 Task: Look for space in Ambājogāi, India from 11th June, 2023 to 15th June, 2023 for 2 adults in price range Rs.7000 to Rs.16000. Place can be private room with 1  bedroom having 2 beds and 1 bathroom. Property type can be house, flat, guest house, hotel. Booking option can be shelf check-in. Required host language is English.
Action: Mouse moved to (568, 123)
Screenshot: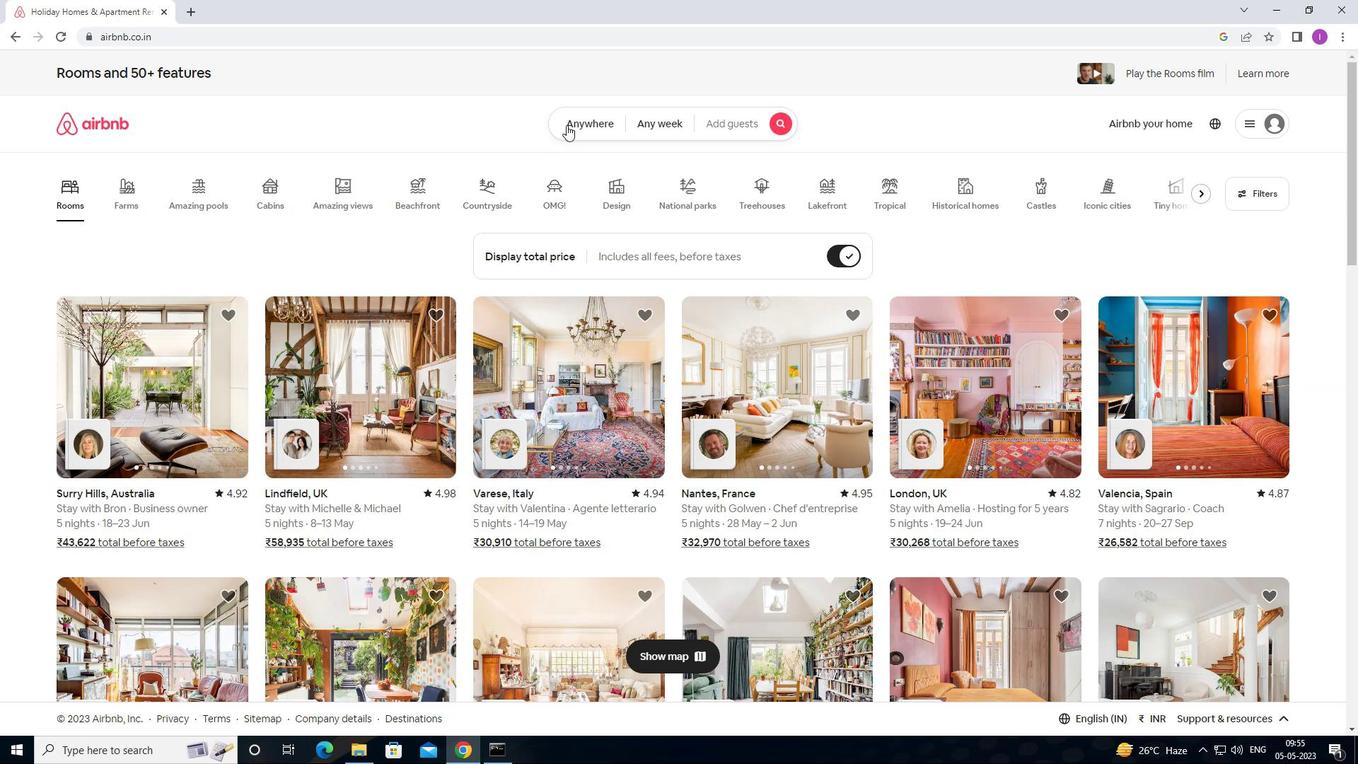 
Action: Mouse pressed left at (568, 123)
Screenshot: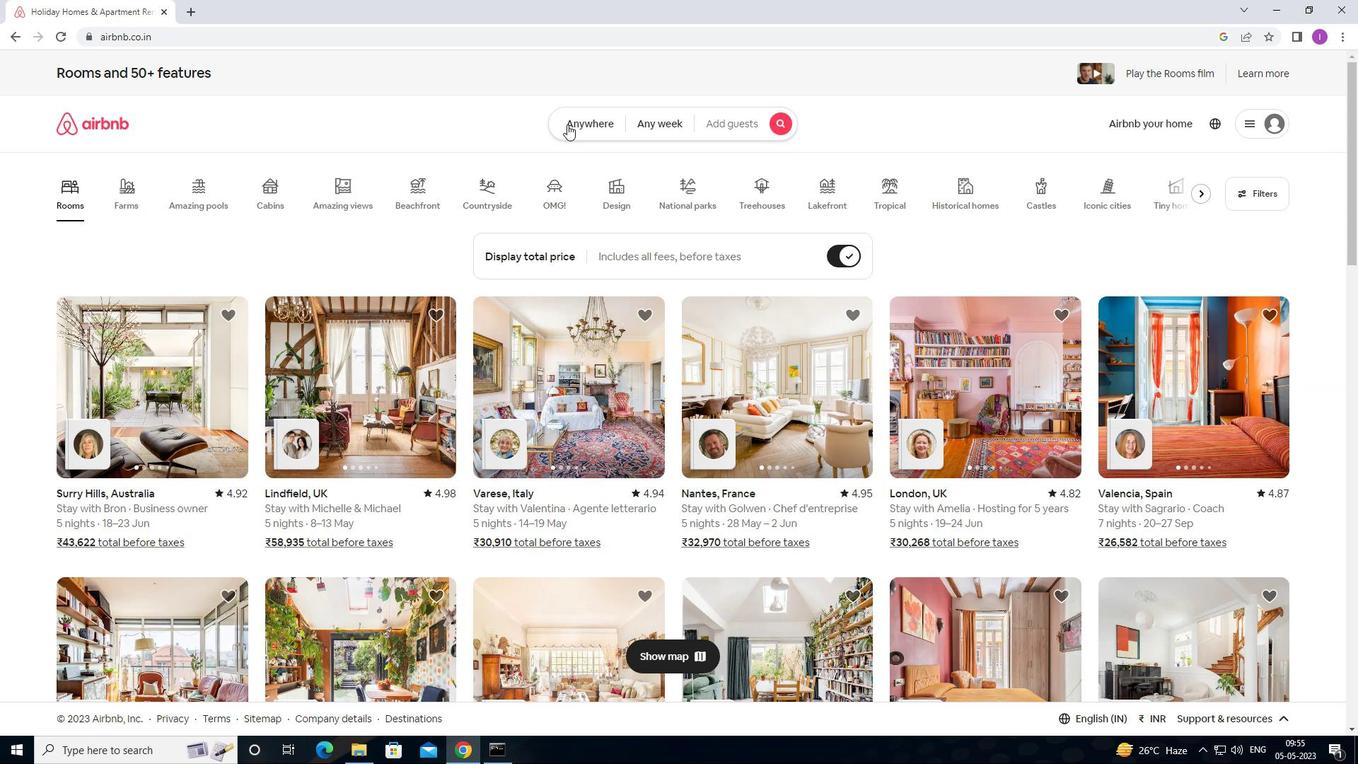 
Action: Mouse moved to (445, 186)
Screenshot: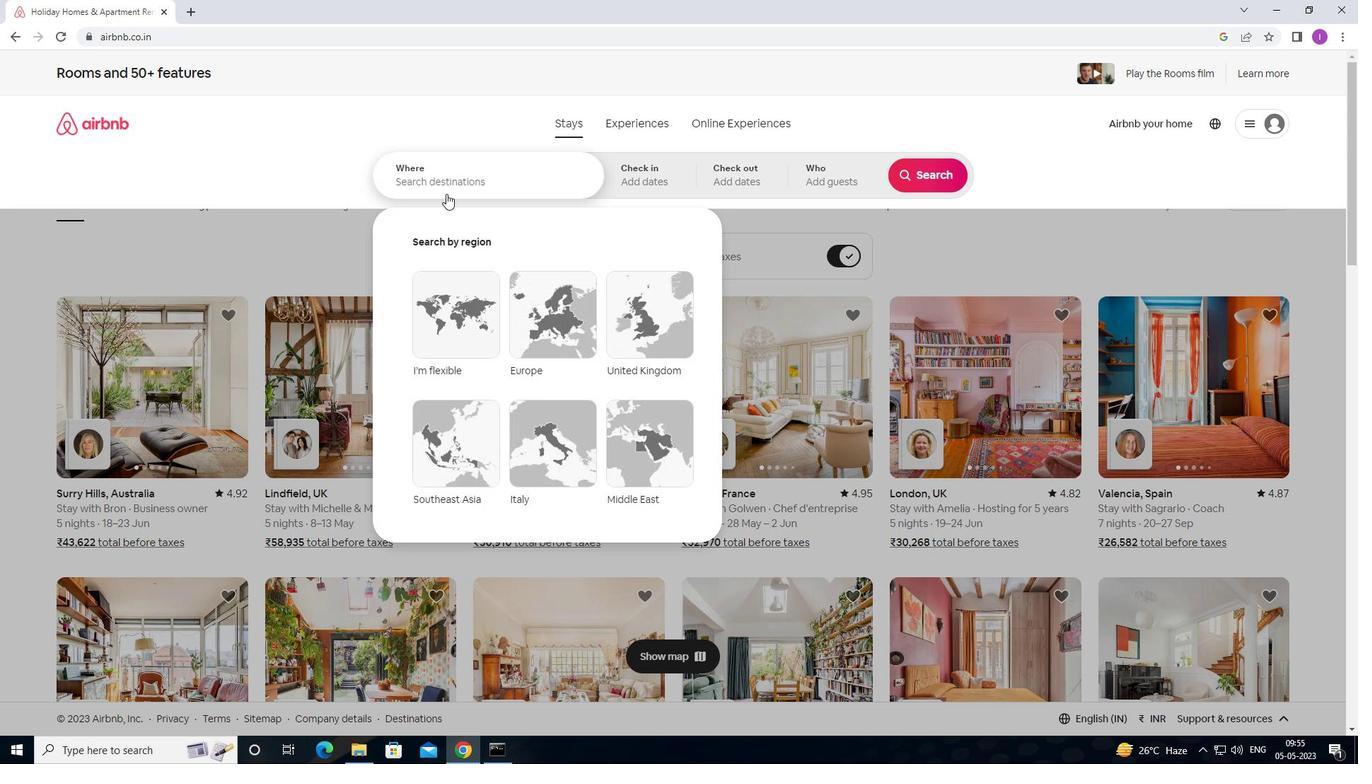 
Action: Mouse pressed left at (445, 186)
Screenshot: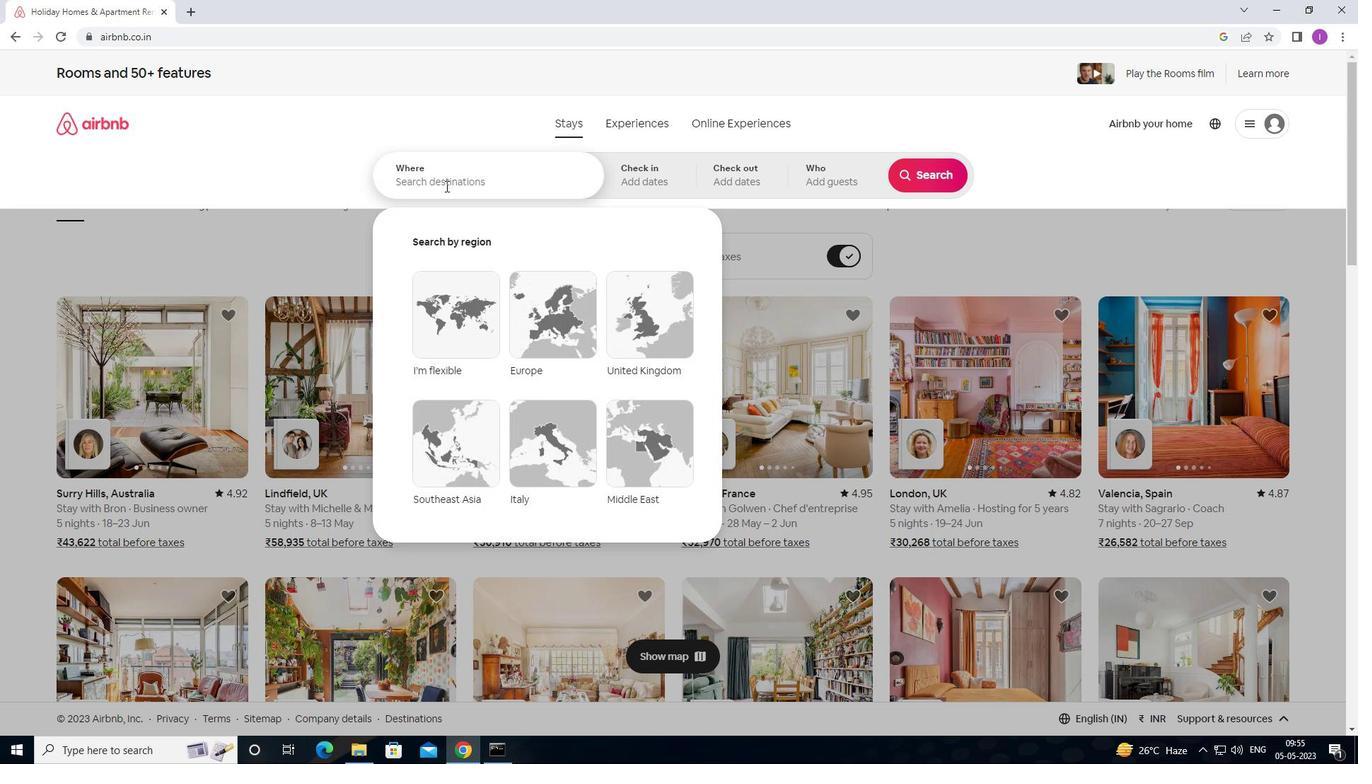 
Action: Mouse moved to (477, 171)
Screenshot: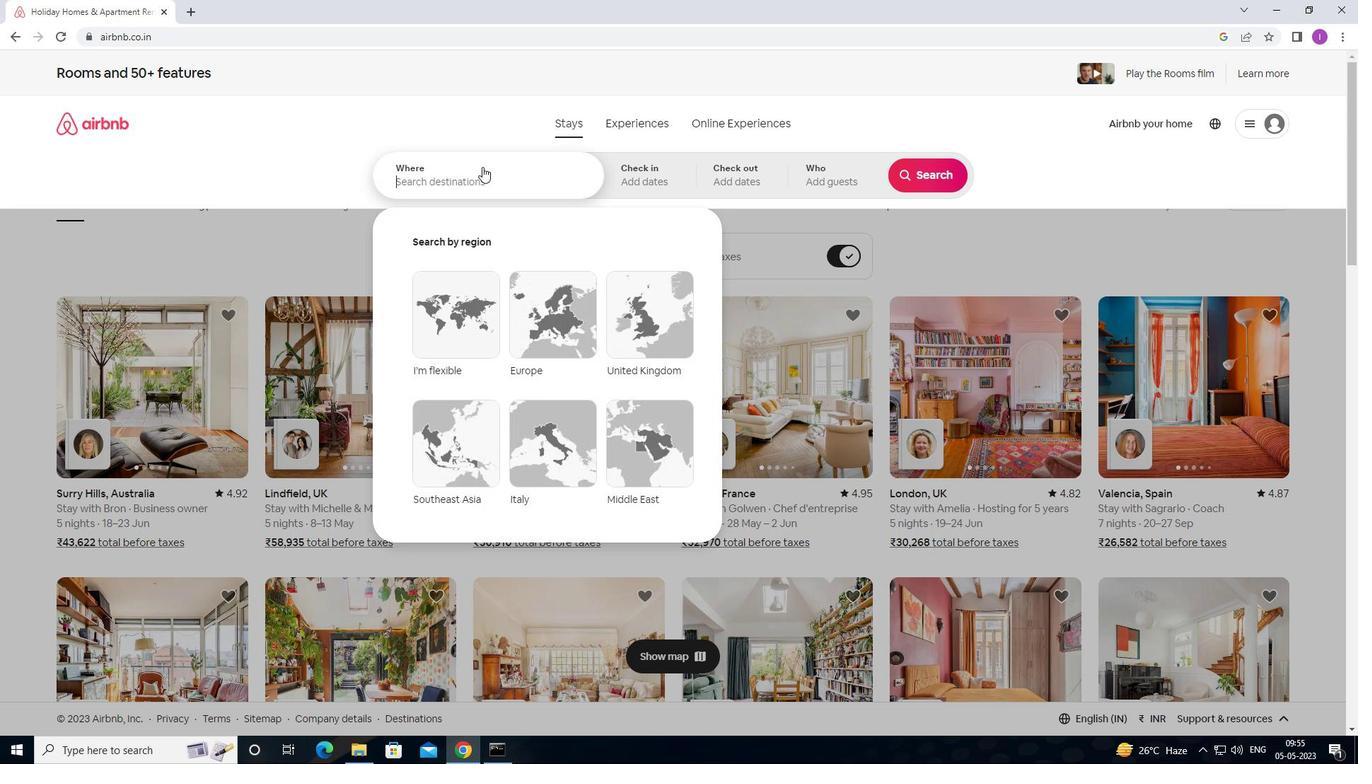 
Action: Key pressed <Key.shift>AMBAJP<Key.backspace>OGAI,<Key.shift>INDIA
Screenshot: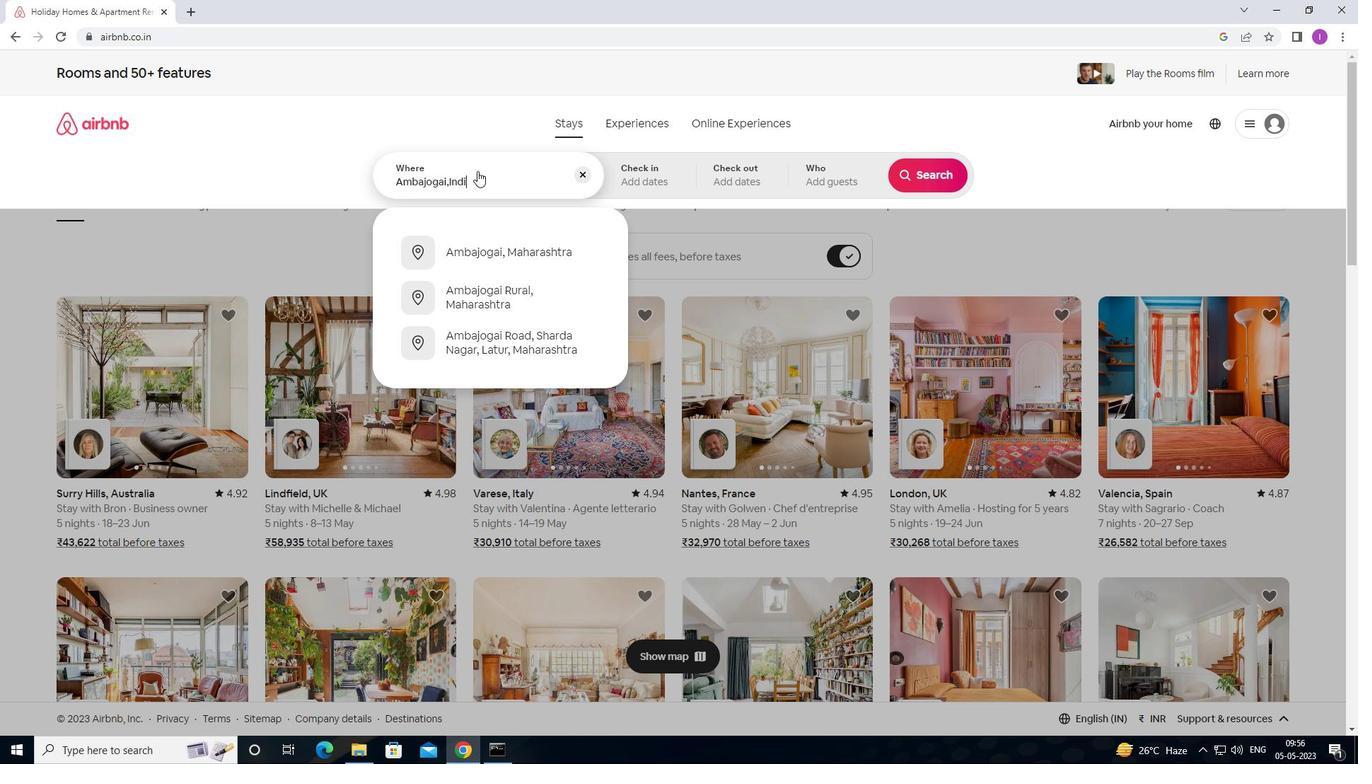 
Action: Mouse moved to (649, 171)
Screenshot: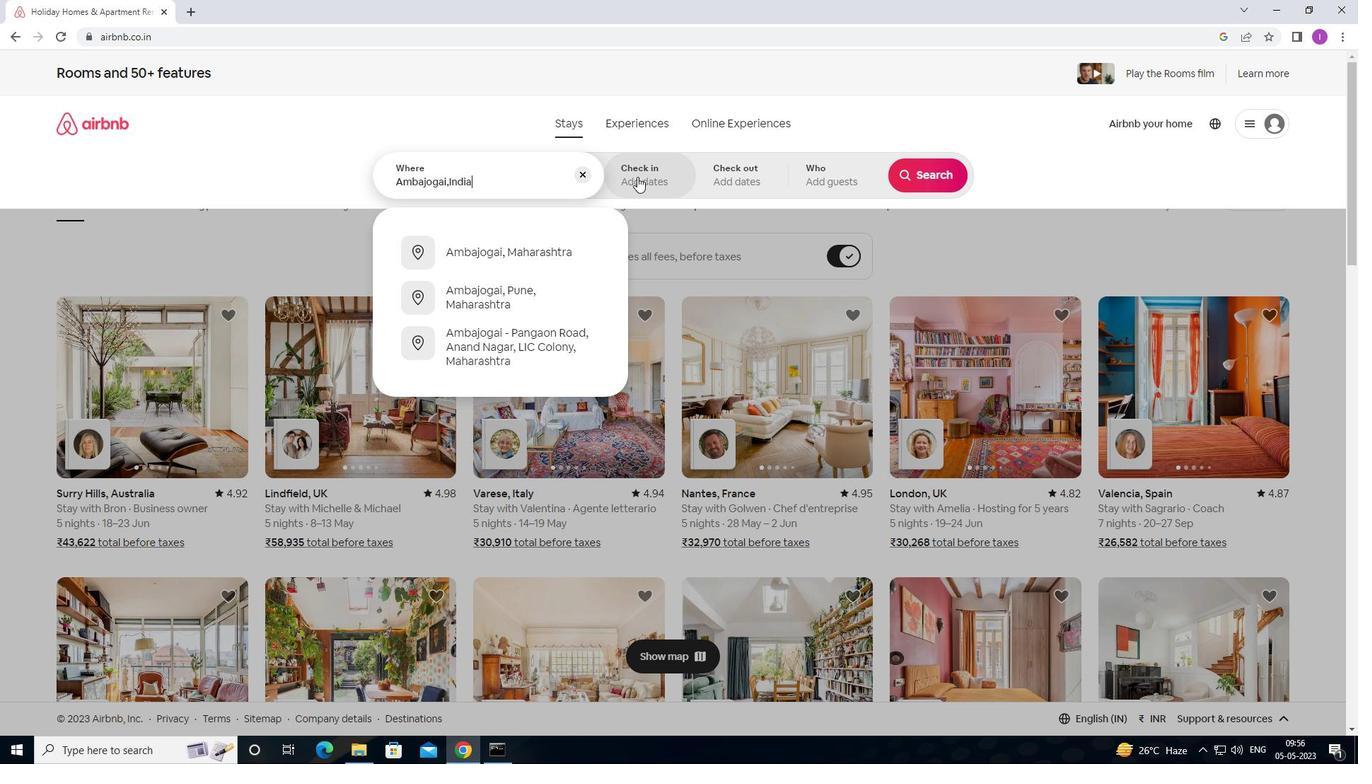 
Action: Mouse pressed left at (649, 171)
Screenshot: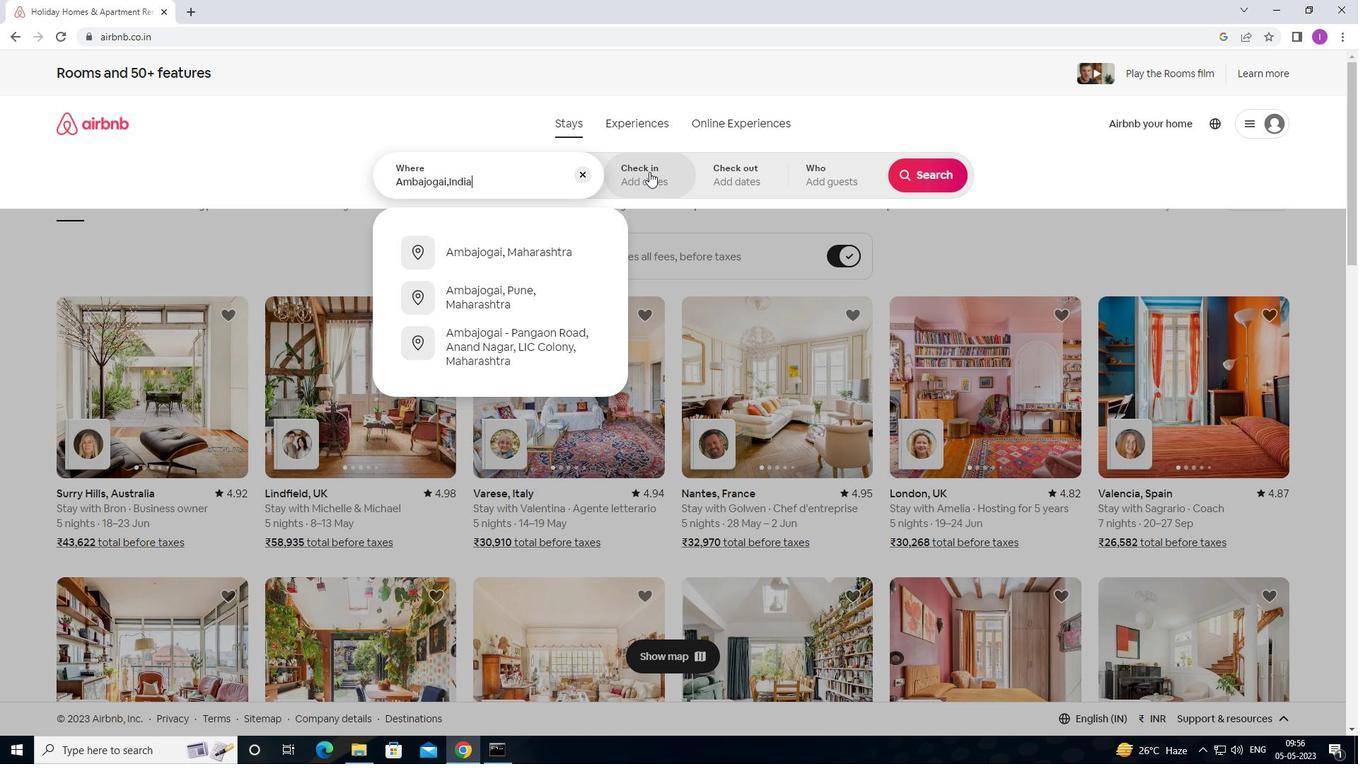 
Action: Mouse moved to (710, 417)
Screenshot: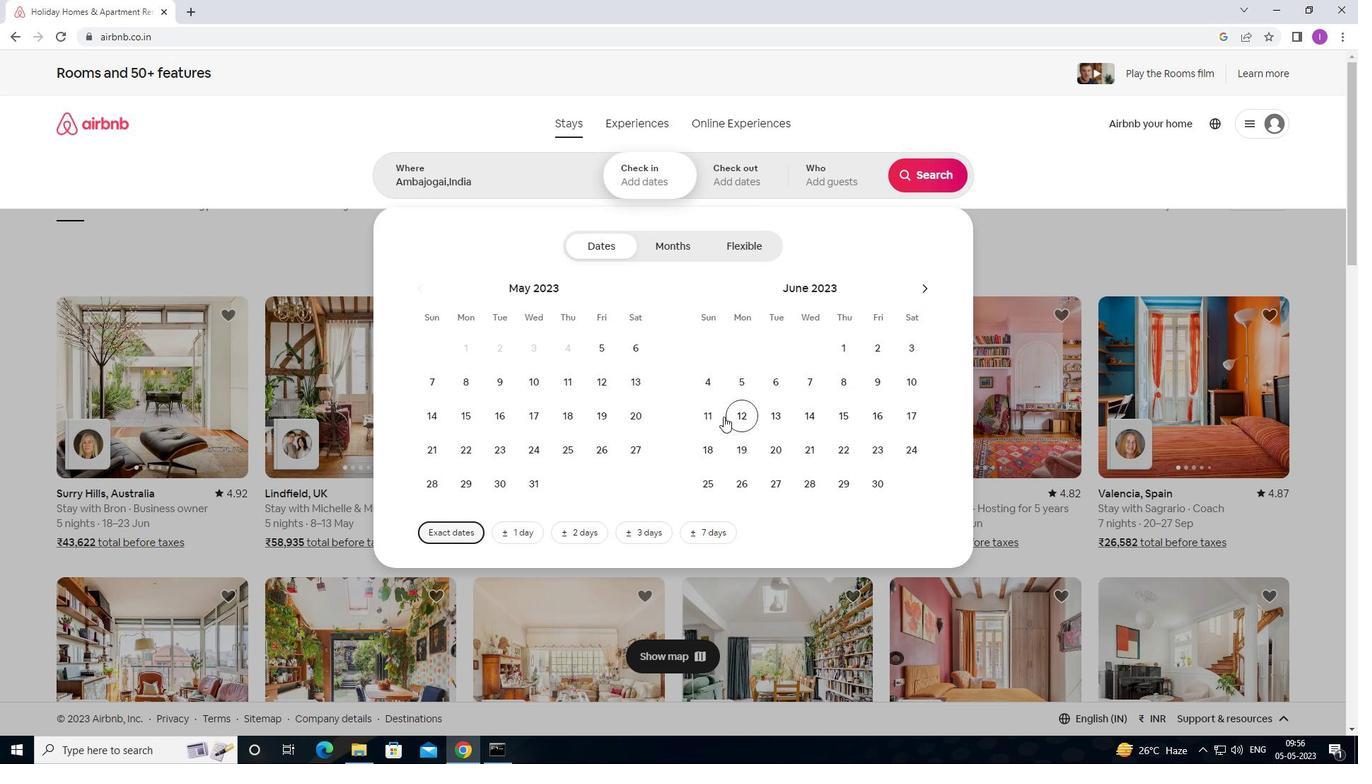 
Action: Mouse pressed left at (710, 417)
Screenshot: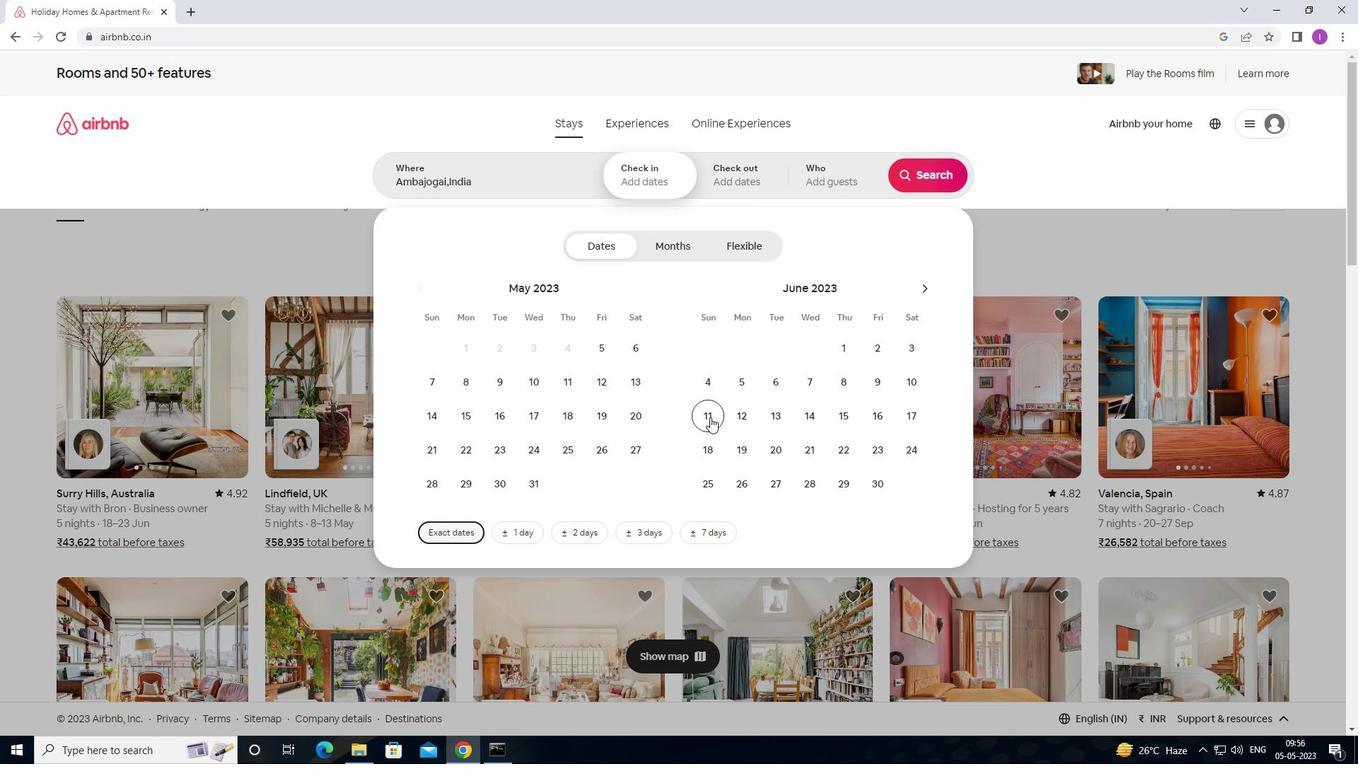 
Action: Mouse moved to (835, 416)
Screenshot: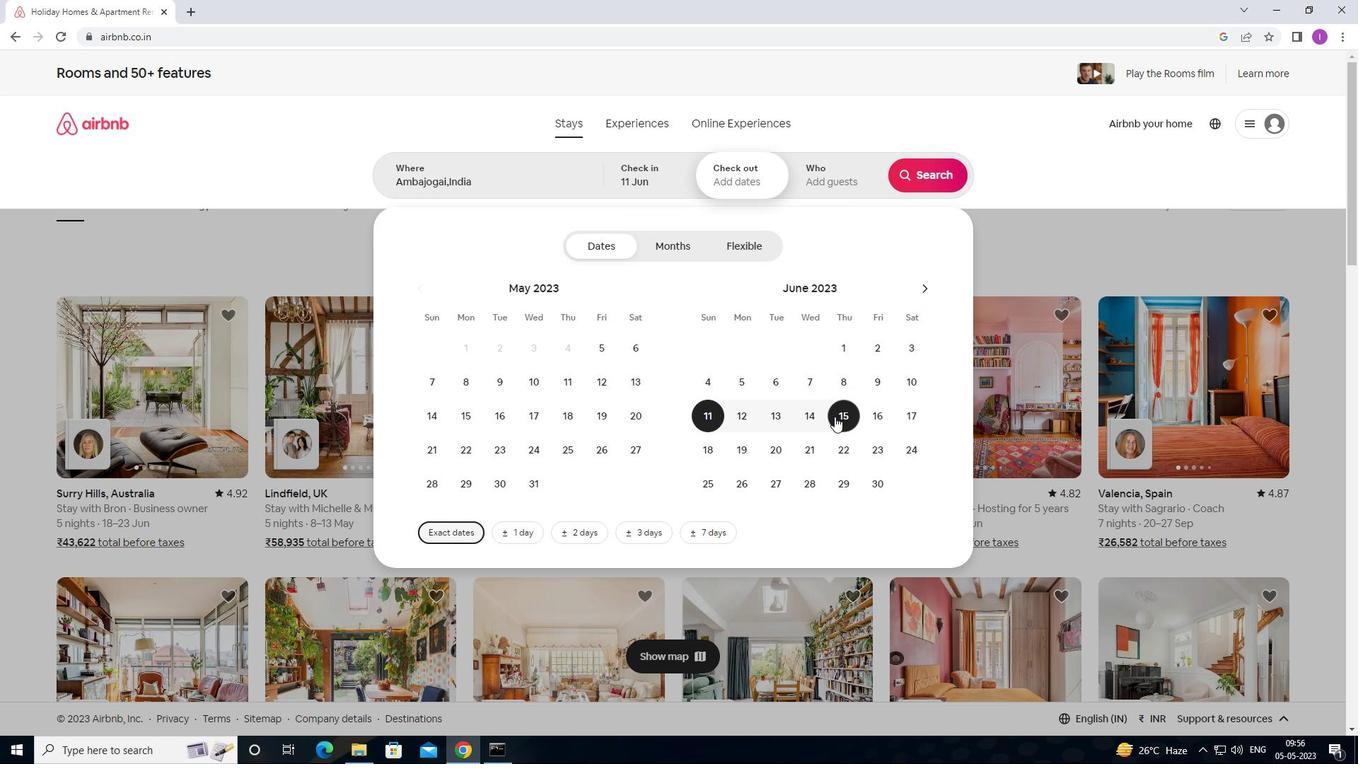 
Action: Mouse pressed left at (835, 416)
Screenshot: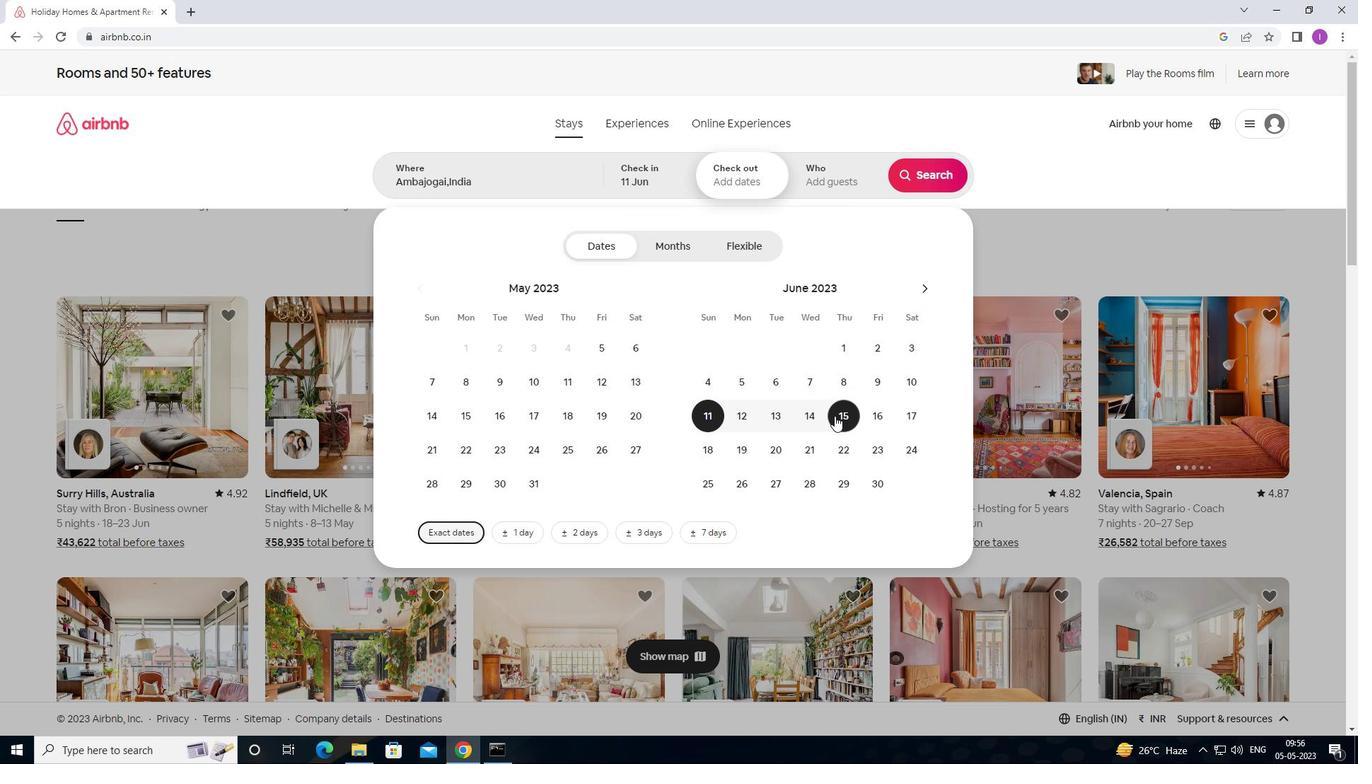 
Action: Mouse moved to (823, 191)
Screenshot: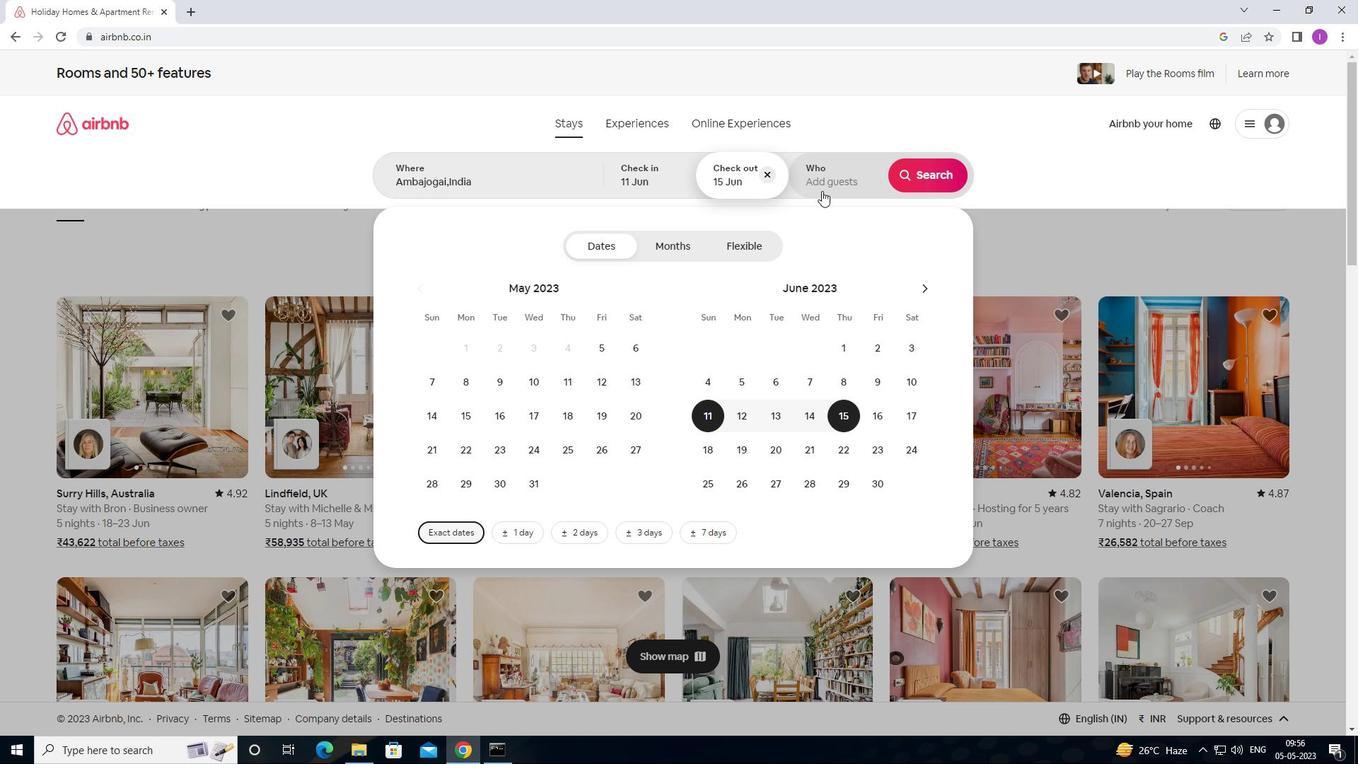 
Action: Mouse pressed left at (823, 191)
Screenshot: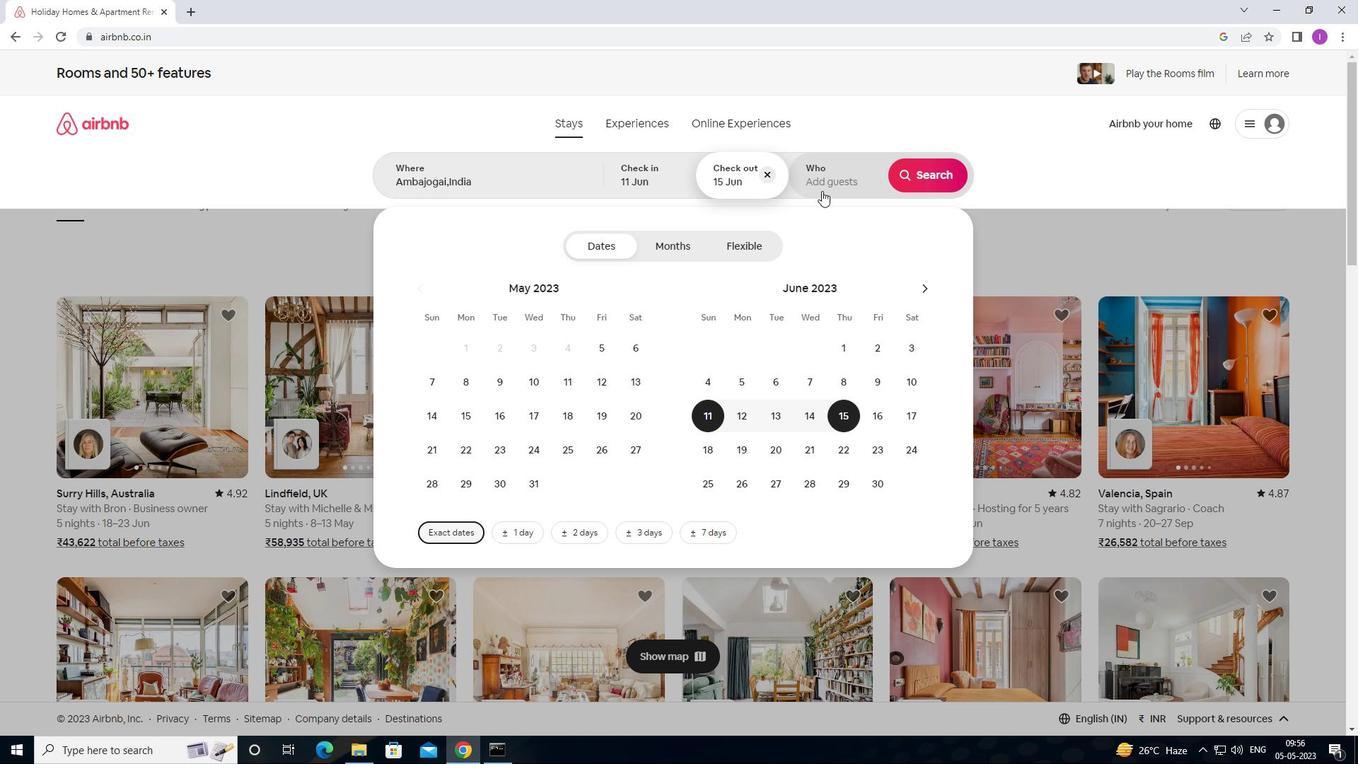 
Action: Mouse moved to (927, 242)
Screenshot: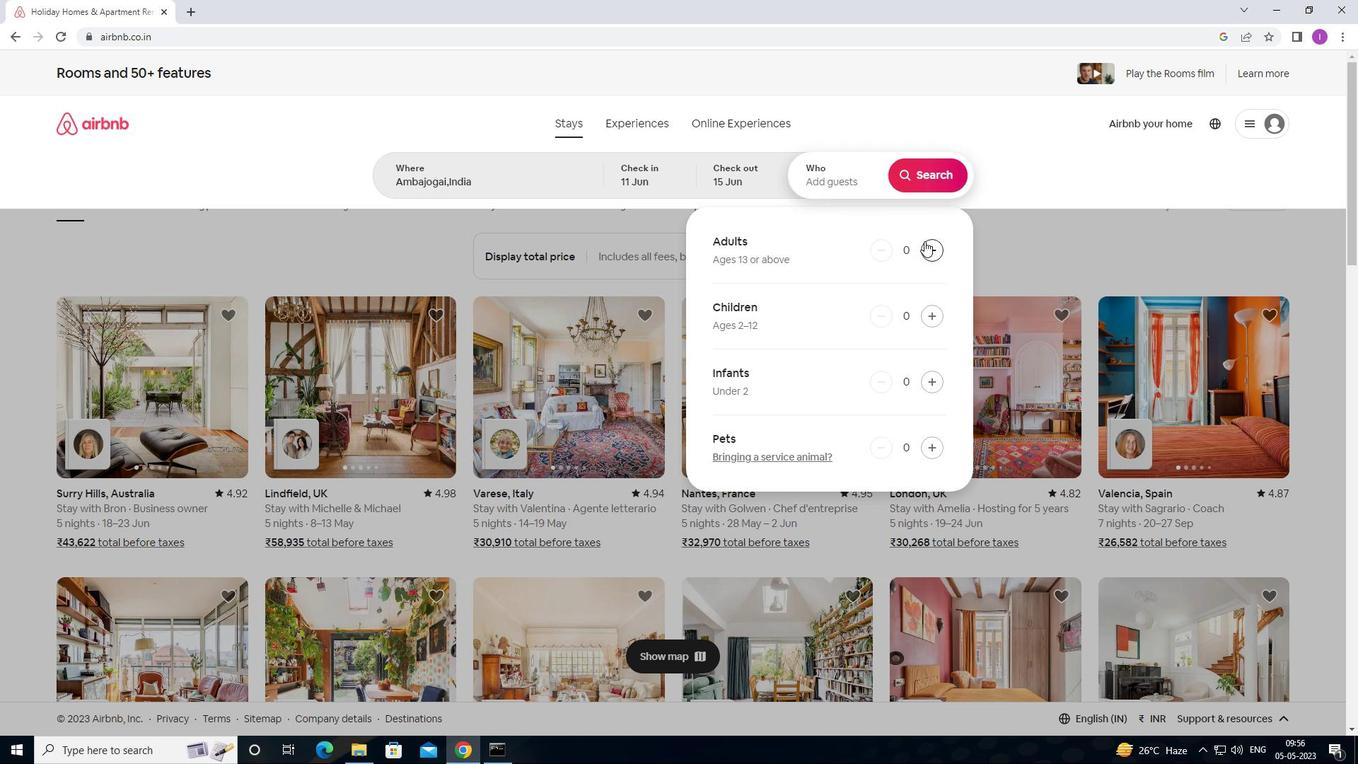 
Action: Mouse pressed left at (927, 242)
Screenshot: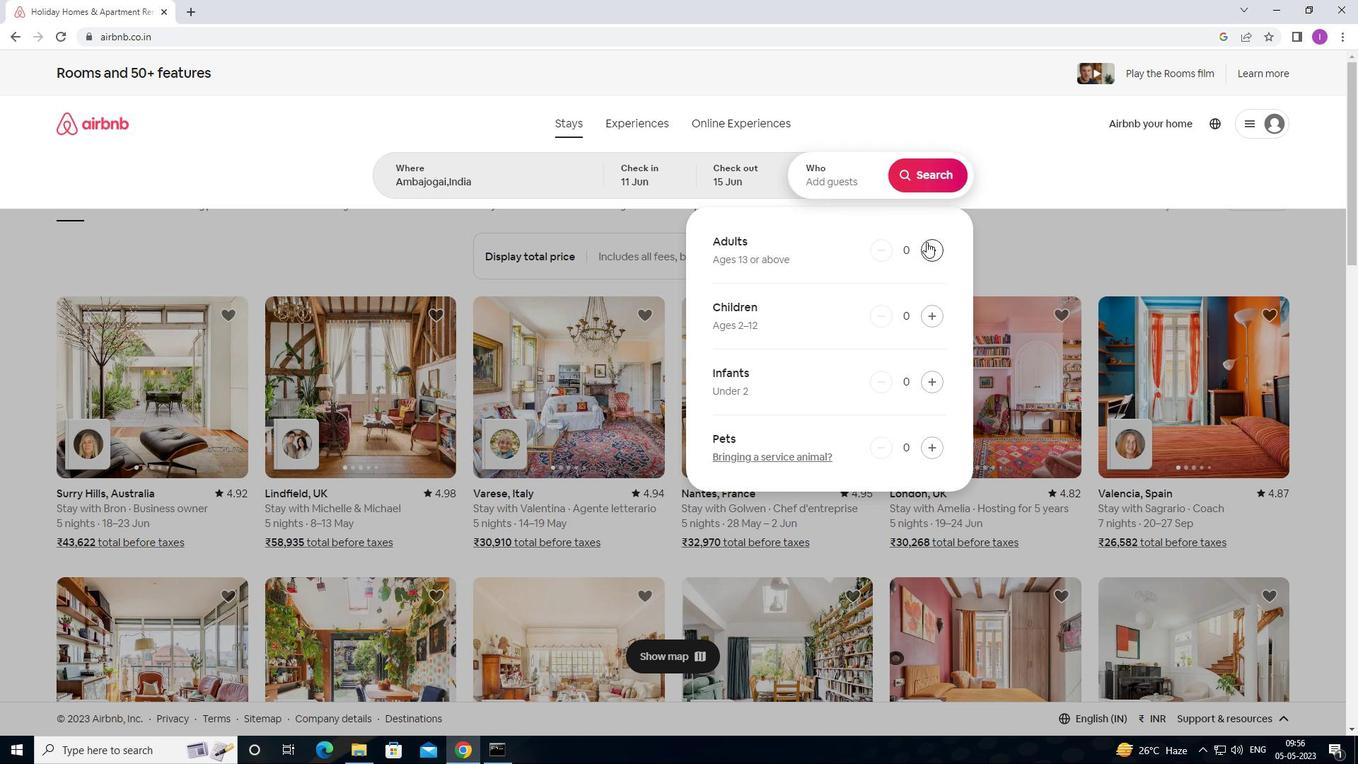 
Action: Mouse pressed left at (927, 242)
Screenshot: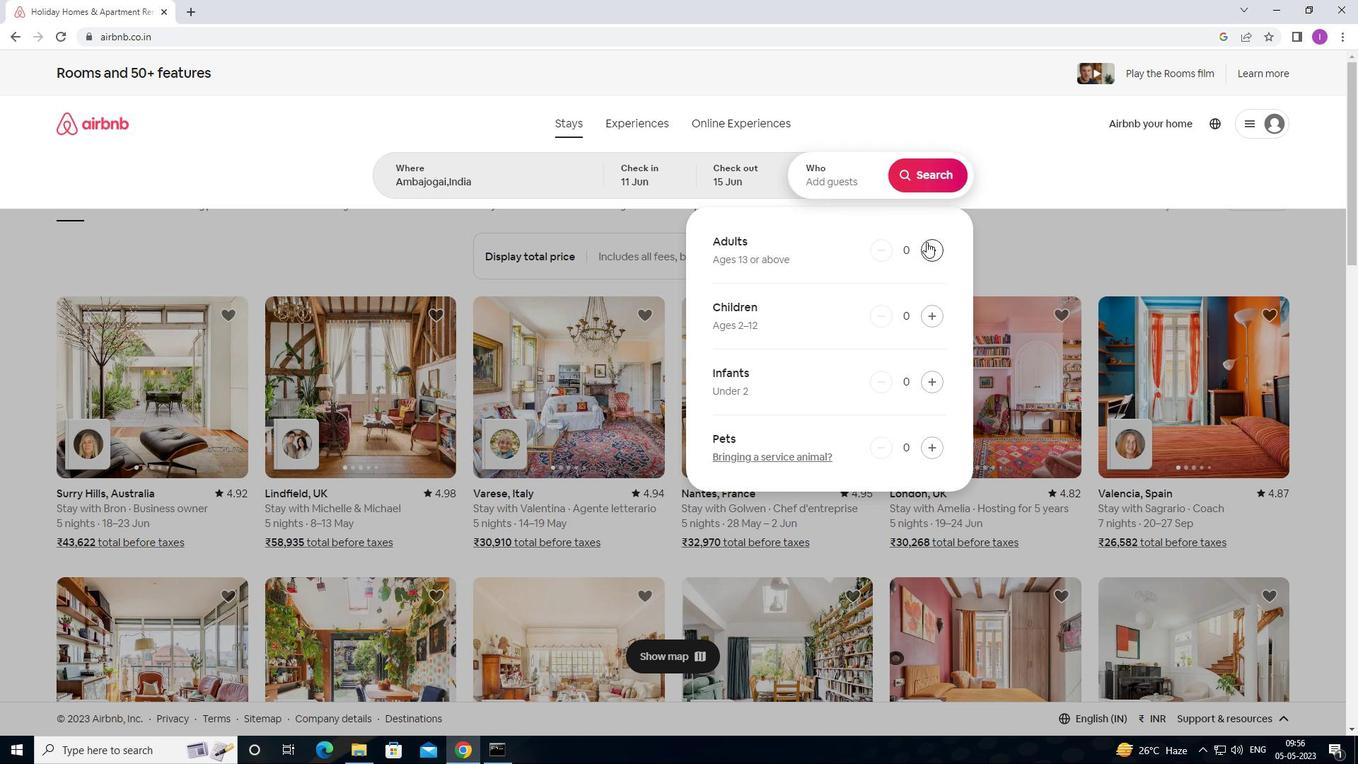 
Action: Mouse moved to (935, 179)
Screenshot: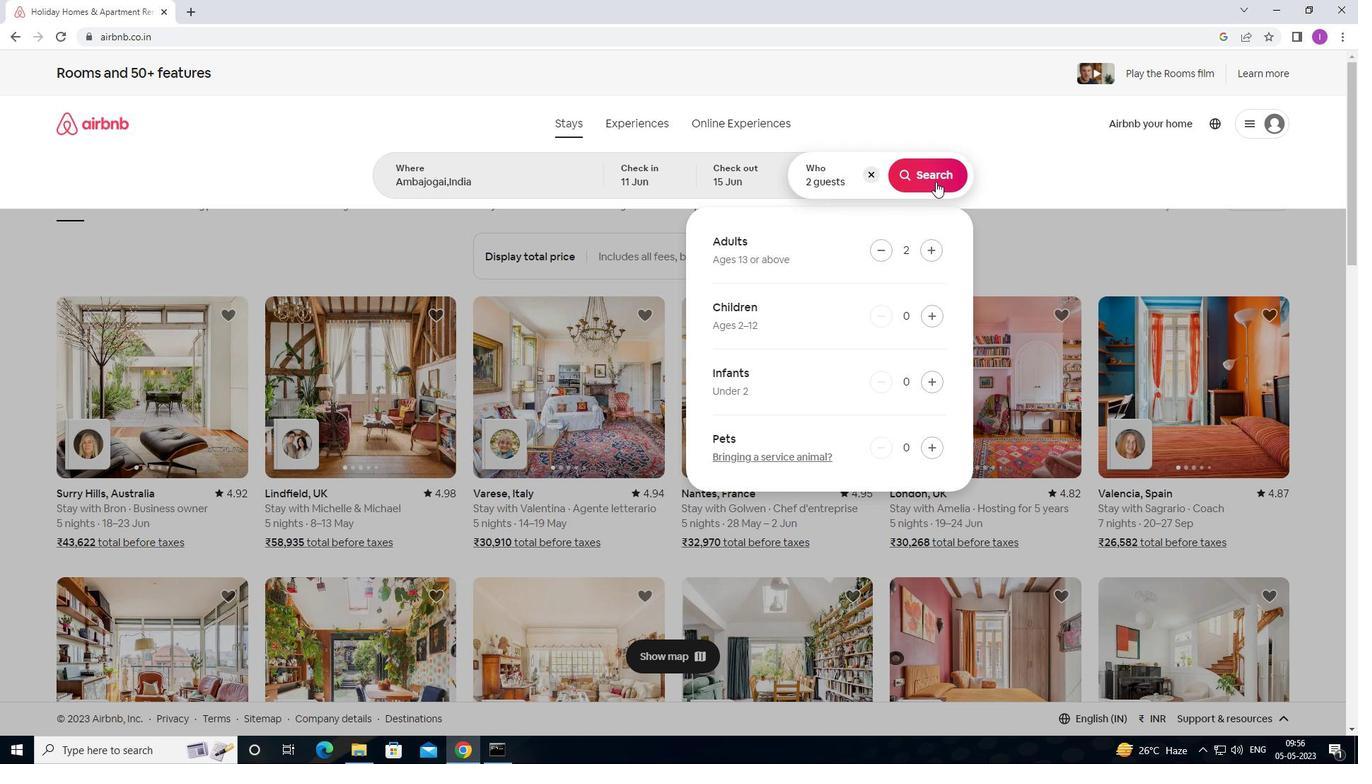 
Action: Mouse pressed left at (935, 179)
Screenshot: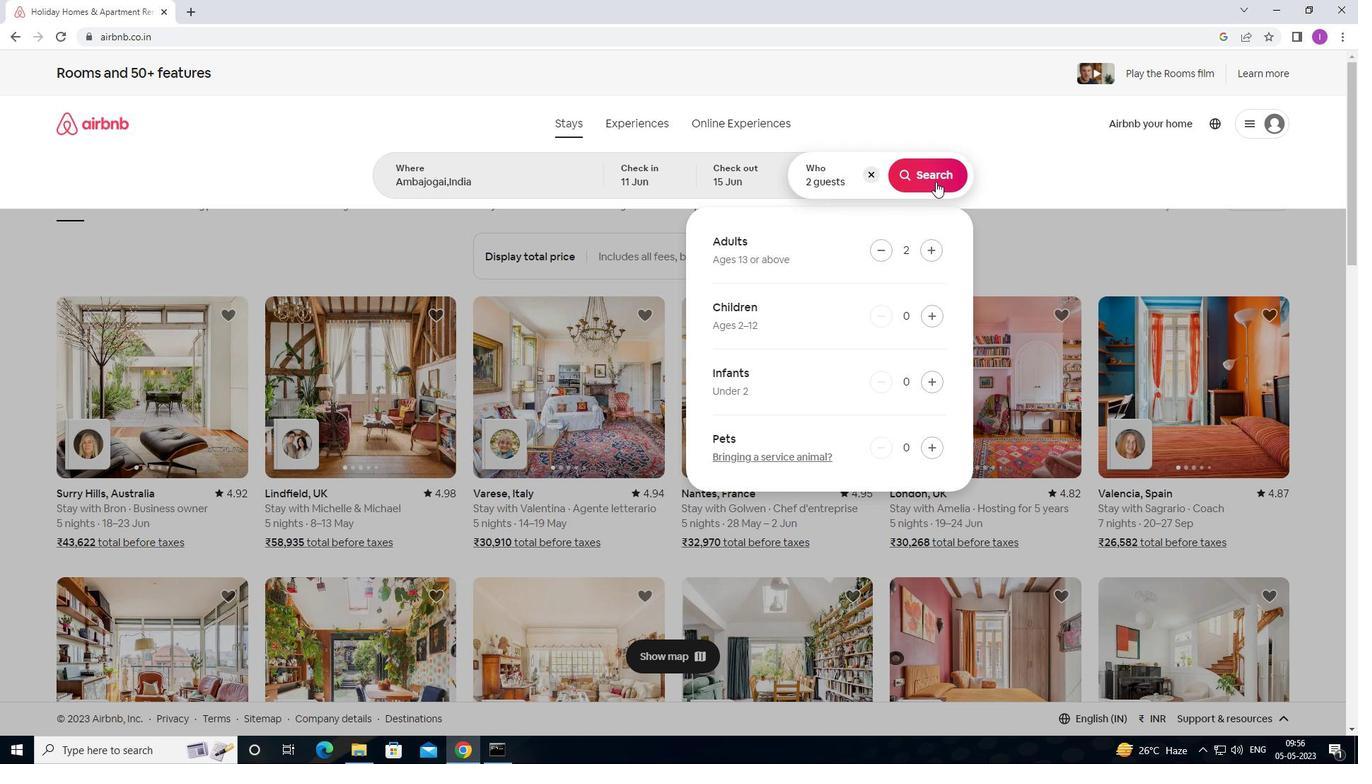 
Action: Mouse moved to (1311, 125)
Screenshot: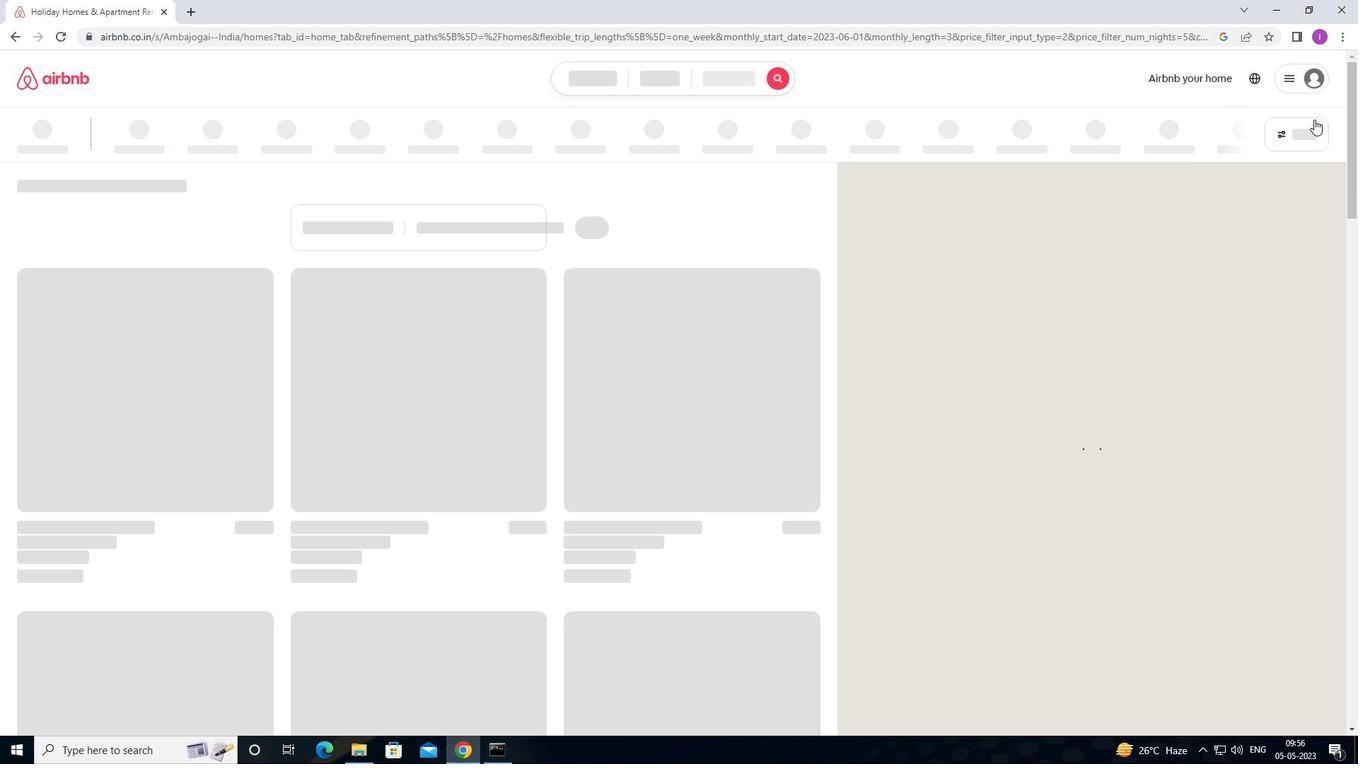 
Action: Mouse pressed left at (1311, 125)
Screenshot: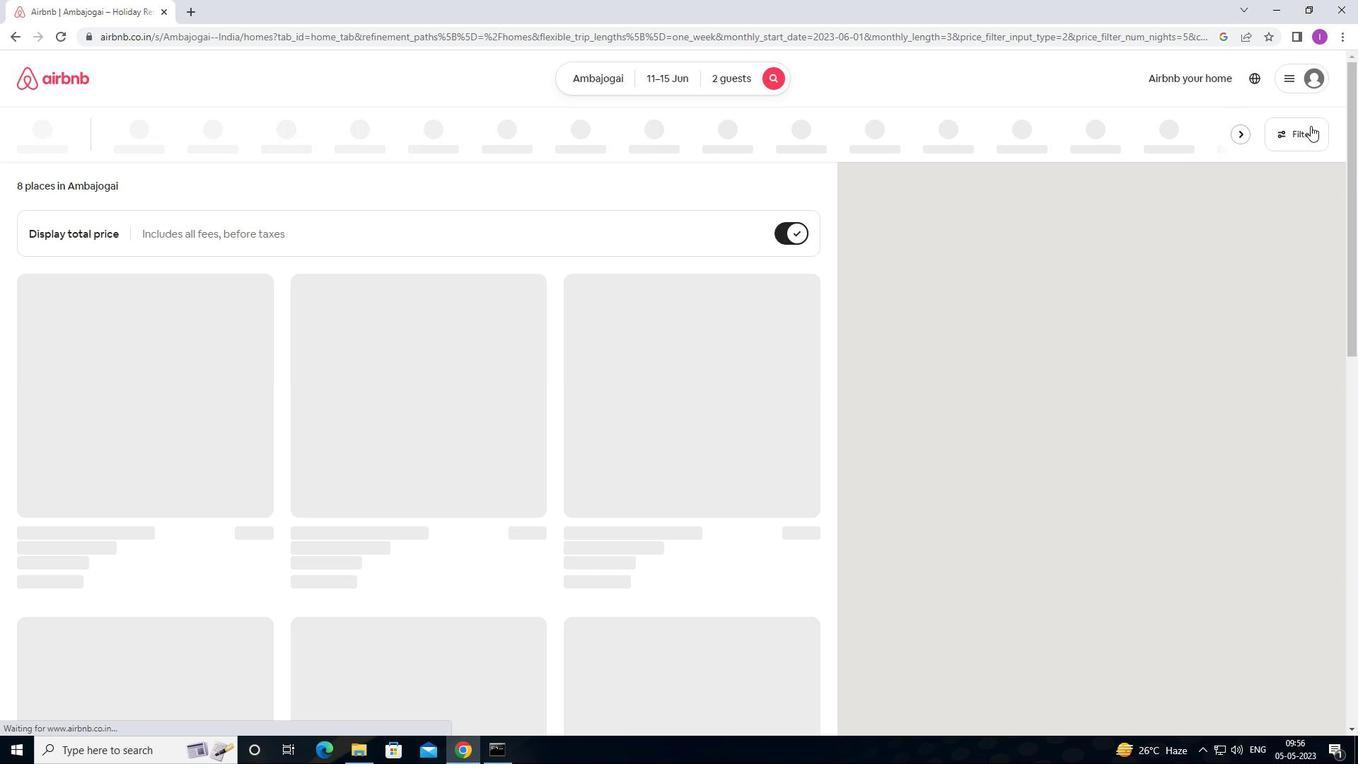 
Action: Mouse moved to (521, 483)
Screenshot: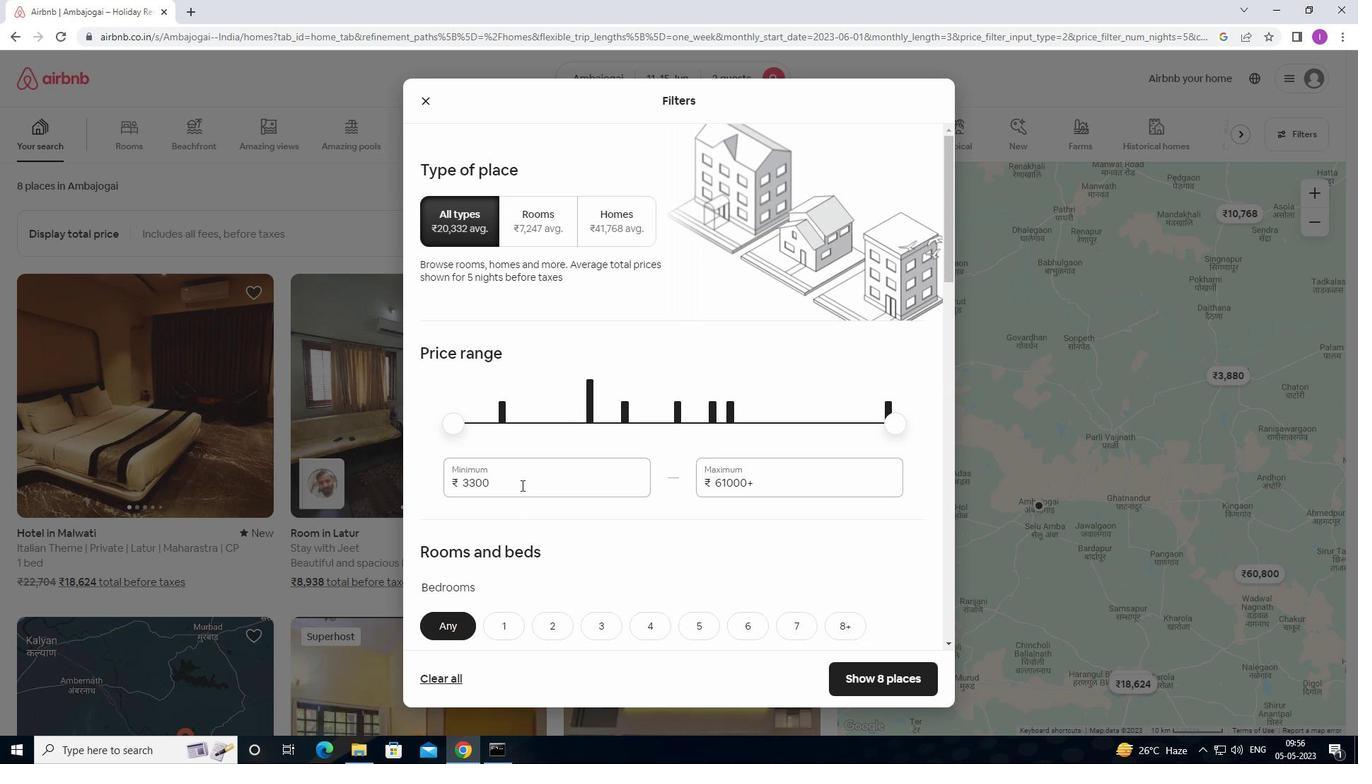 
Action: Mouse pressed left at (521, 483)
Screenshot: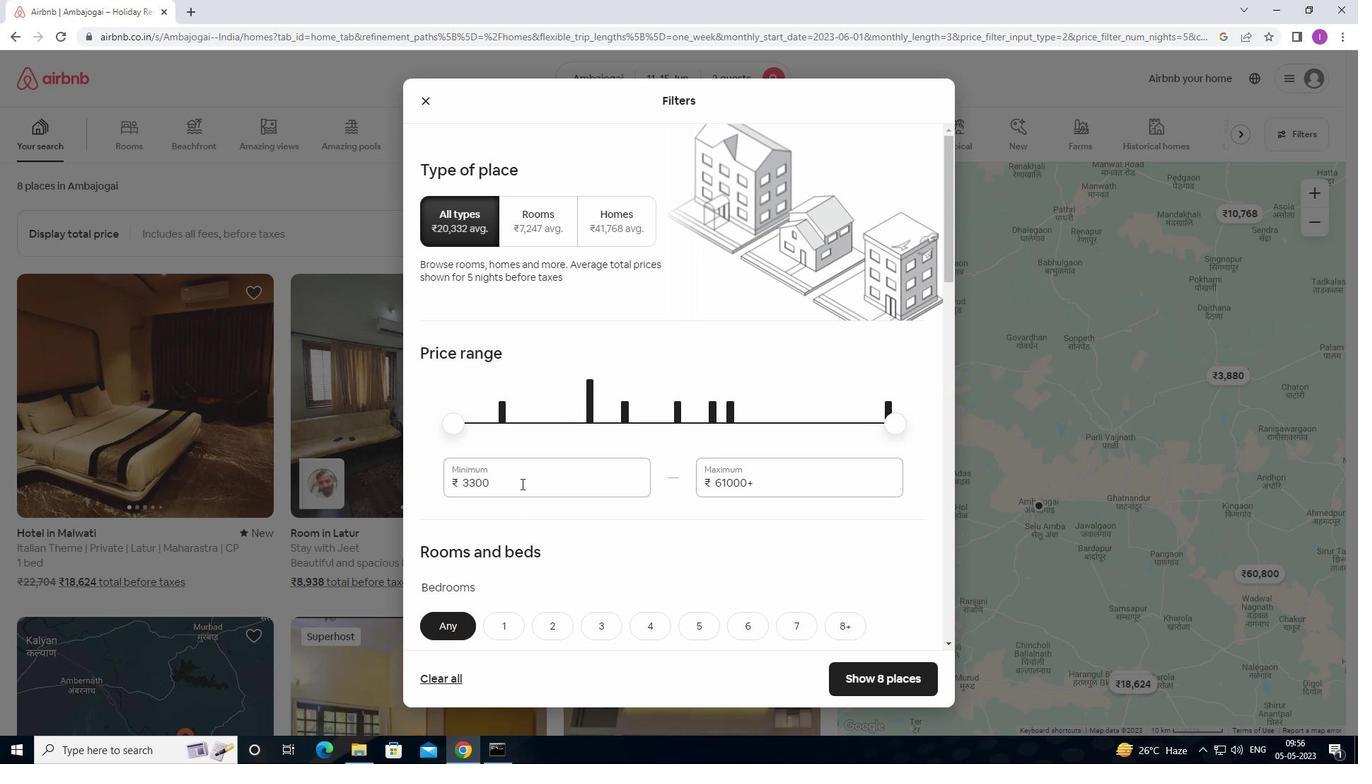 
Action: Mouse moved to (438, 476)
Screenshot: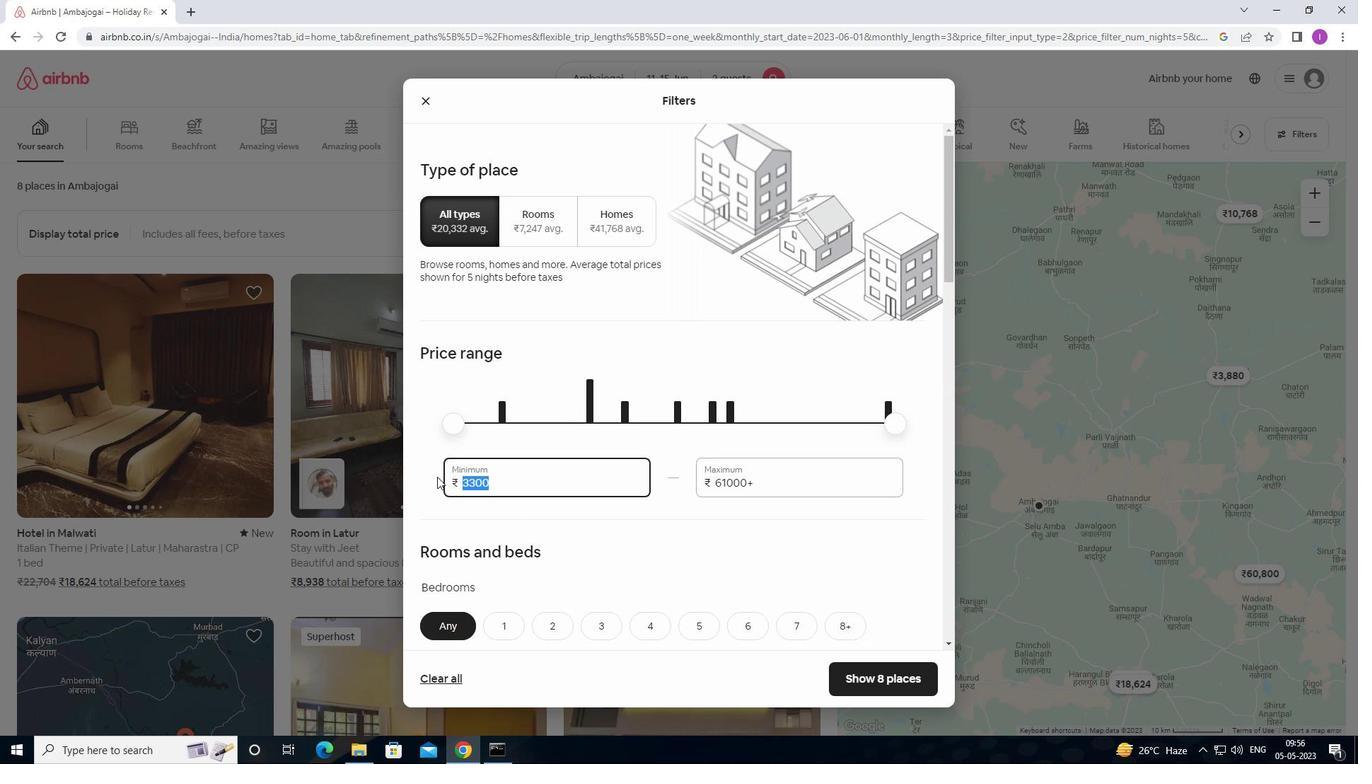 
Action: Key pressed 7
Screenshot: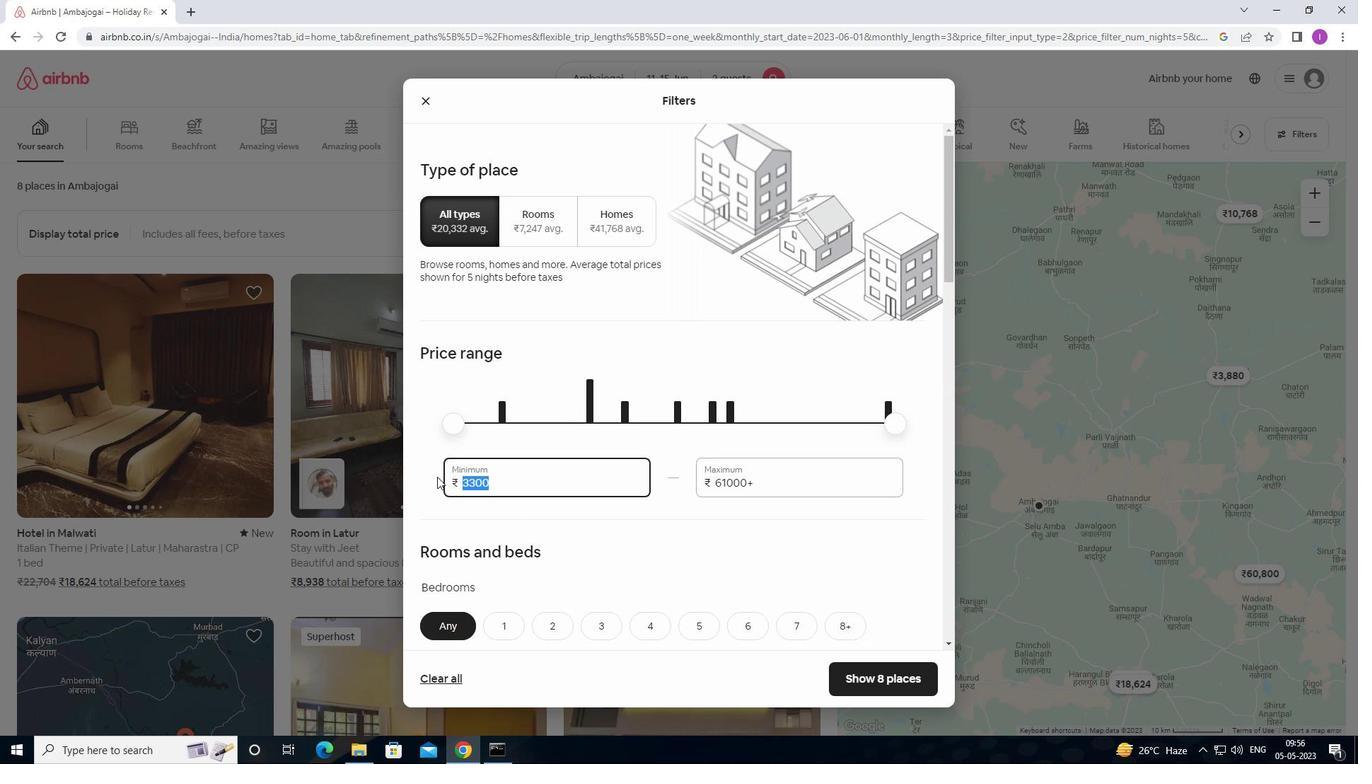 
Action: Mouse moved to (439, 476)
Screenshot: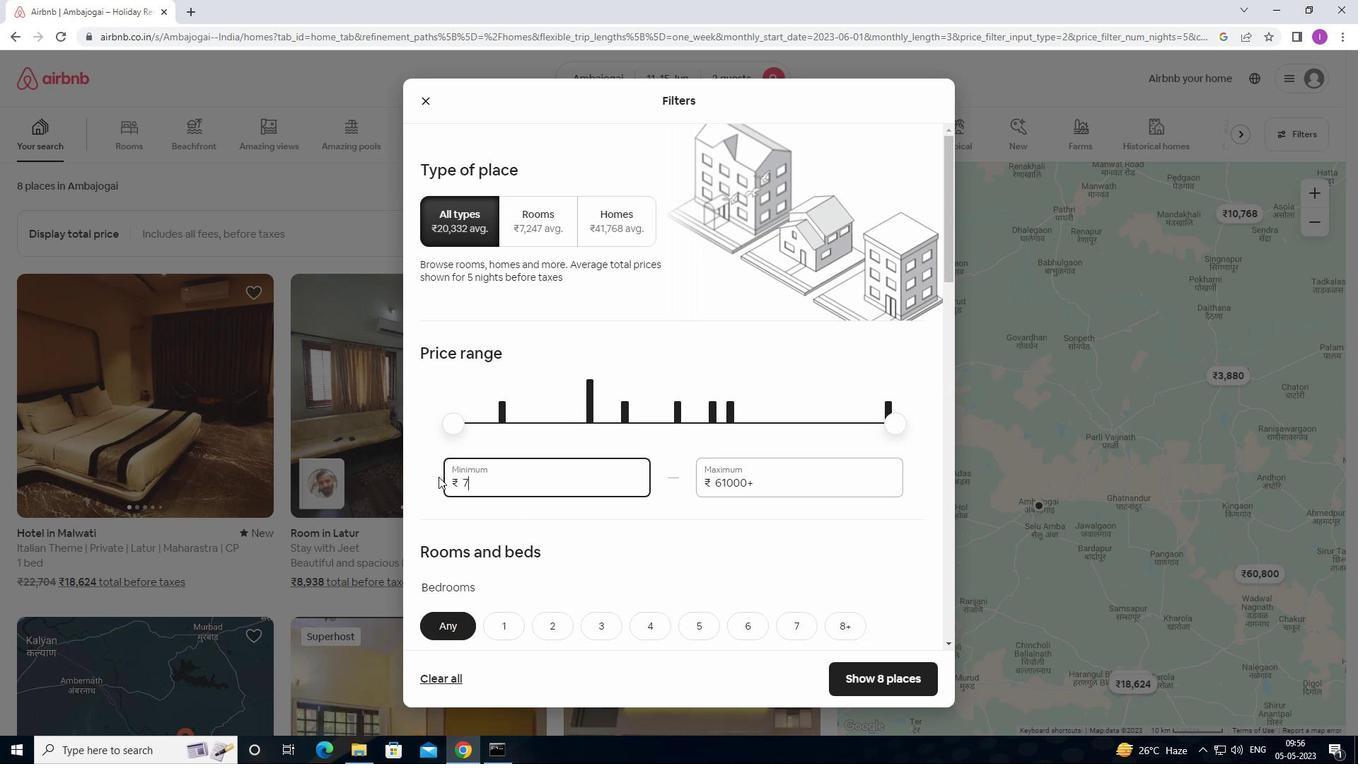
Action: Key pressed 0
Screenshot: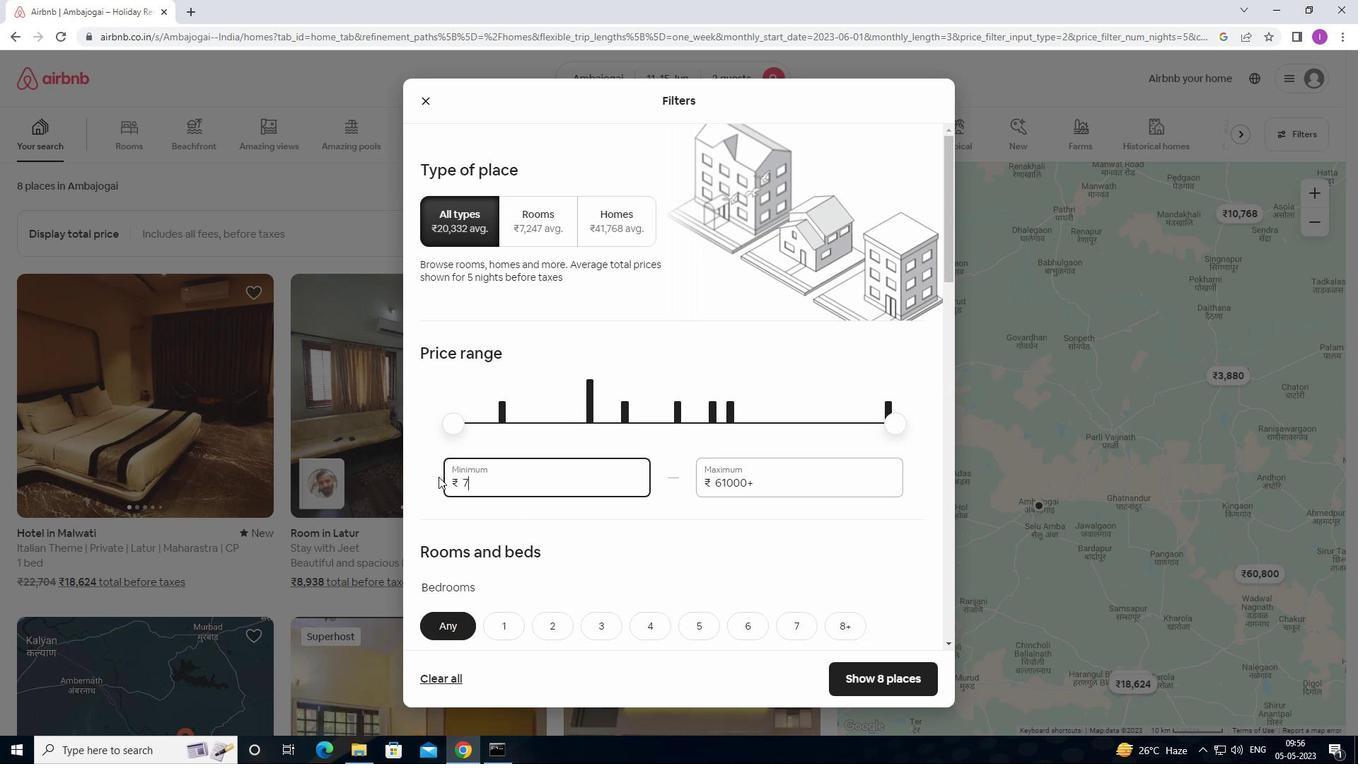 
Action: Mouse moved to (443, 472)
Screenshot: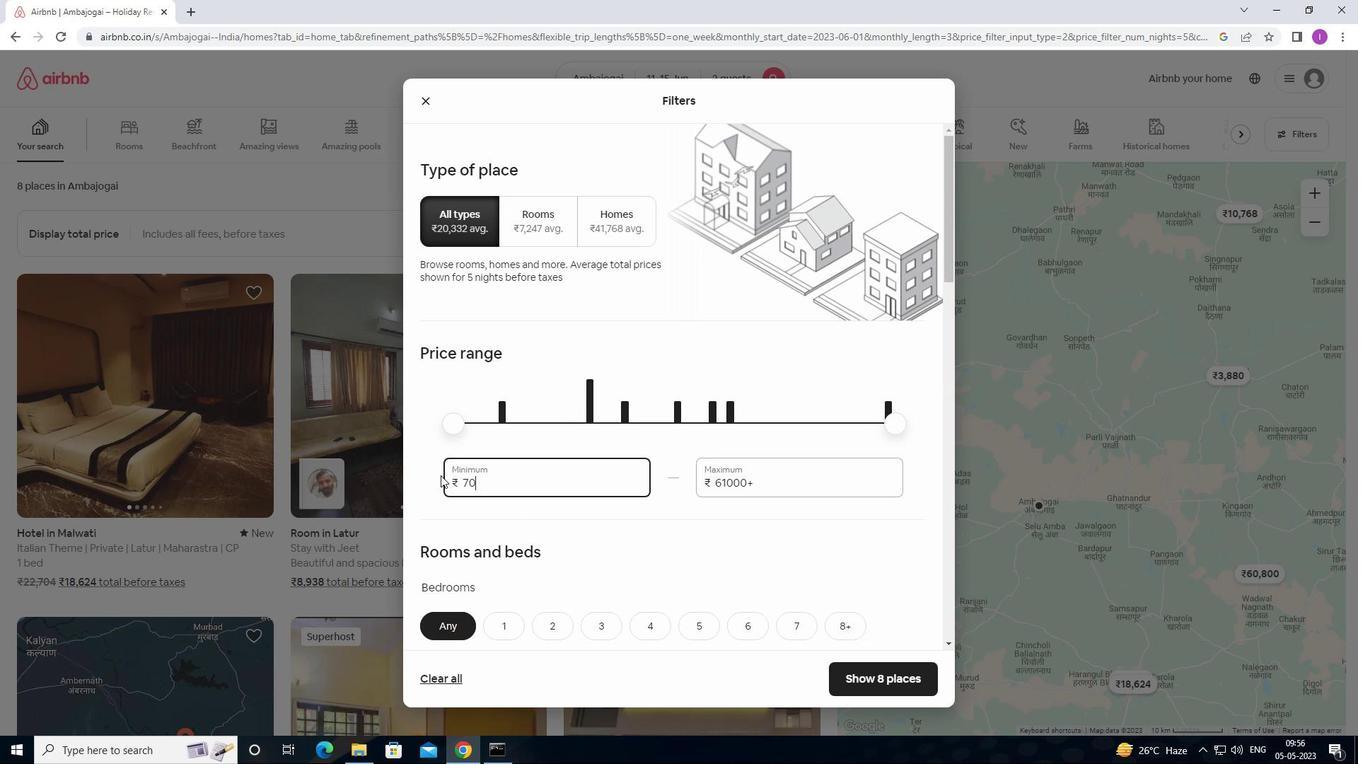 
Action: Key pressed 0
Screenshot: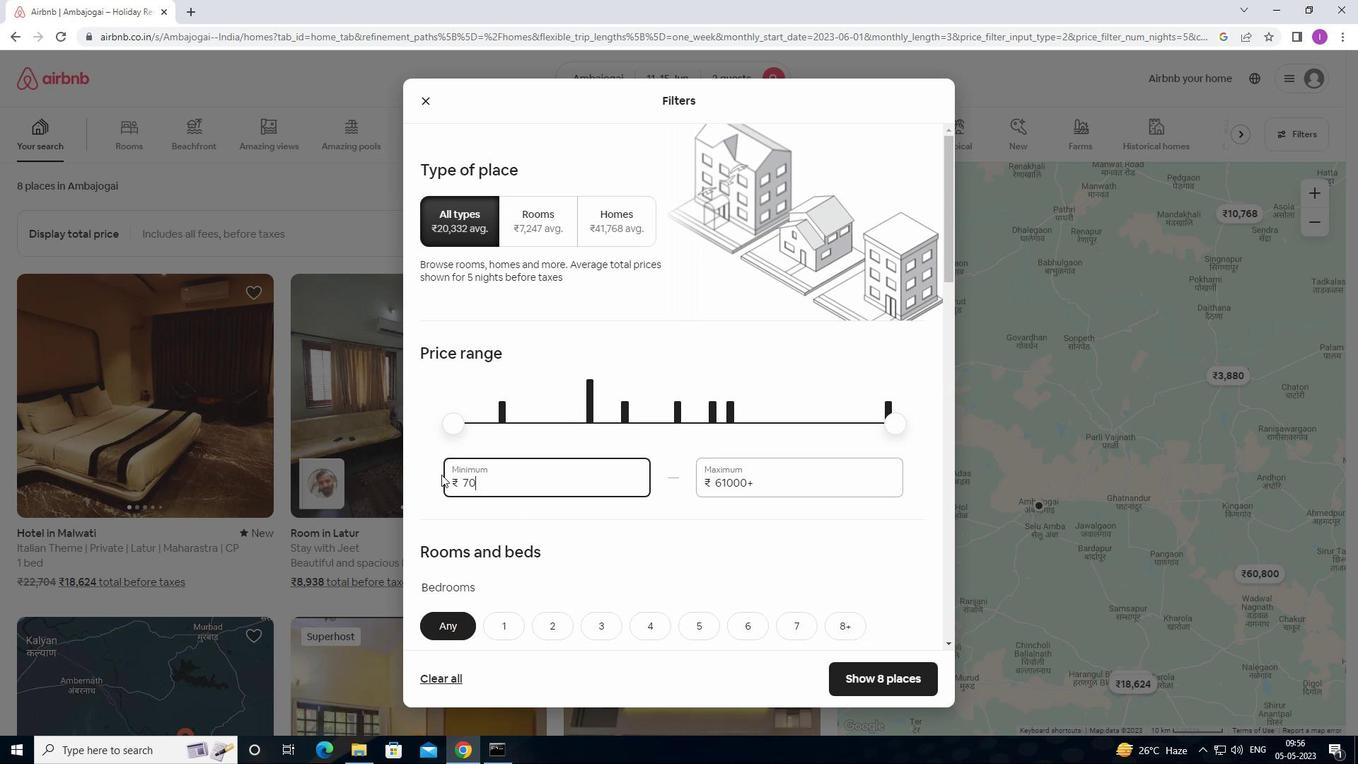 
Action: Mouse moved to (444, 472)
Screenshot: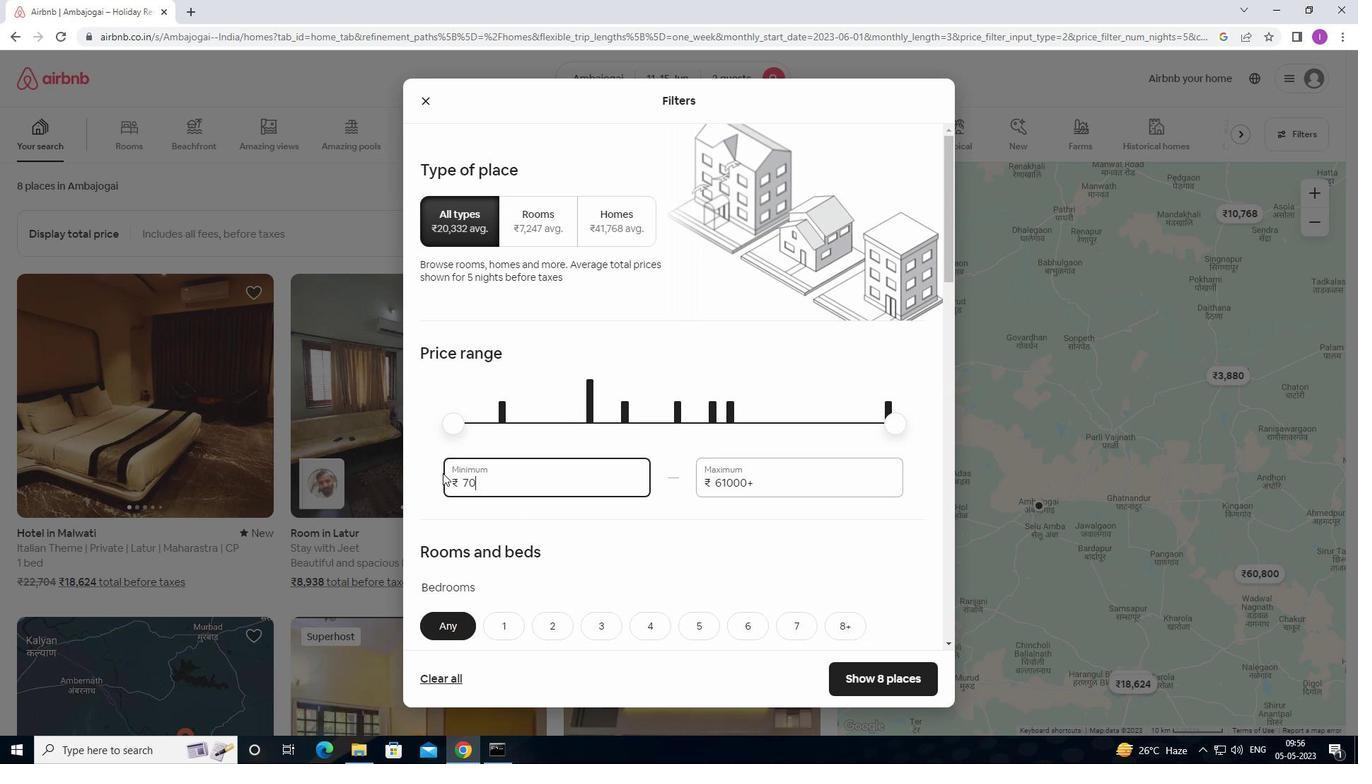 
Action: Key pressed 0
Screenshot: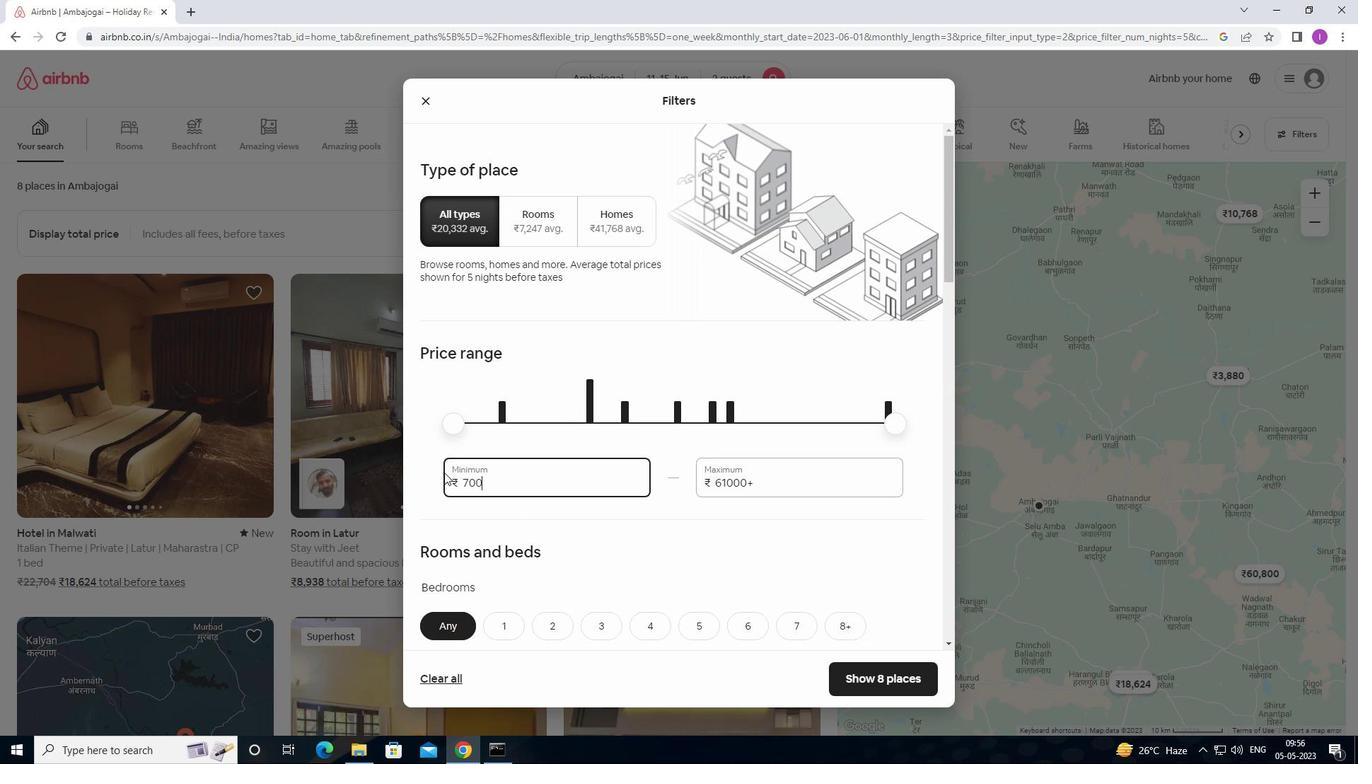 
Action: Mouse moved to (767, 483)
Screenshot: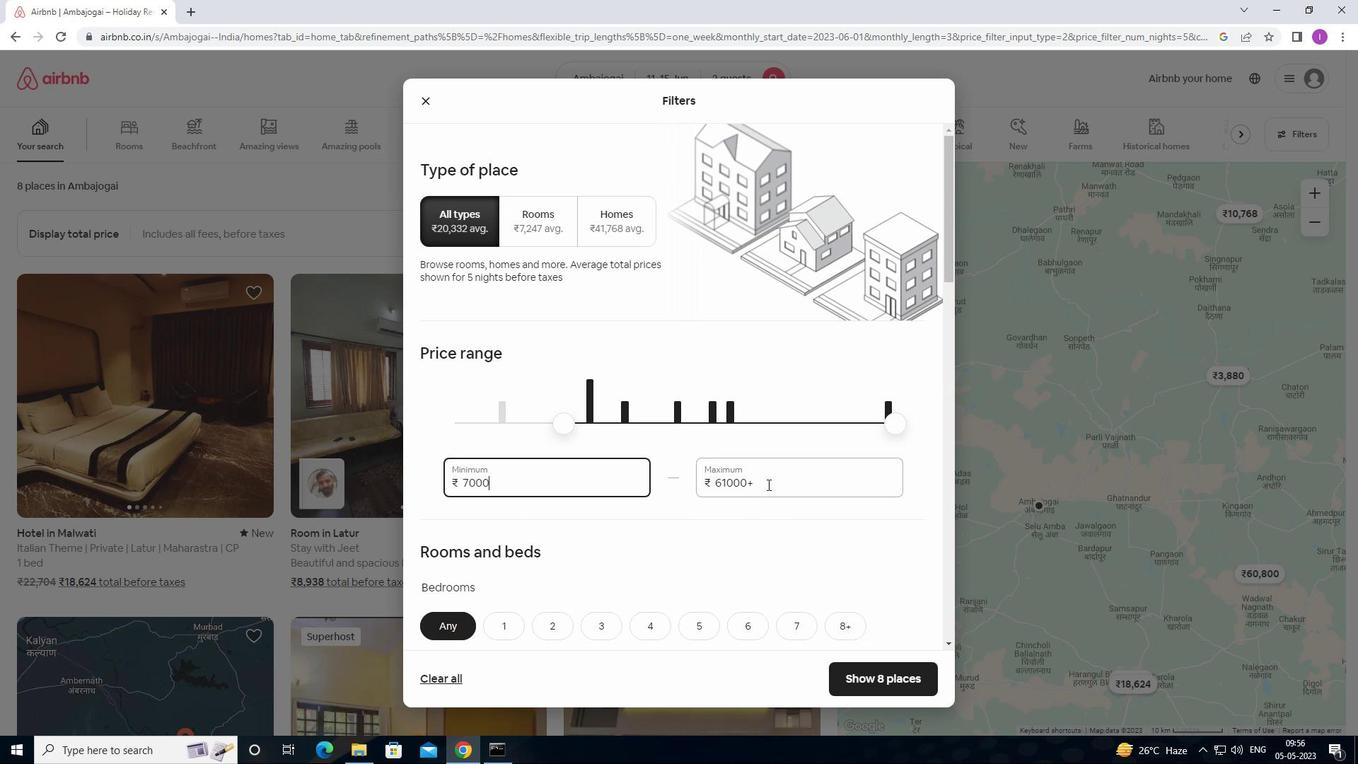 
Action: Mouse pressed left at (767, 483)
Screenshot: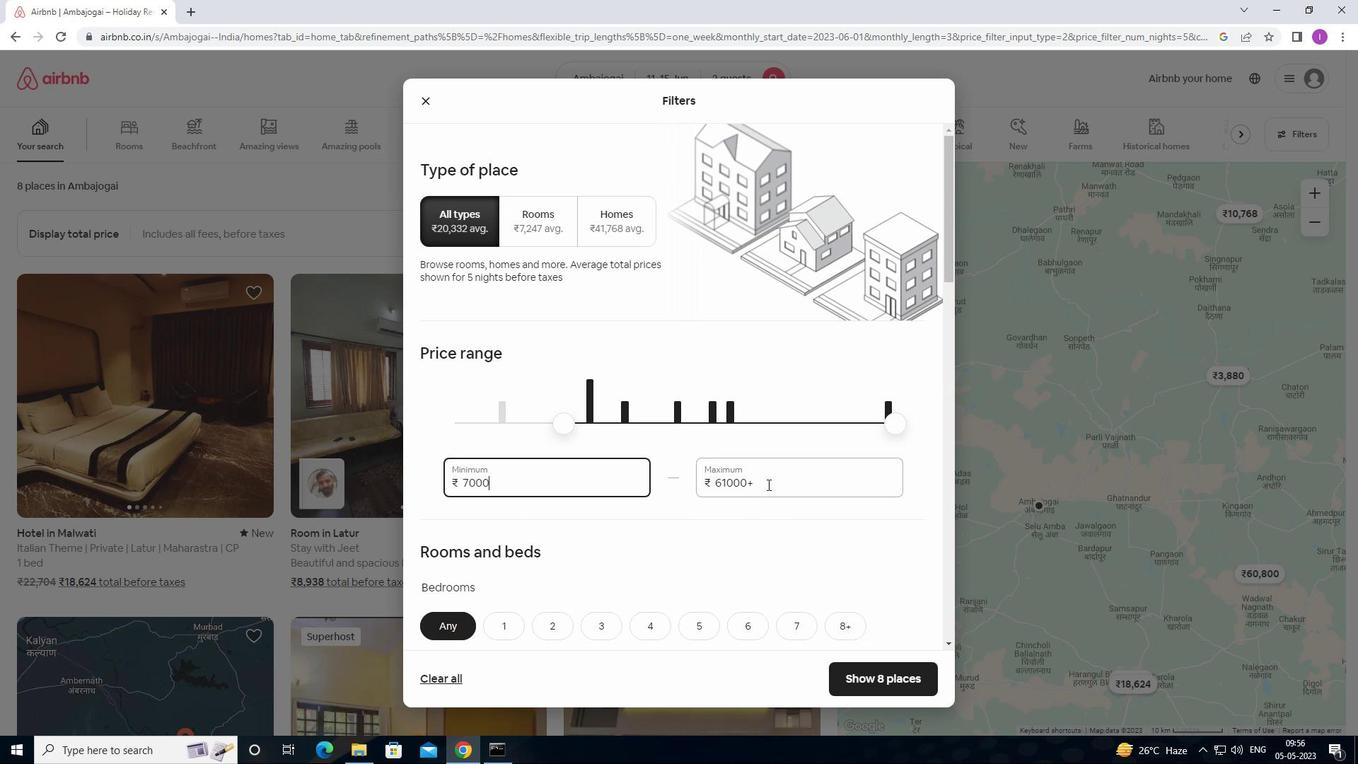 
Action: Mouse moved to (702, 481)
Screenshot: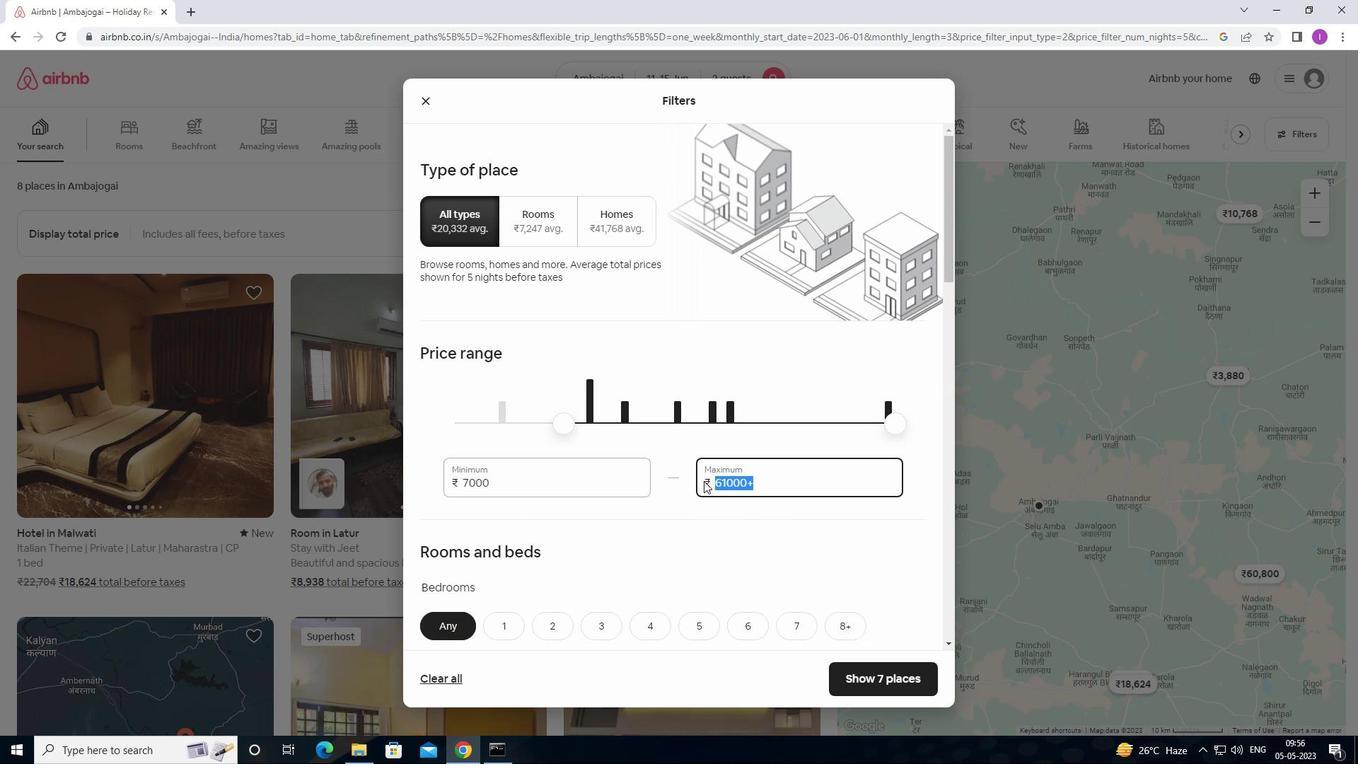 
Action: Key pressed 16
Screenshot: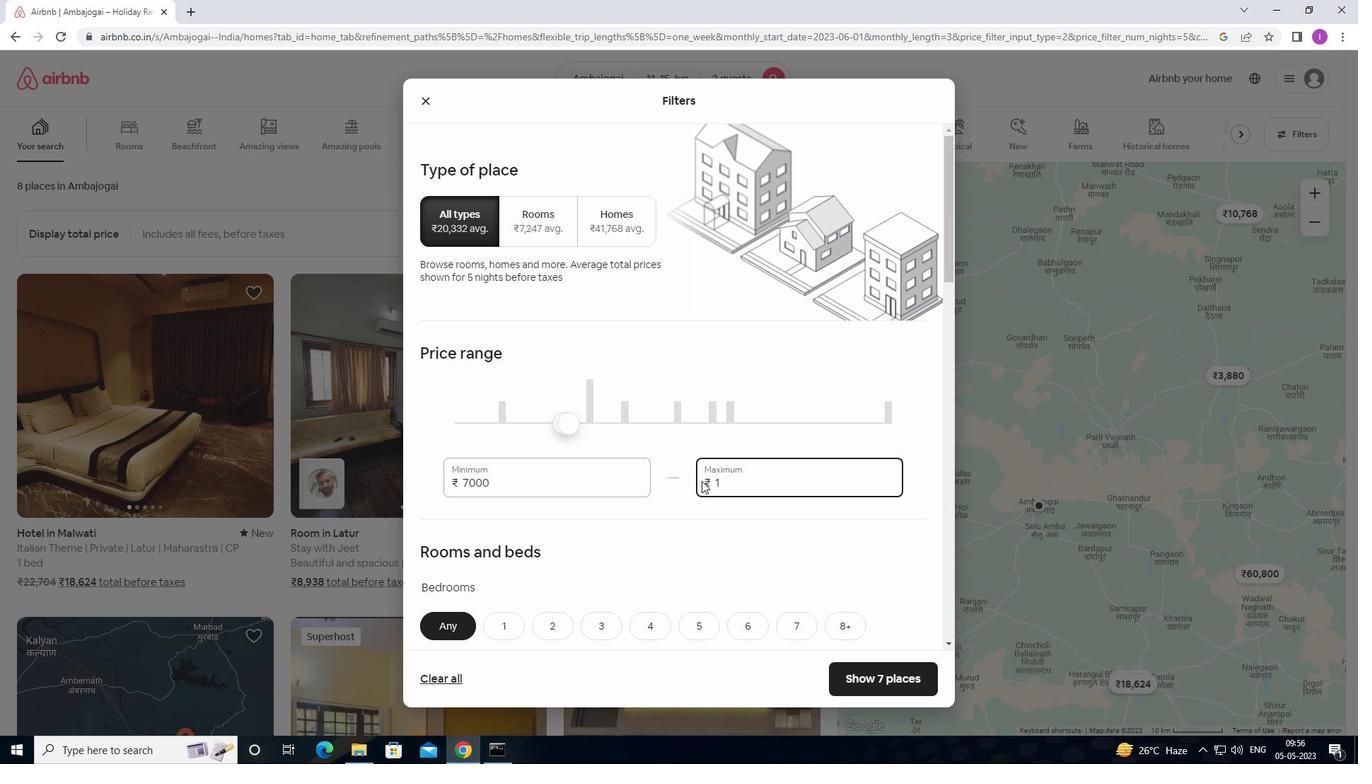 
Action: Mouse moved to (702, 481)
Screenshot: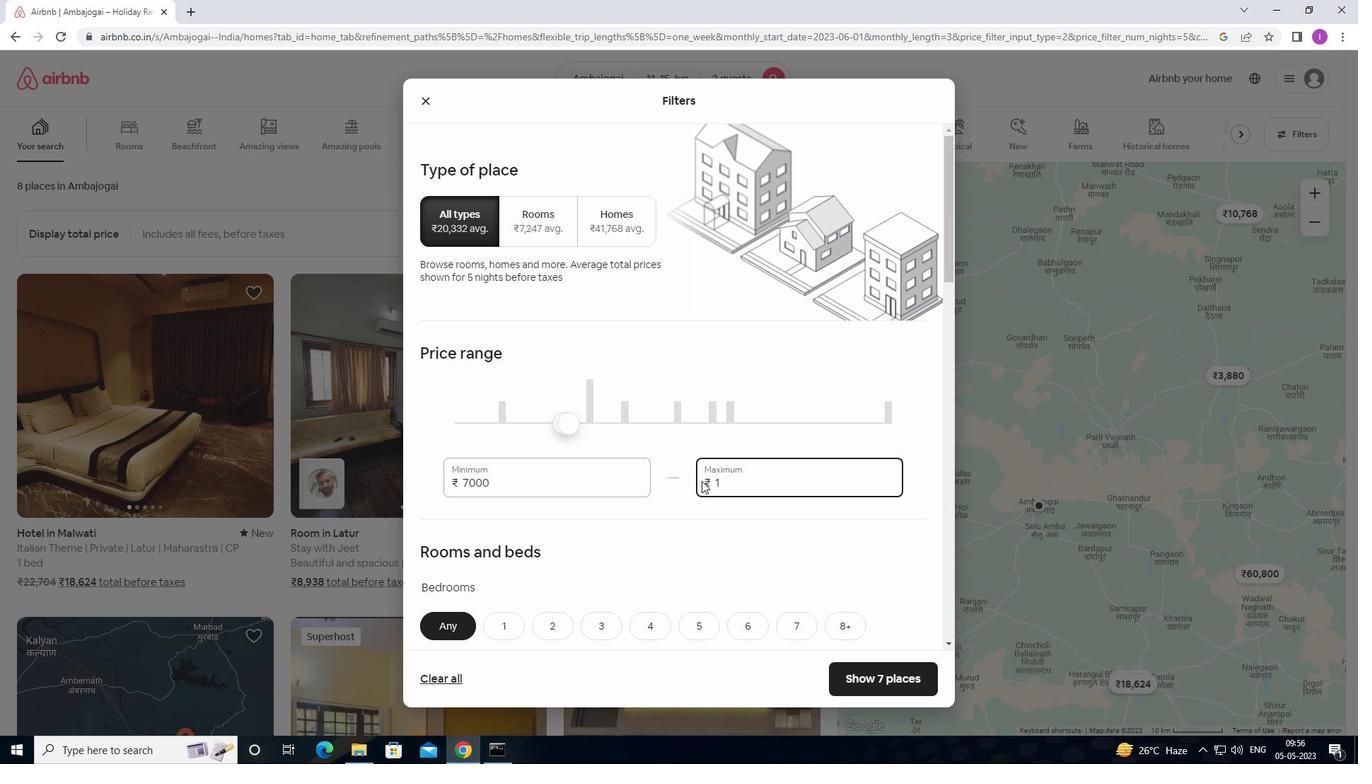 
Action: Key pressed 0
Screenshot: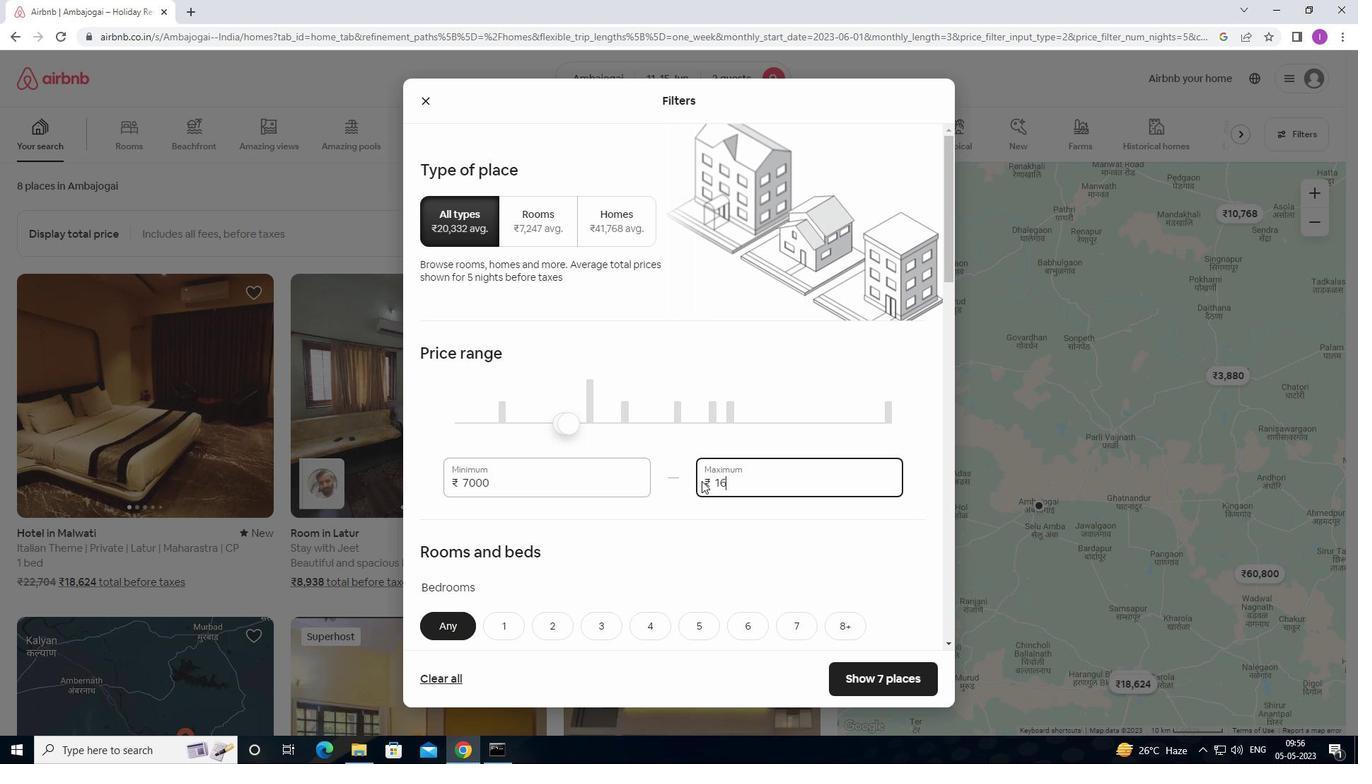 
Action: Mouse moved to (702, 480)
Screenshot: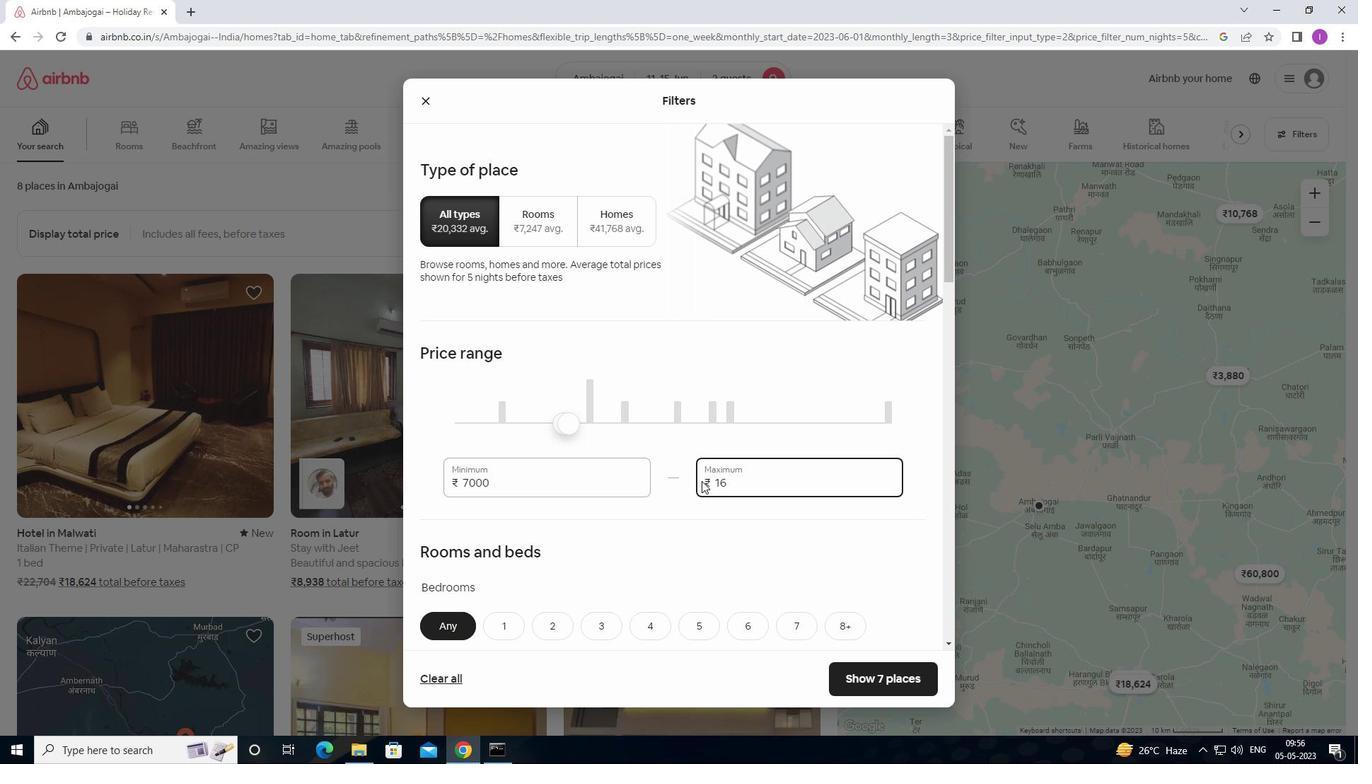 
Action: Key pressed 00
Screenshot: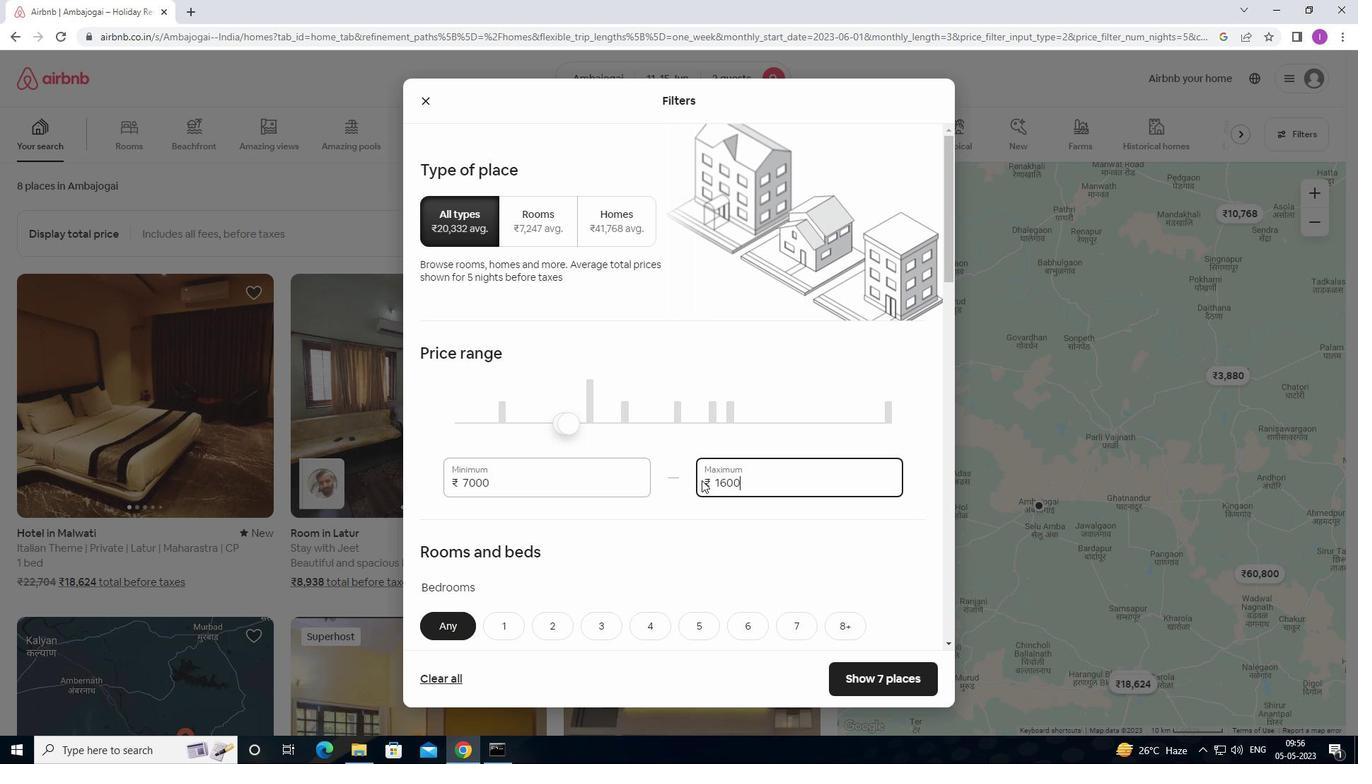 
Action: Mouse moved to (707, 489)
Screenshot: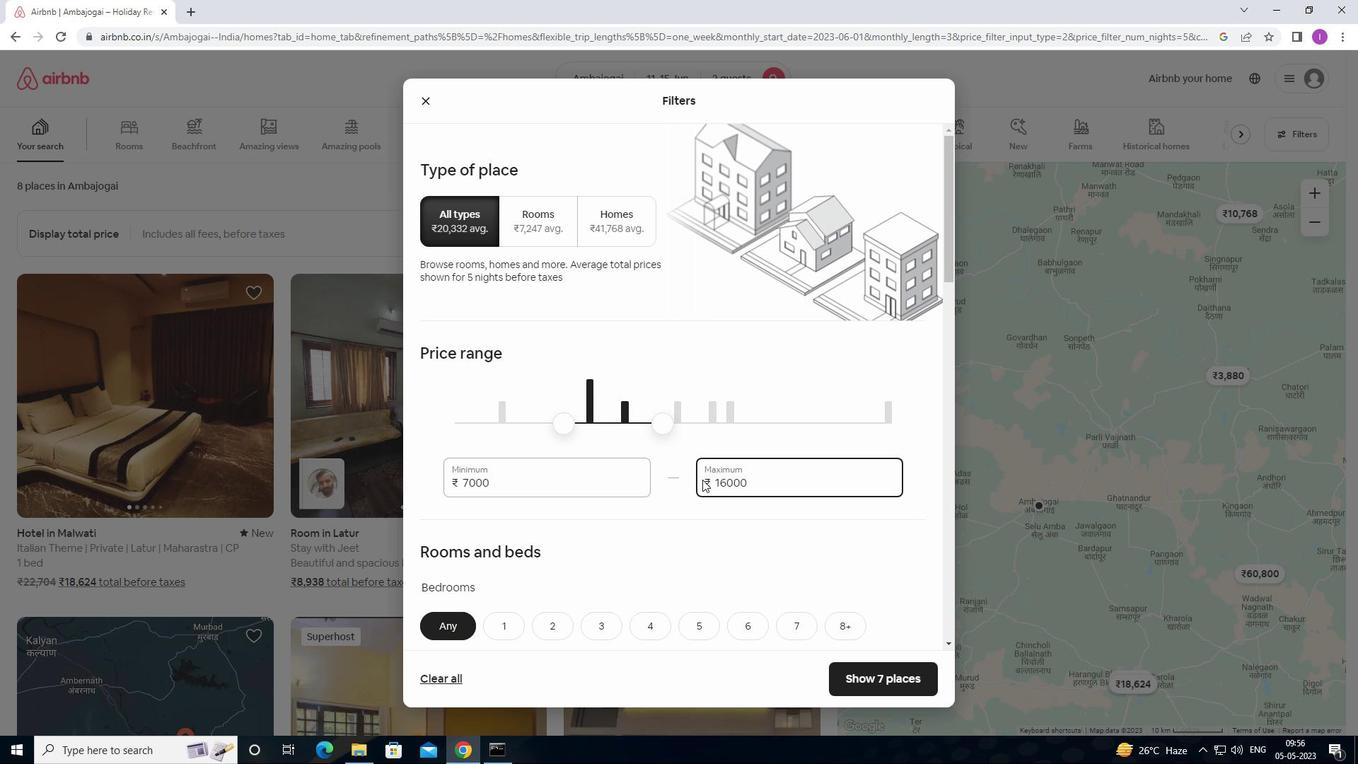 
Action: Mouse scrolled (707, 488) with delta (0, 0)
Screenshot: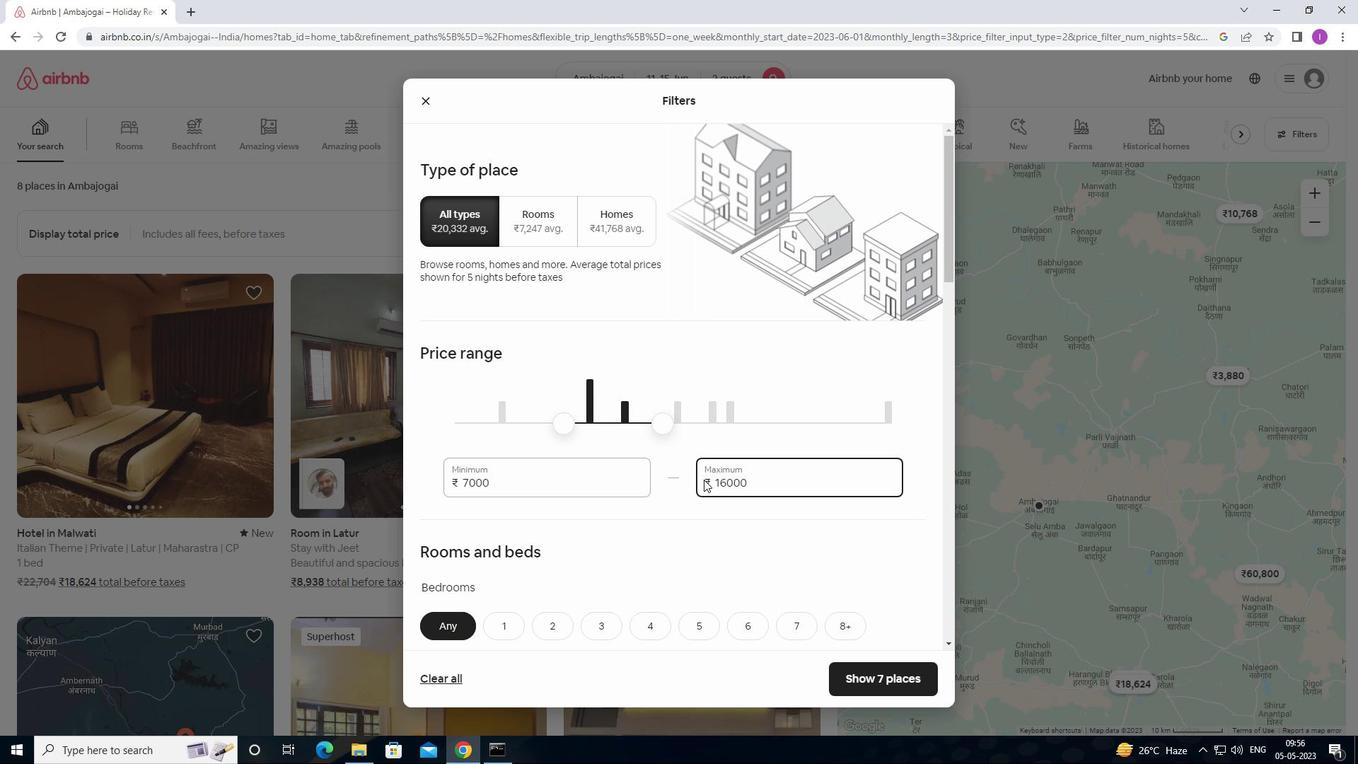 
Action: Mouse scrolled (707, 488) with delta (0, 0)
Screenshot: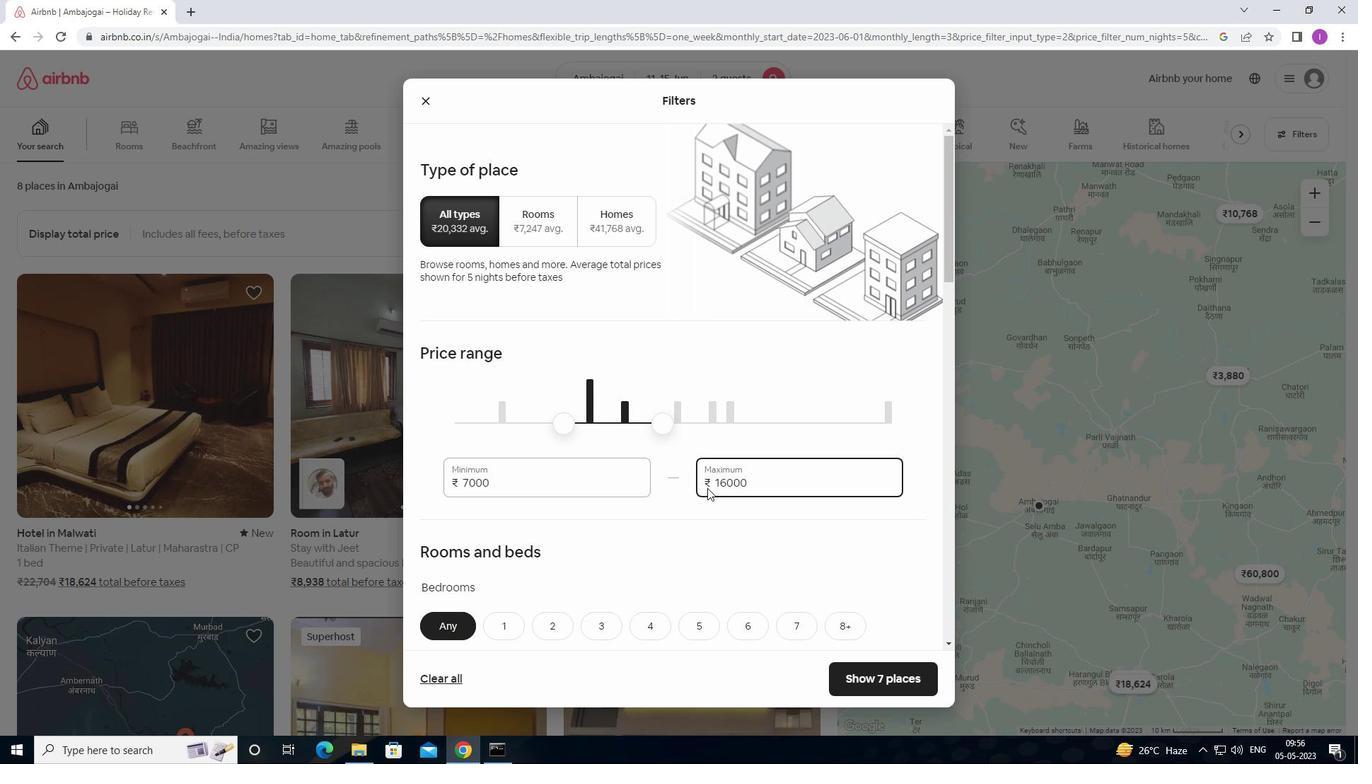 
Action: Mouse scrolled (707, 488) with delta (0, 0)
Screenshot: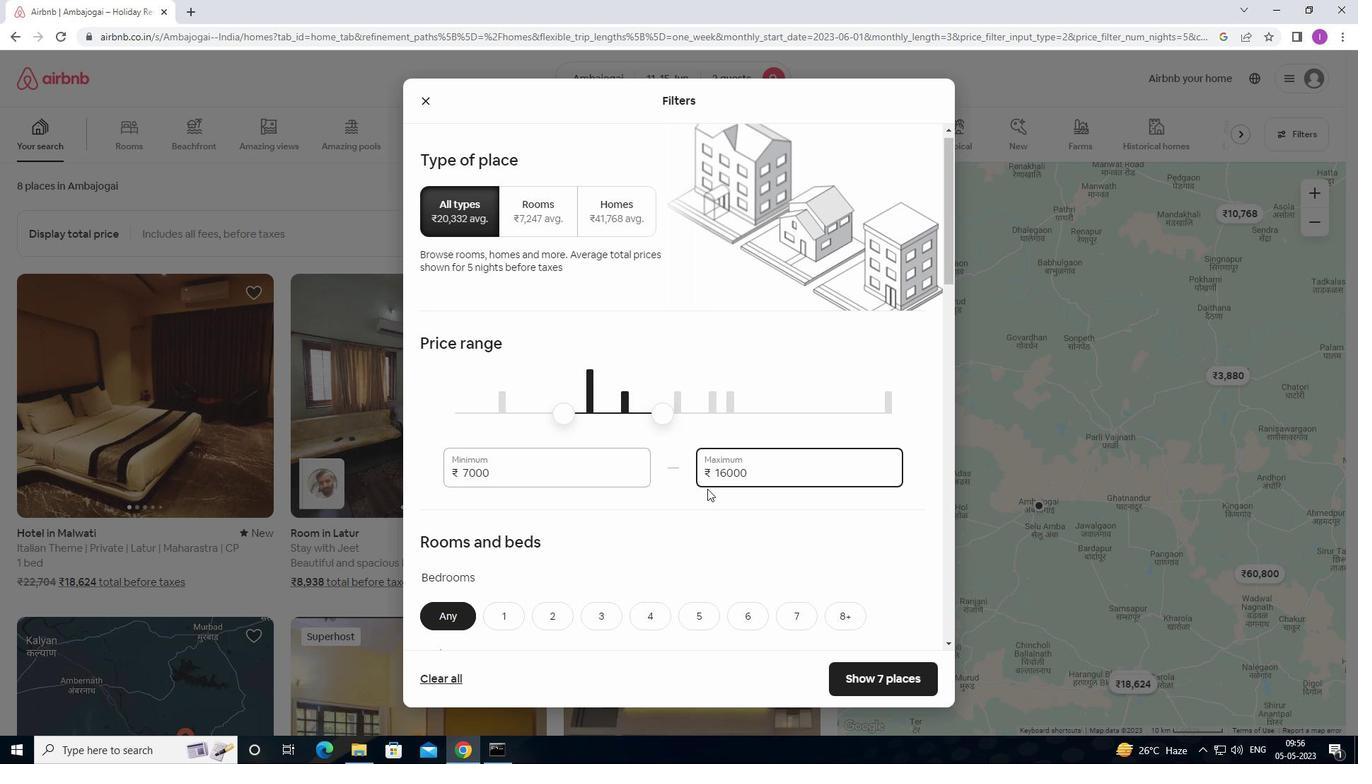 
Action: Mouse moved to (493, 417)
Screenshot: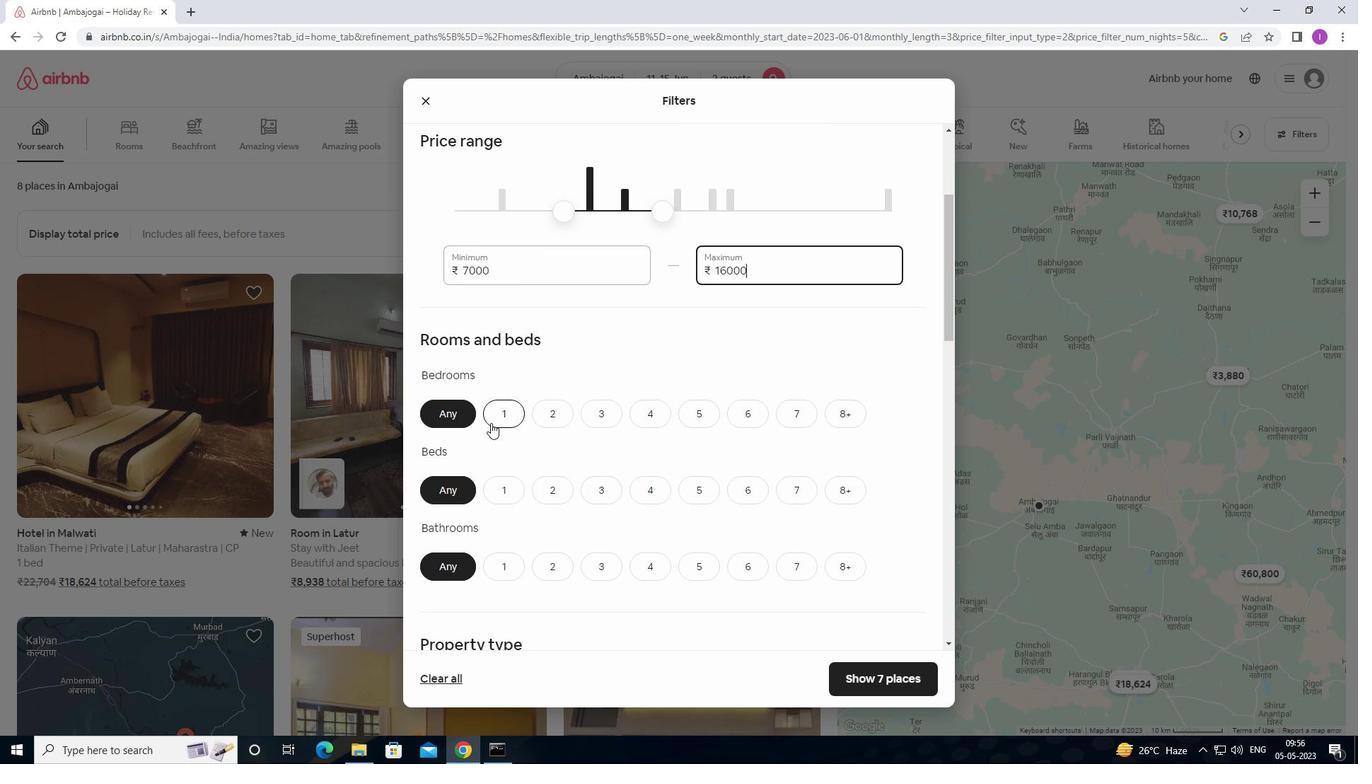 
Action: Mouse pressed left at (493, 417)
Screenshot: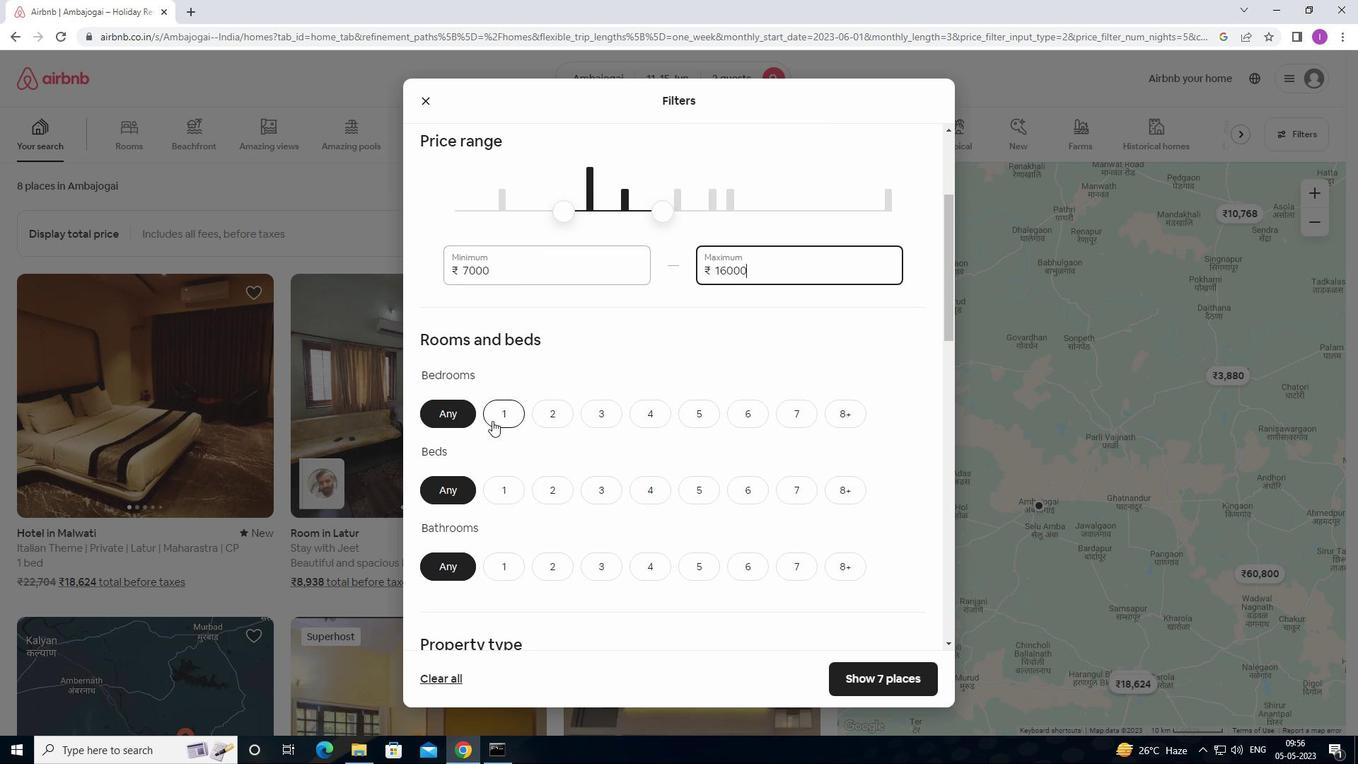 
Action: Mouse moved to (547, 489)
Screenshot: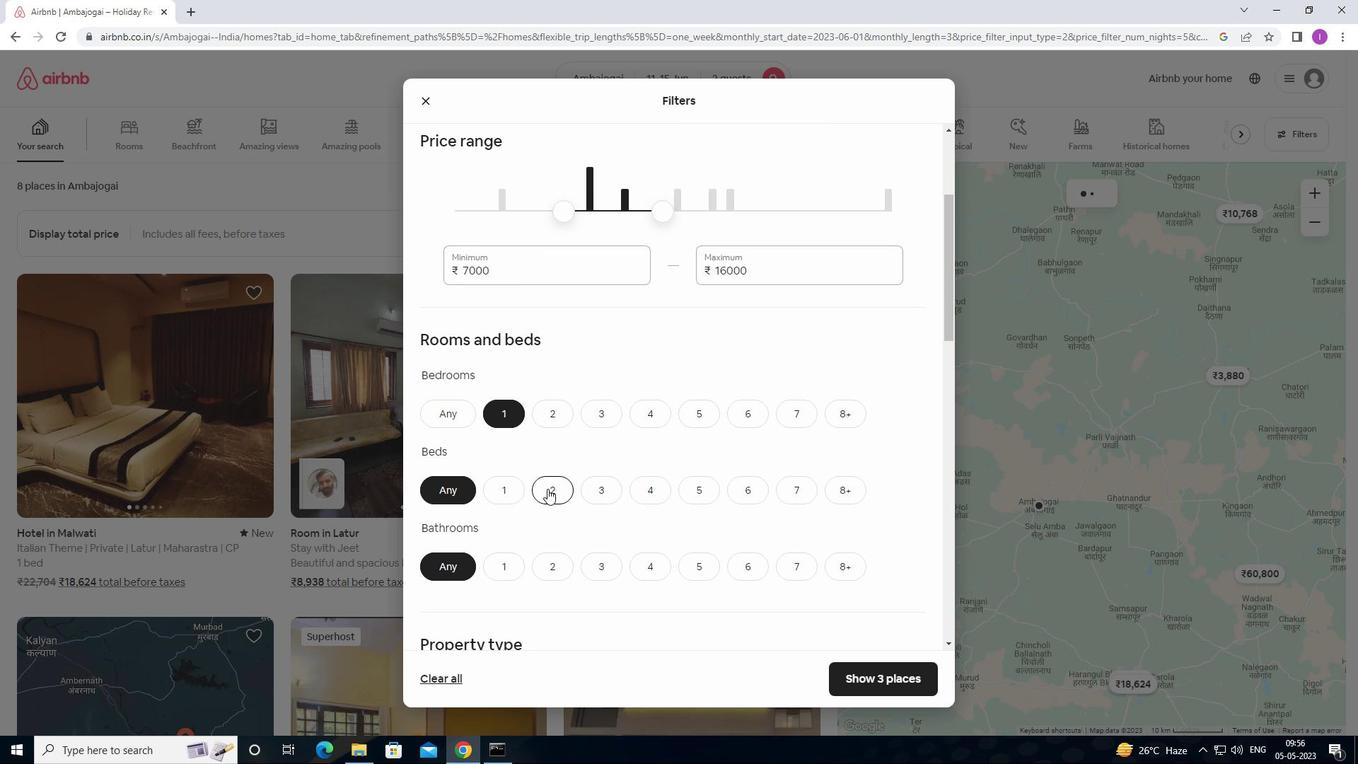 
Action: Mouse pressed left at (547, 489)
Screenshot: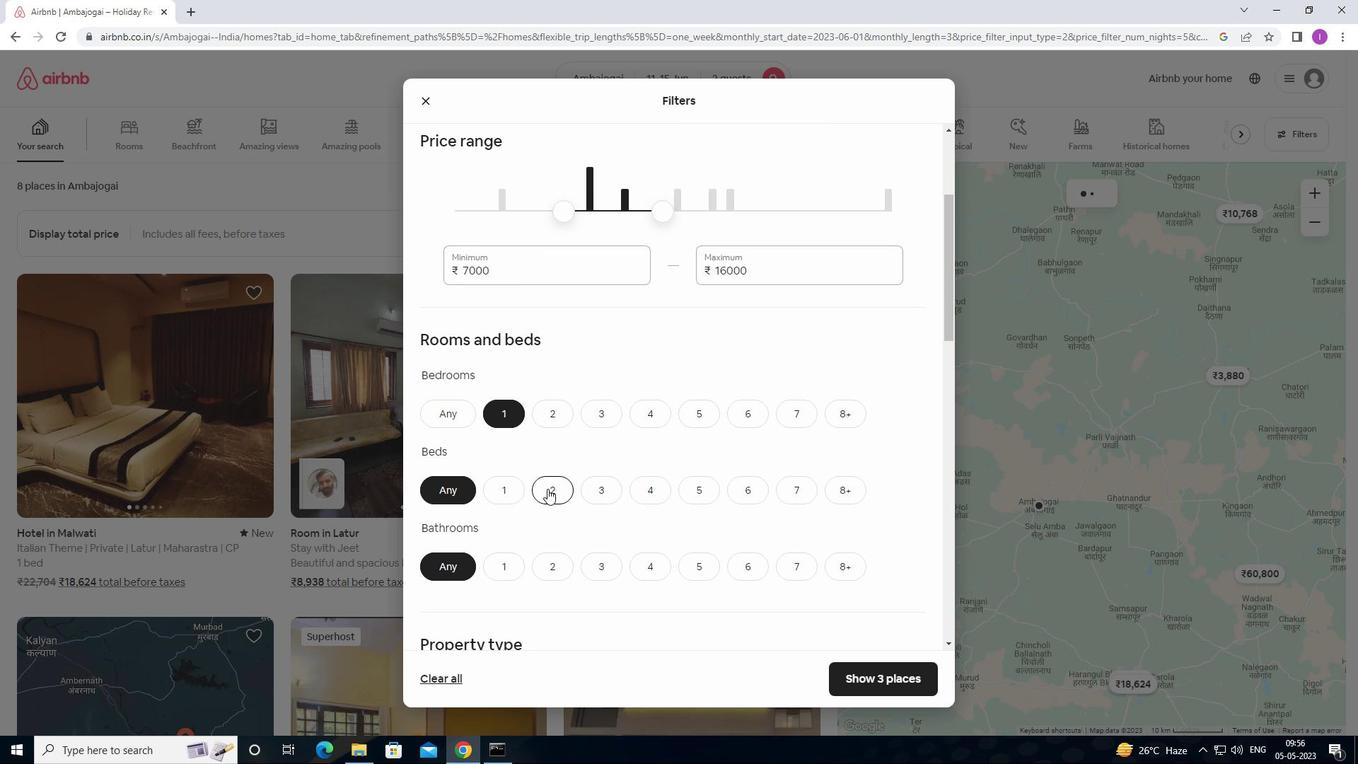 
Action: Mouse moved to (568, 486)
Screenshot: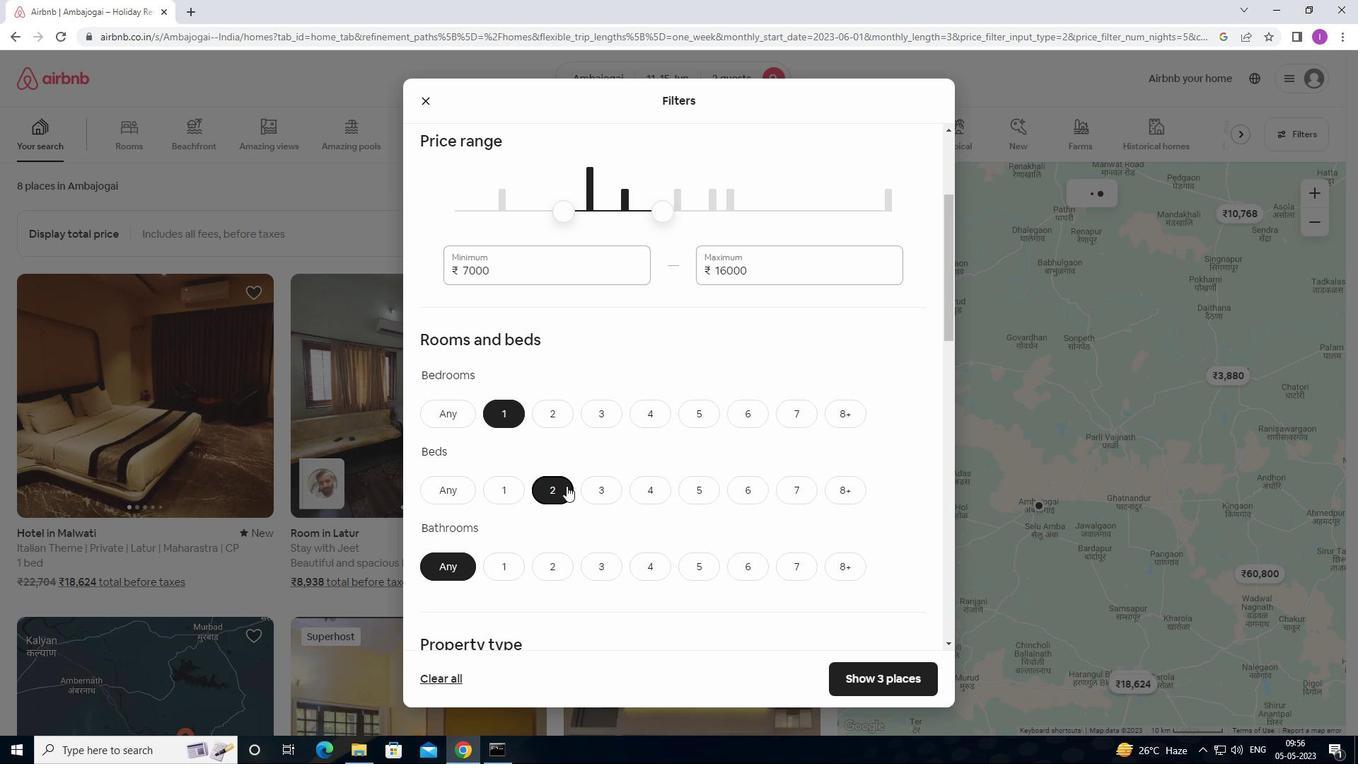 
Action: Mouse scrolled (568, 485) with delta (0, 0)
Screenshot: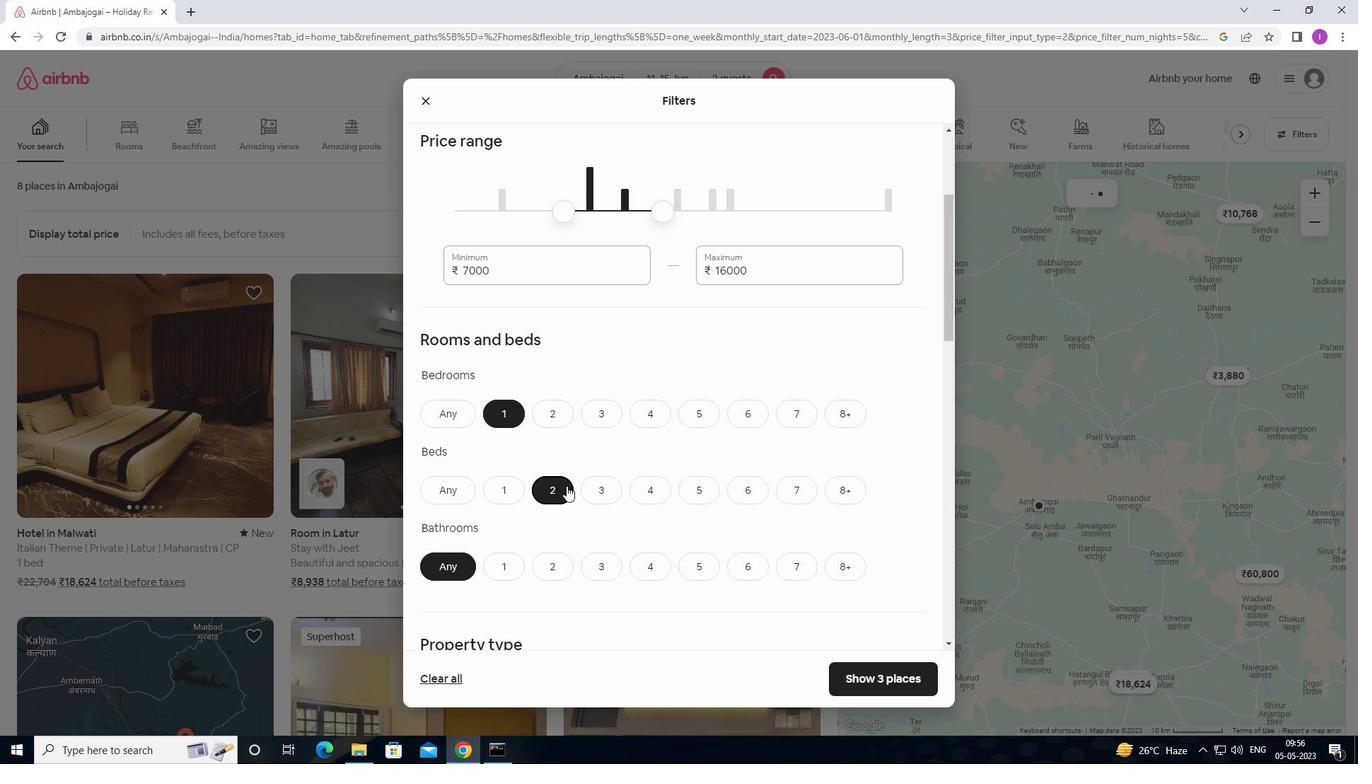 
Action: Mouse moved to (568, 486)
Screenshot: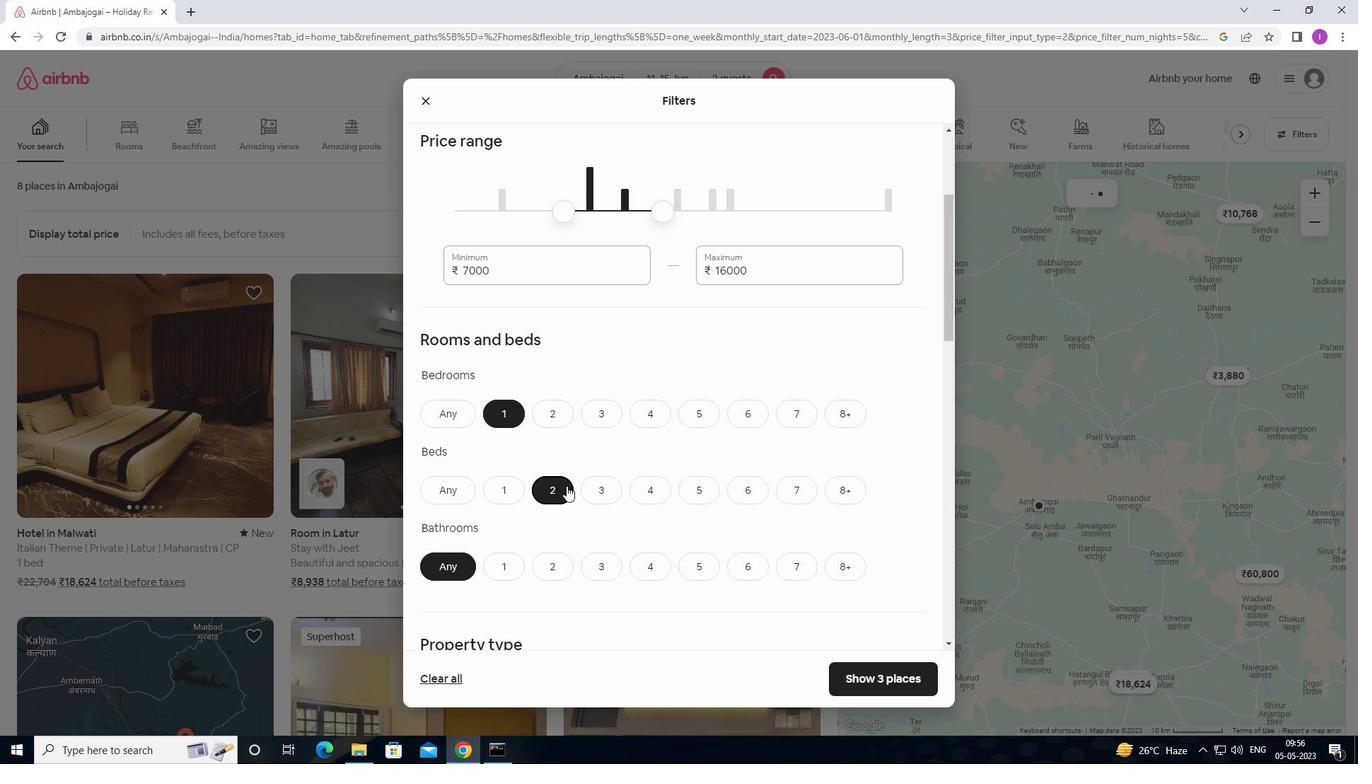 
Action: Mouse scrolled (568, 485) with delta (0, 0)
Screenshot: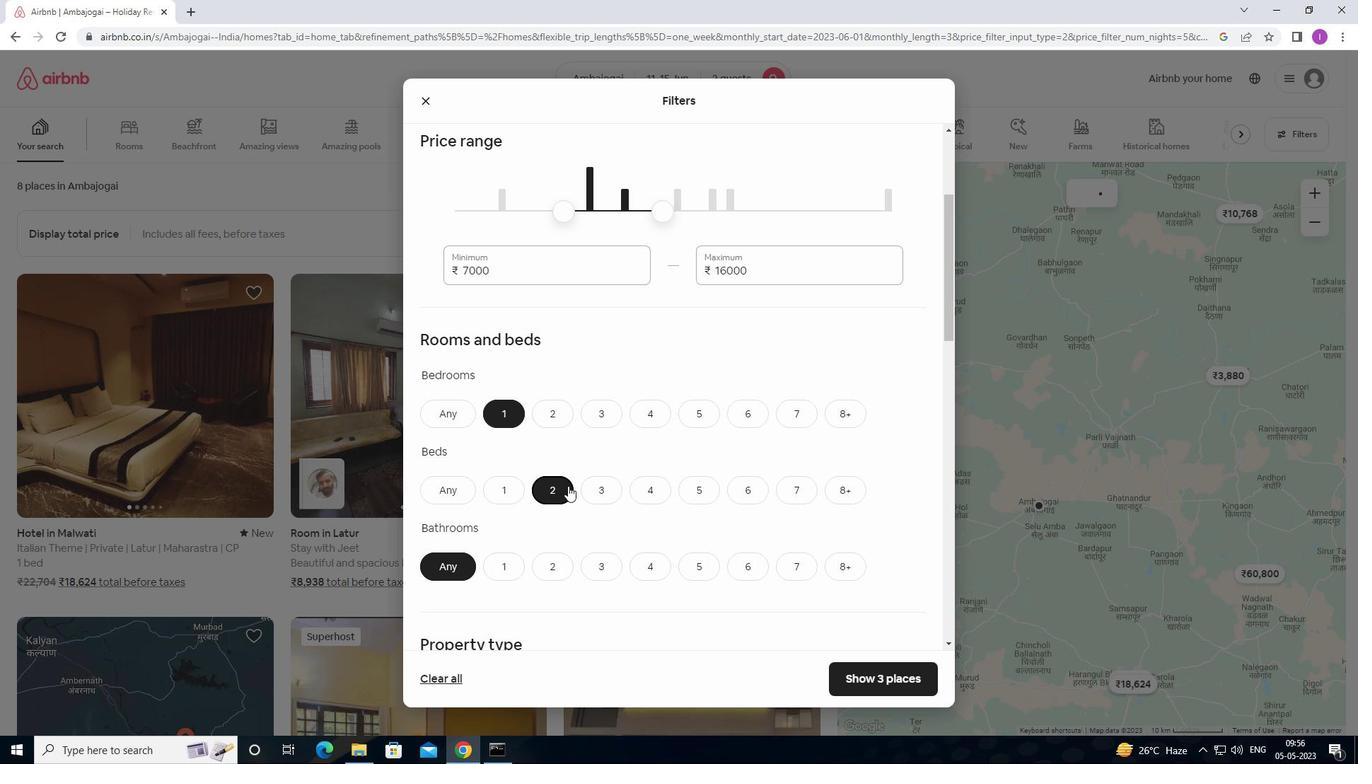 
Action: Mouse moved to (506, 435)
Screenshot: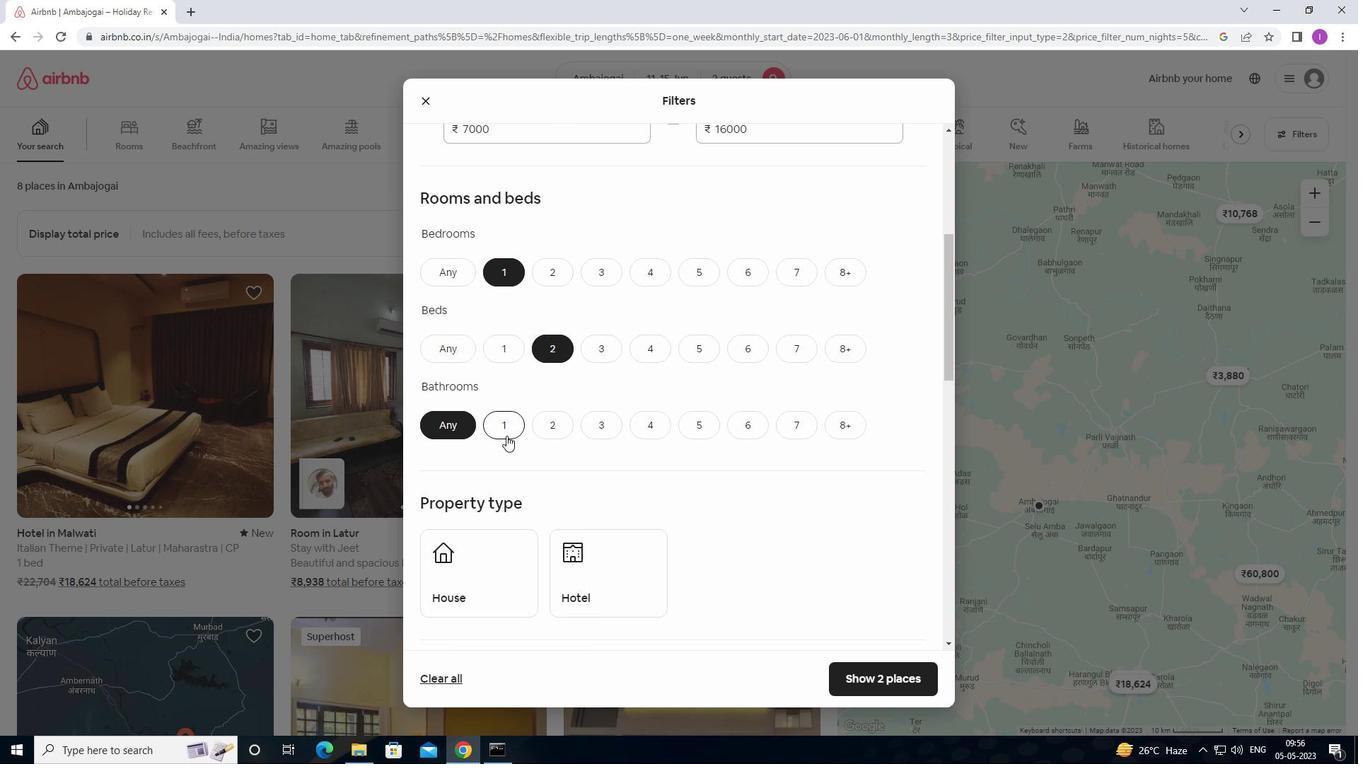 
Action: Mouse pressed left at (506, 435)
Screenshot: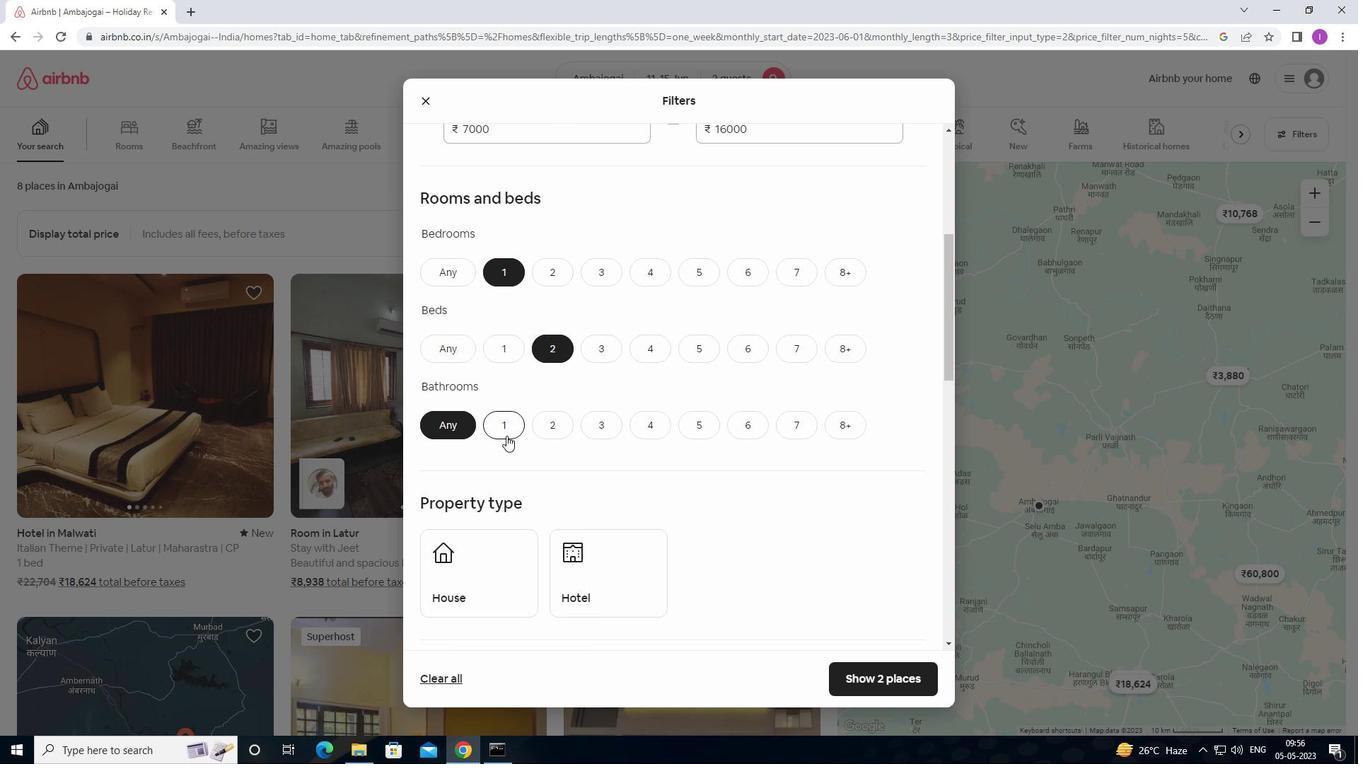 
Action: Mouse moved to (544, 436)
Screenshot: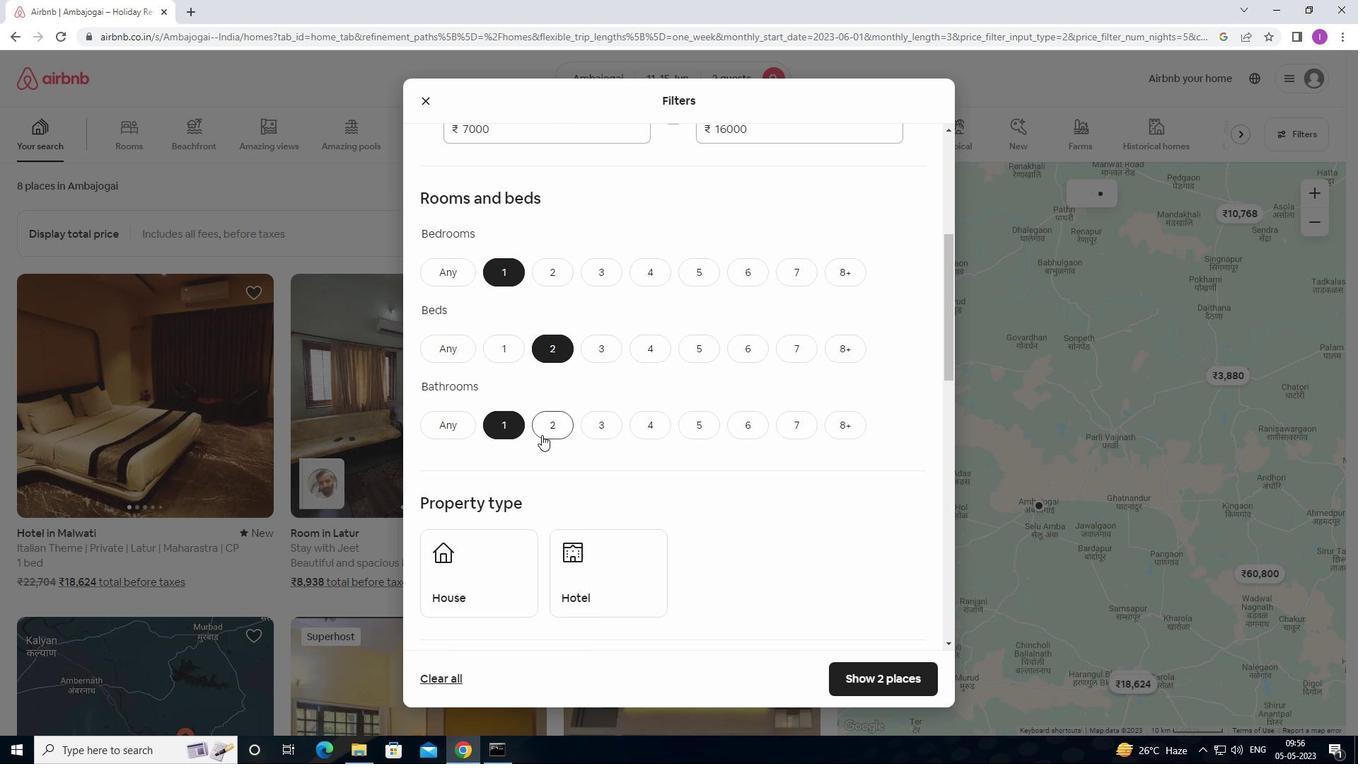 
Action: Mouse scrolled (544, 435) with delta (0, 0)
Screenshot: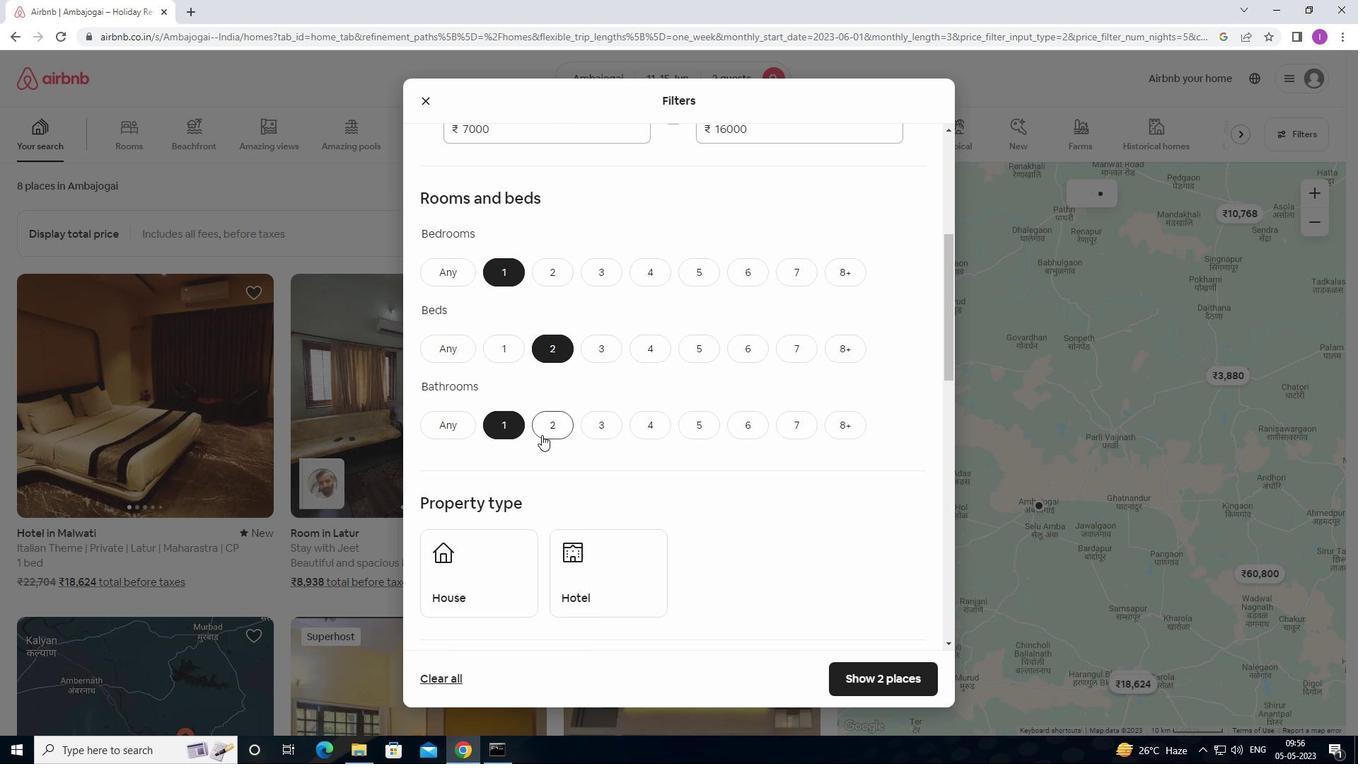
Action: Mouse moved to (549, 437)
Screenshot: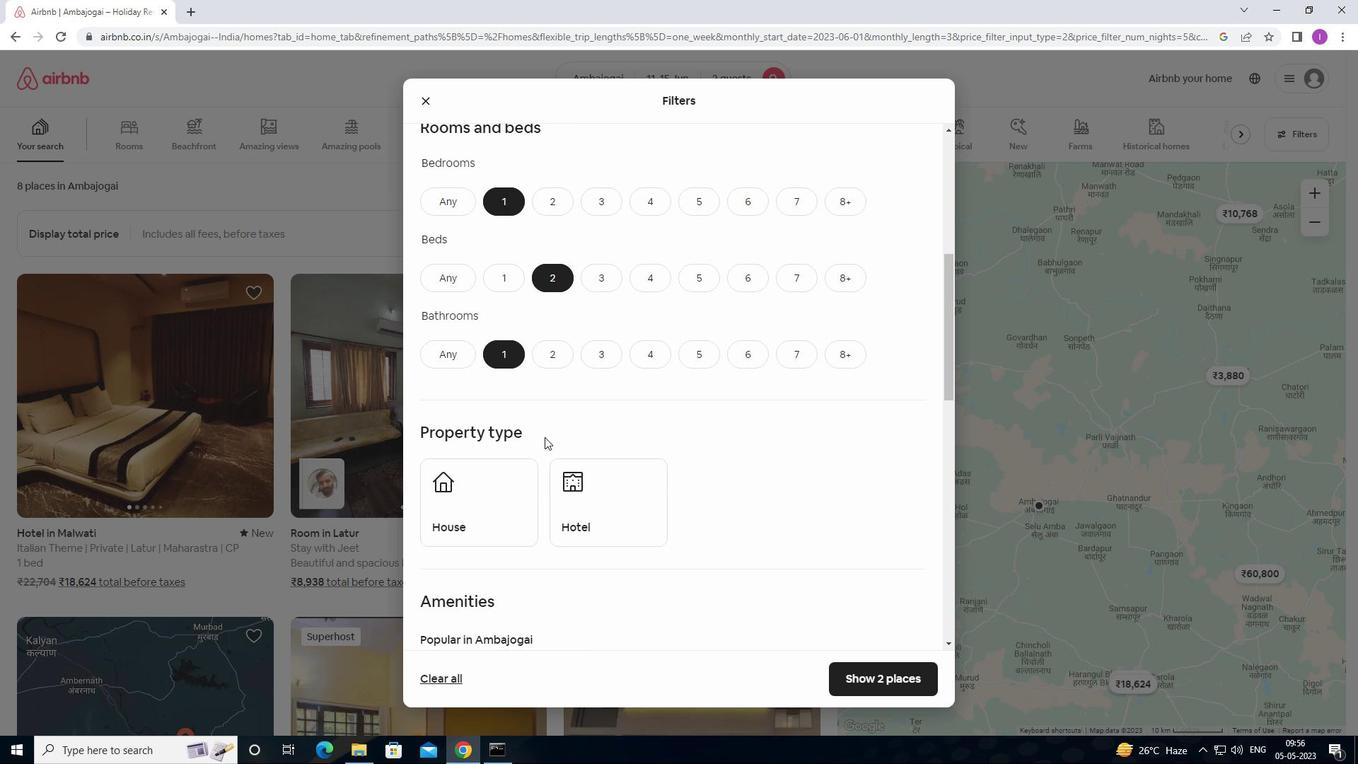 
Action: Mouse scrolled (549, 436) with delta (0, 0)
Screenshot: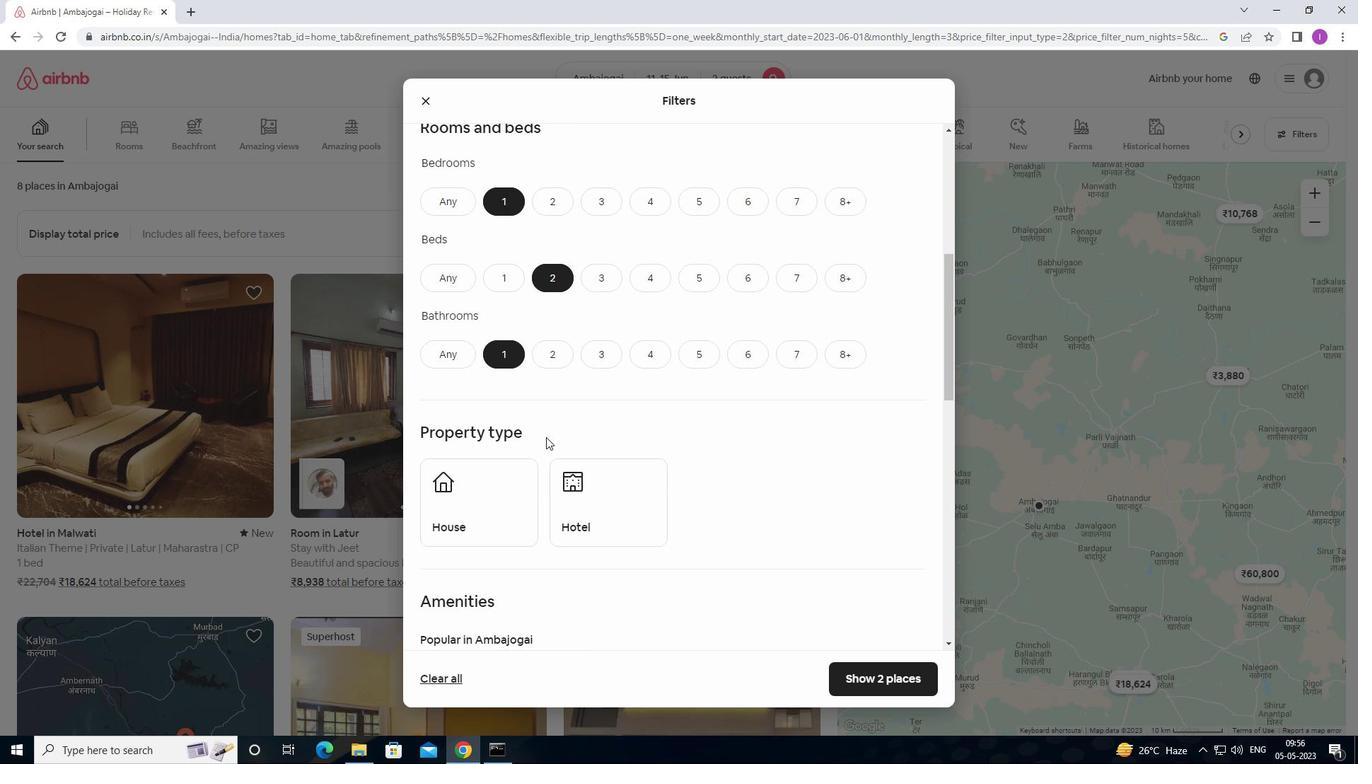 
Action: Mouse scrolled (549, 436) with delta (0, 0)
Screenshot: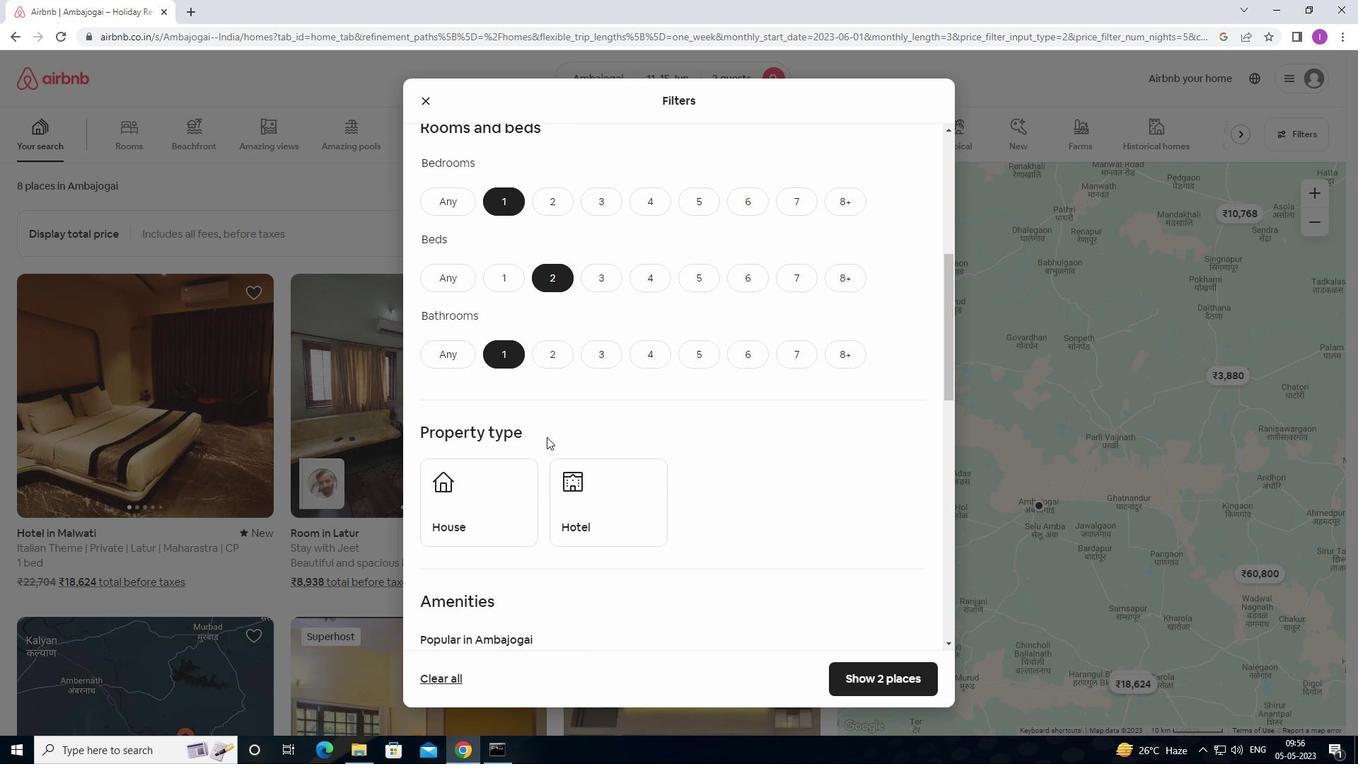 
Action: Mouse moved to (500, 392)
Screenshot: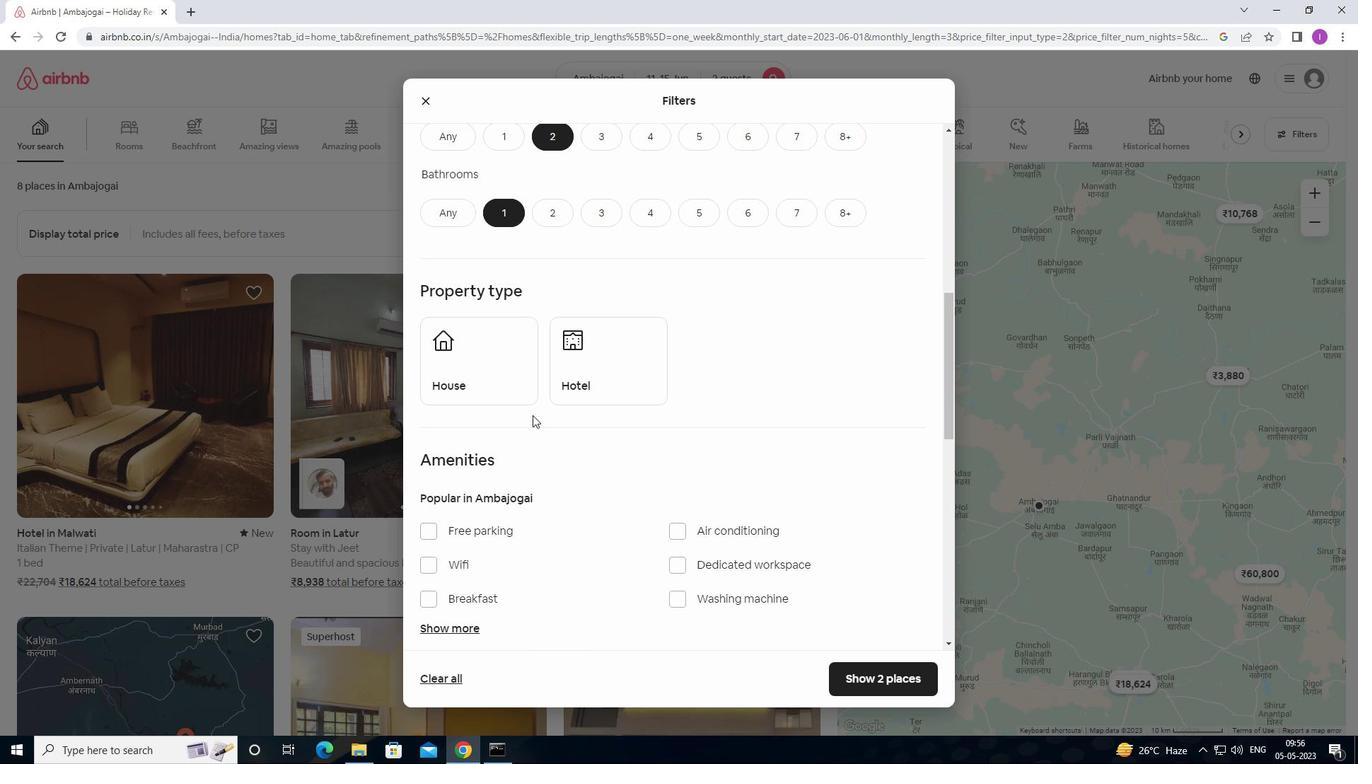 
Action: Mouse pressed left at (500, 392)
Screenshot: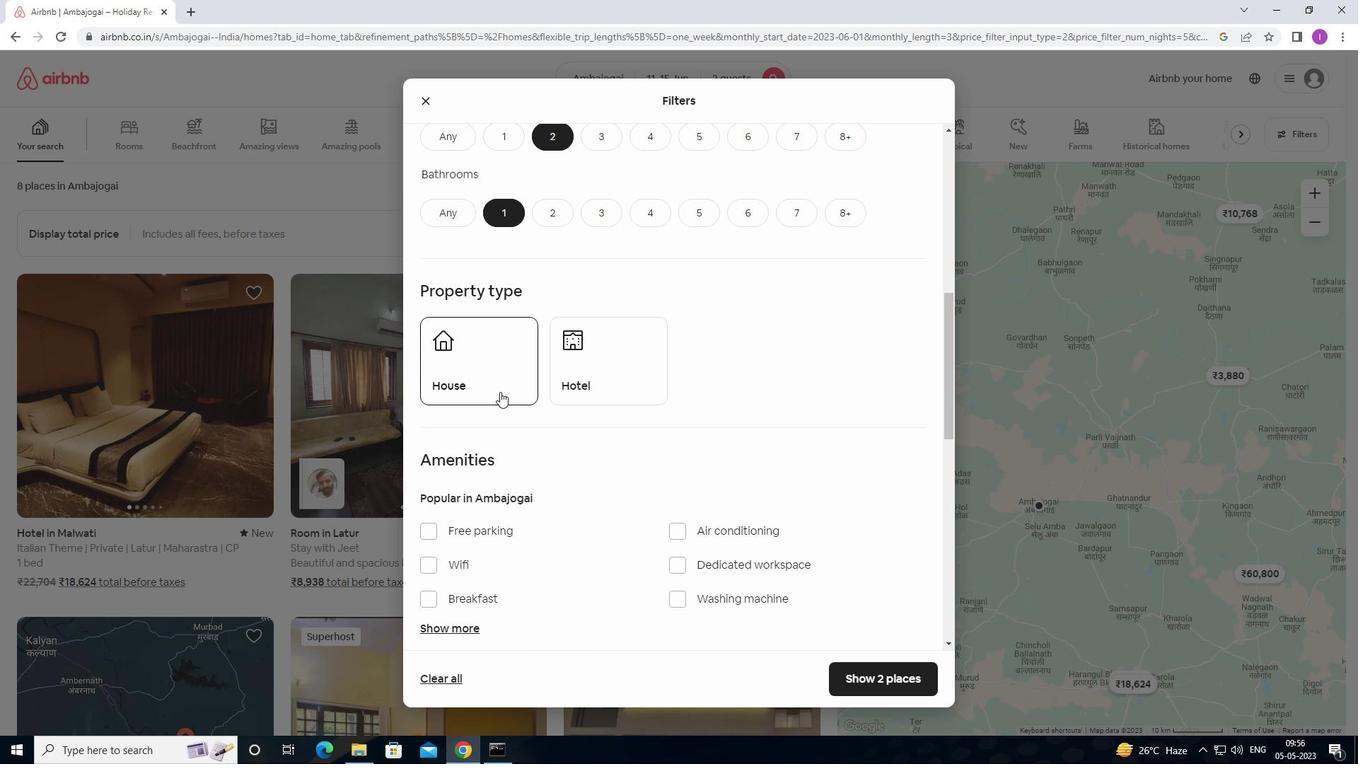 
Action: Mouse moved to (590, 395)
Screenshot: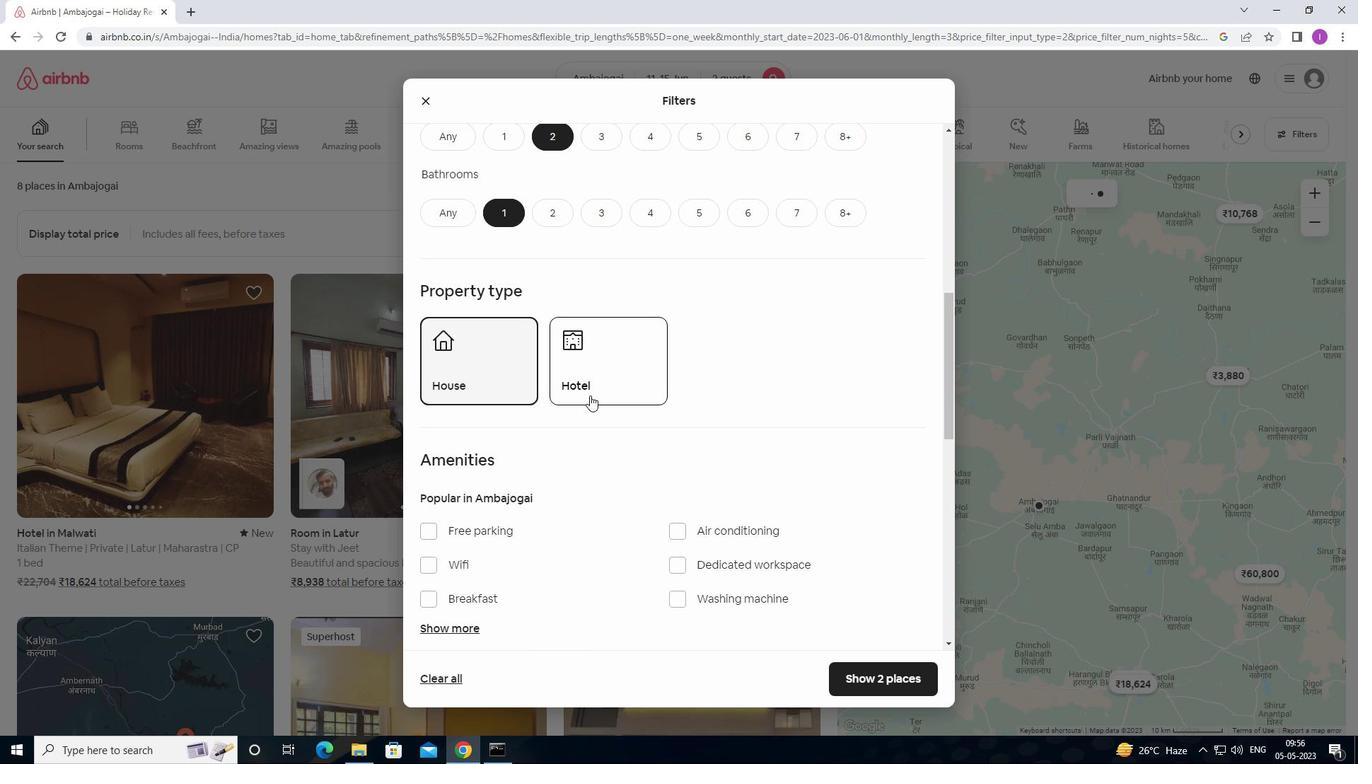 
Action: Mouse pressed left at (590, 395)
Screenshot: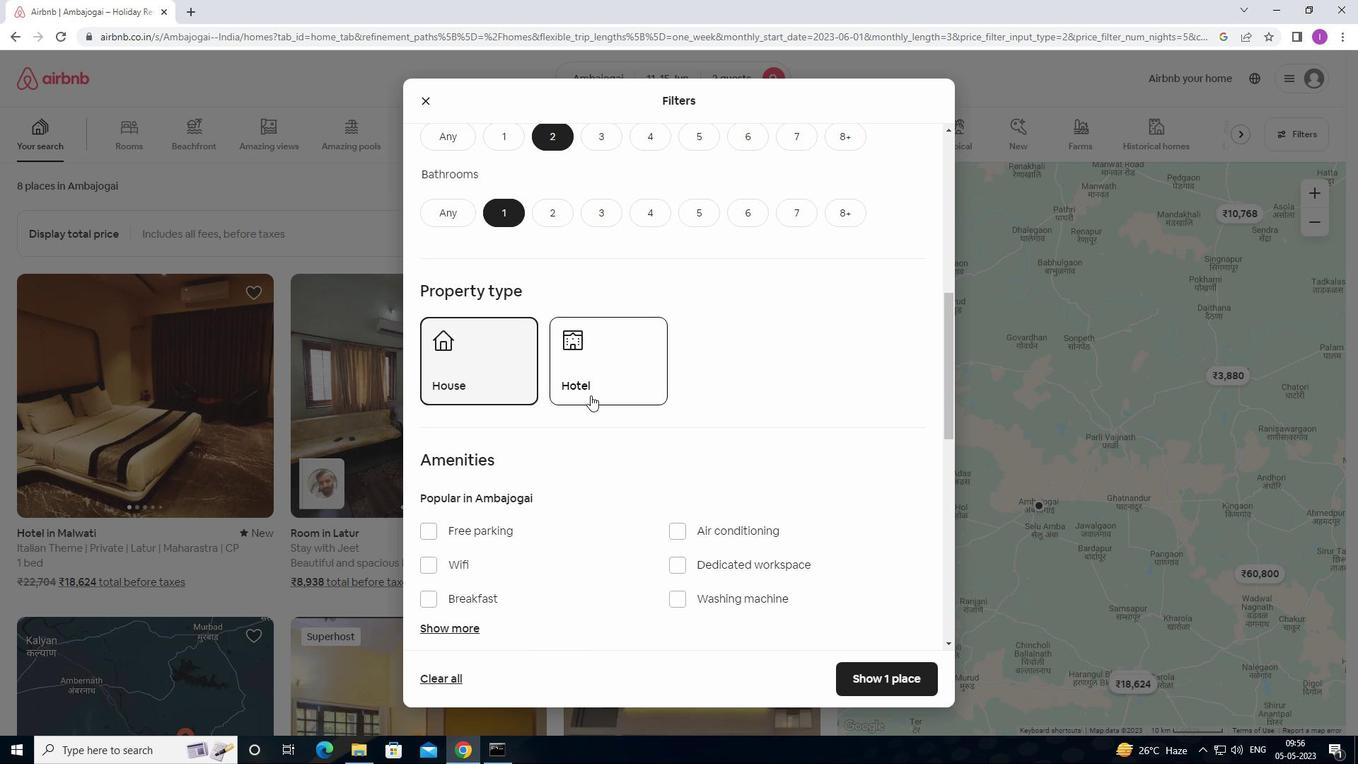 
Action: Mouse moved to (593, 390)
Screenshot: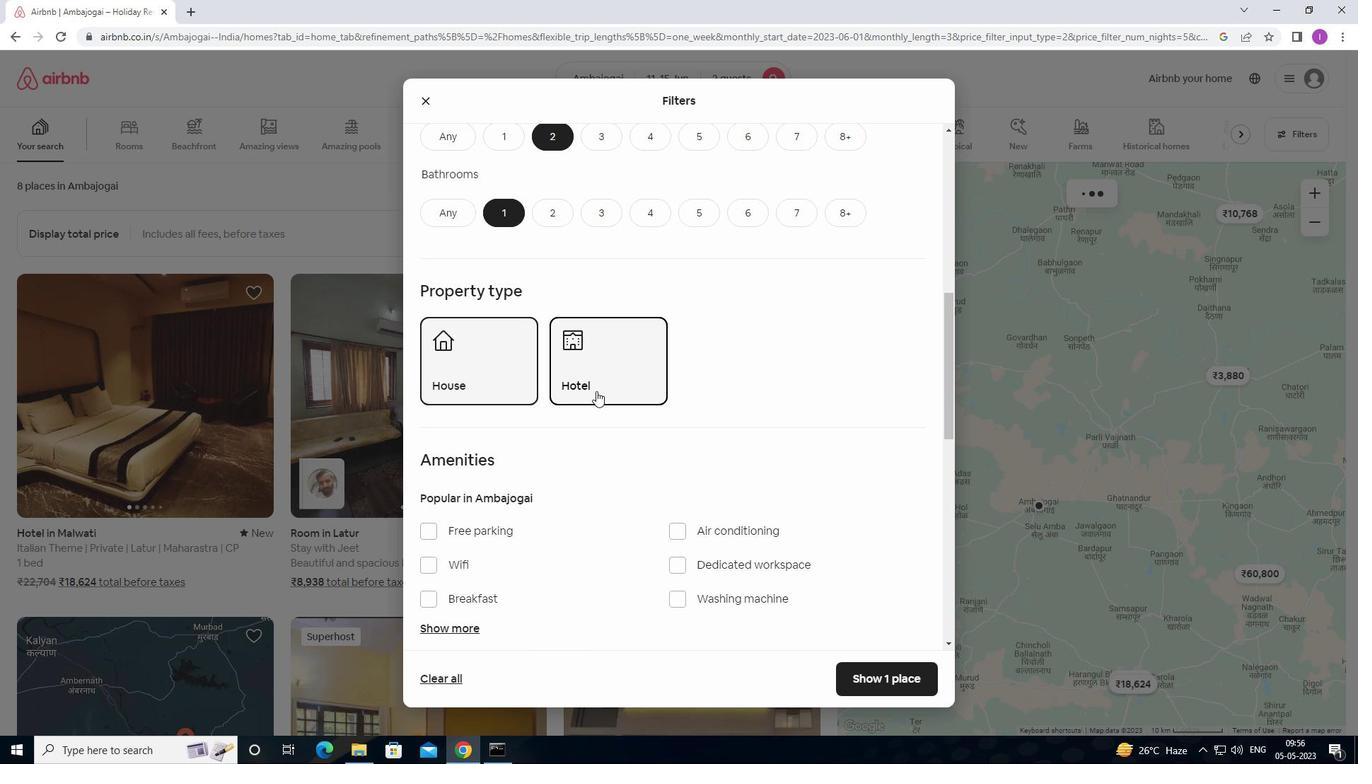 
Action: Mouse scrolled (593, 389) with delta (0, 0)
Screenshot: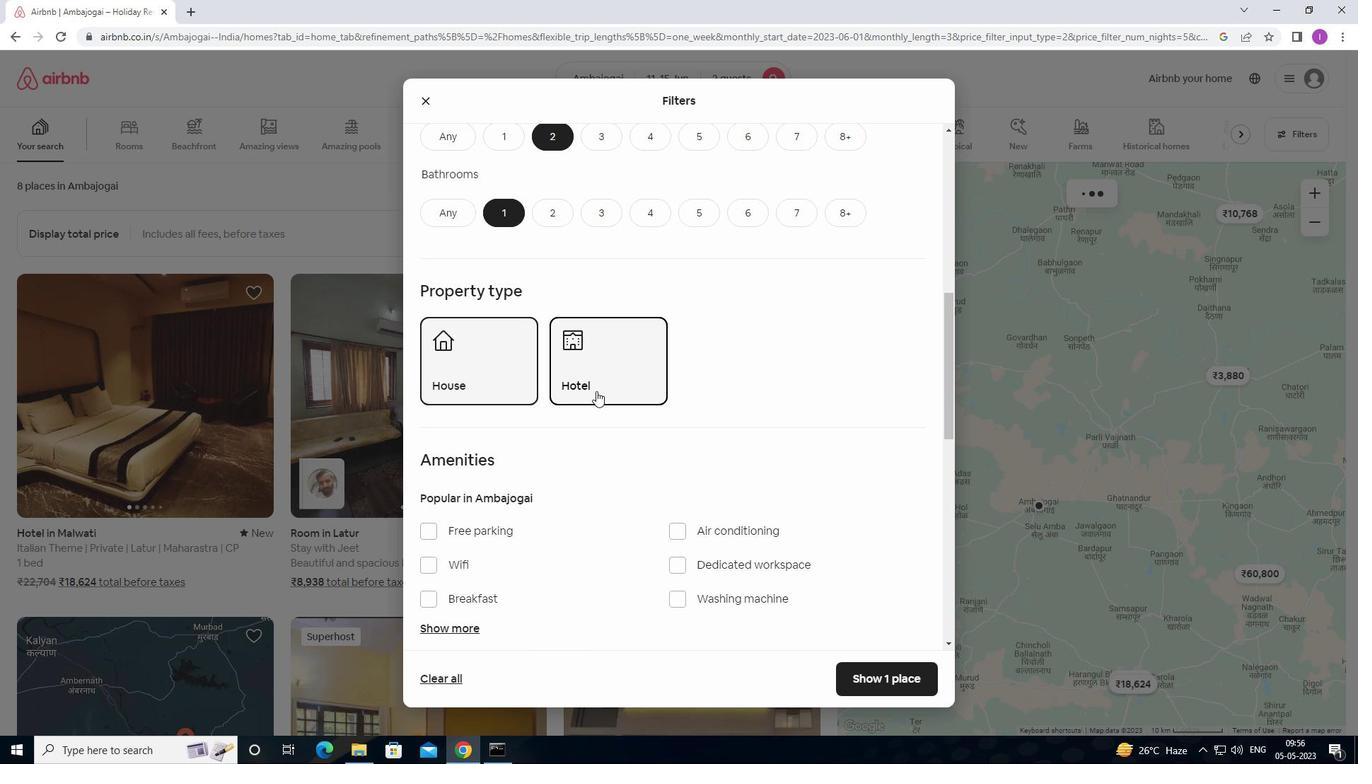 
Action: Mouse moved to (593, 391)
Screenshot: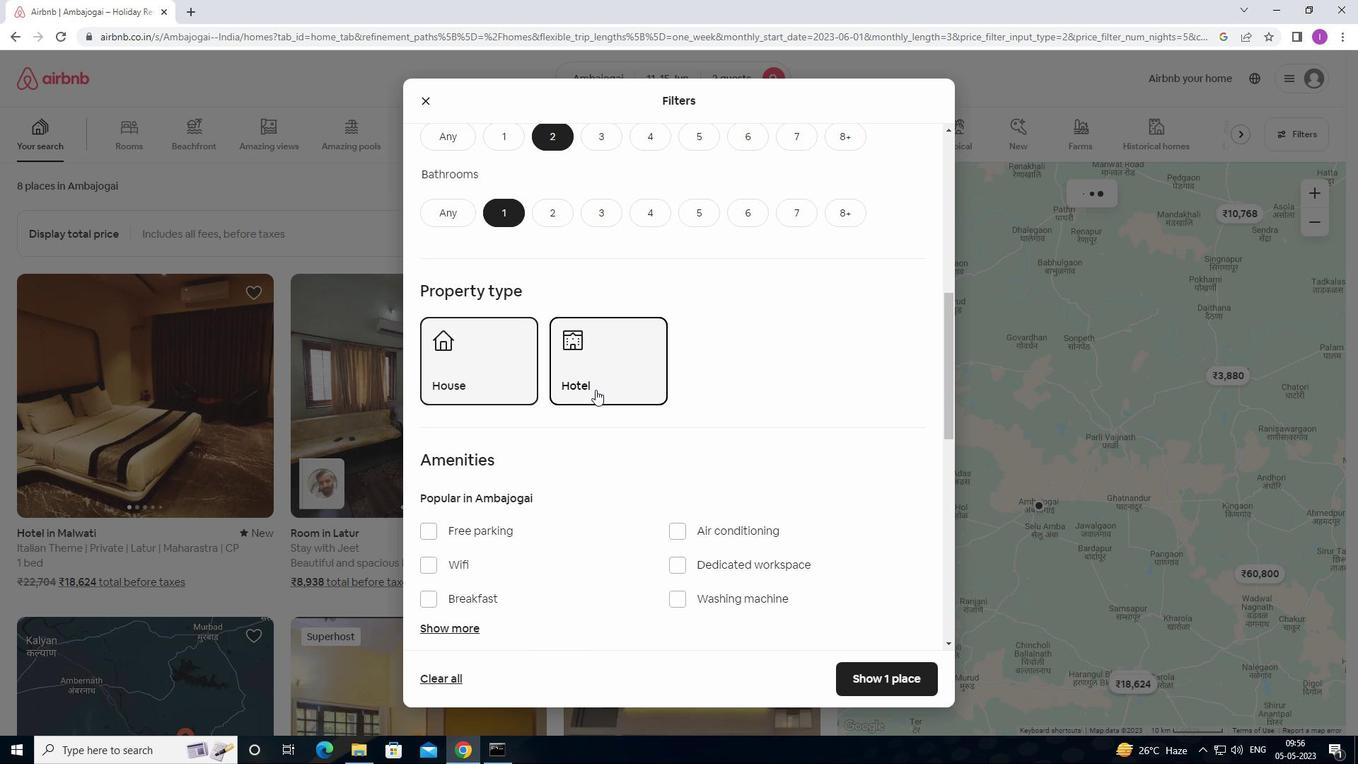 
Action: Mouse scrolled (593, 390) with delta (0, 0)
Screenshot: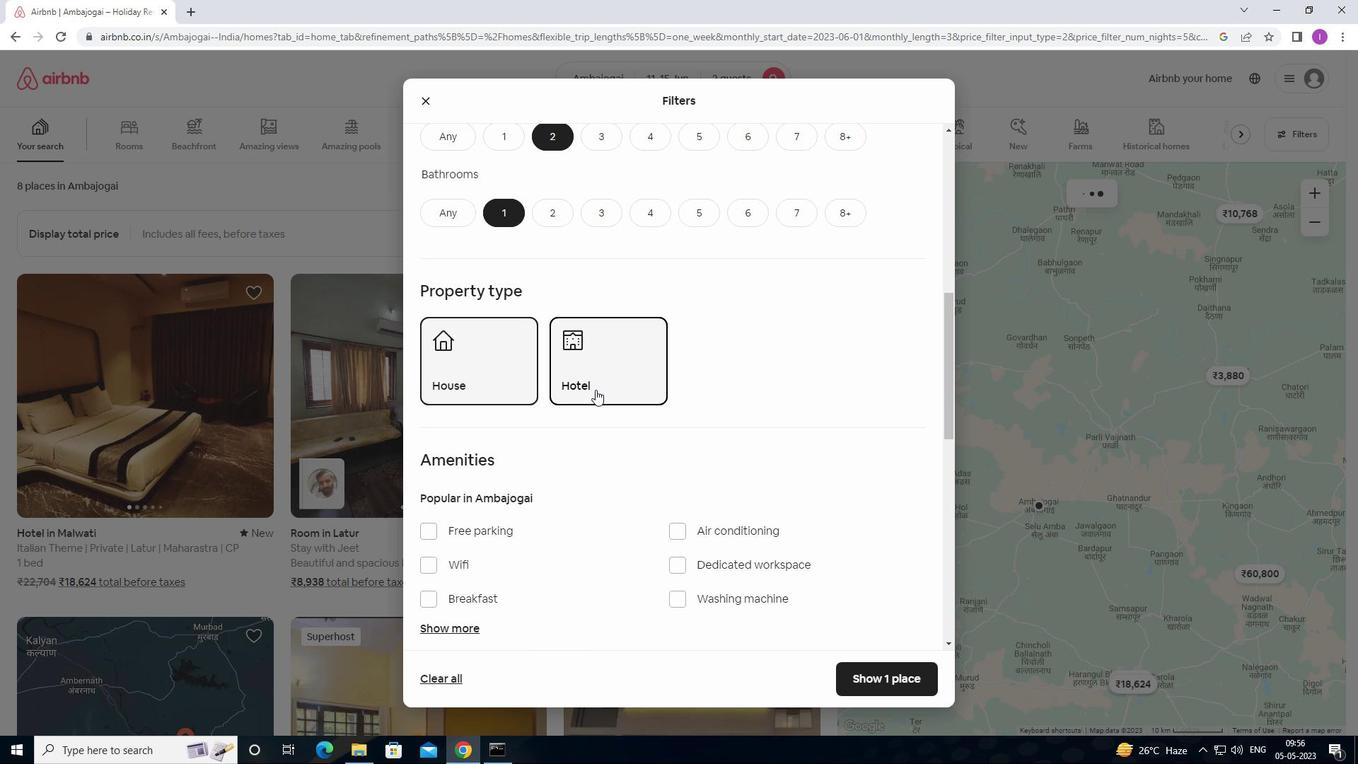 
Action: Mouse scrolled (593, 390) with delta (0, 0)
Screenshot: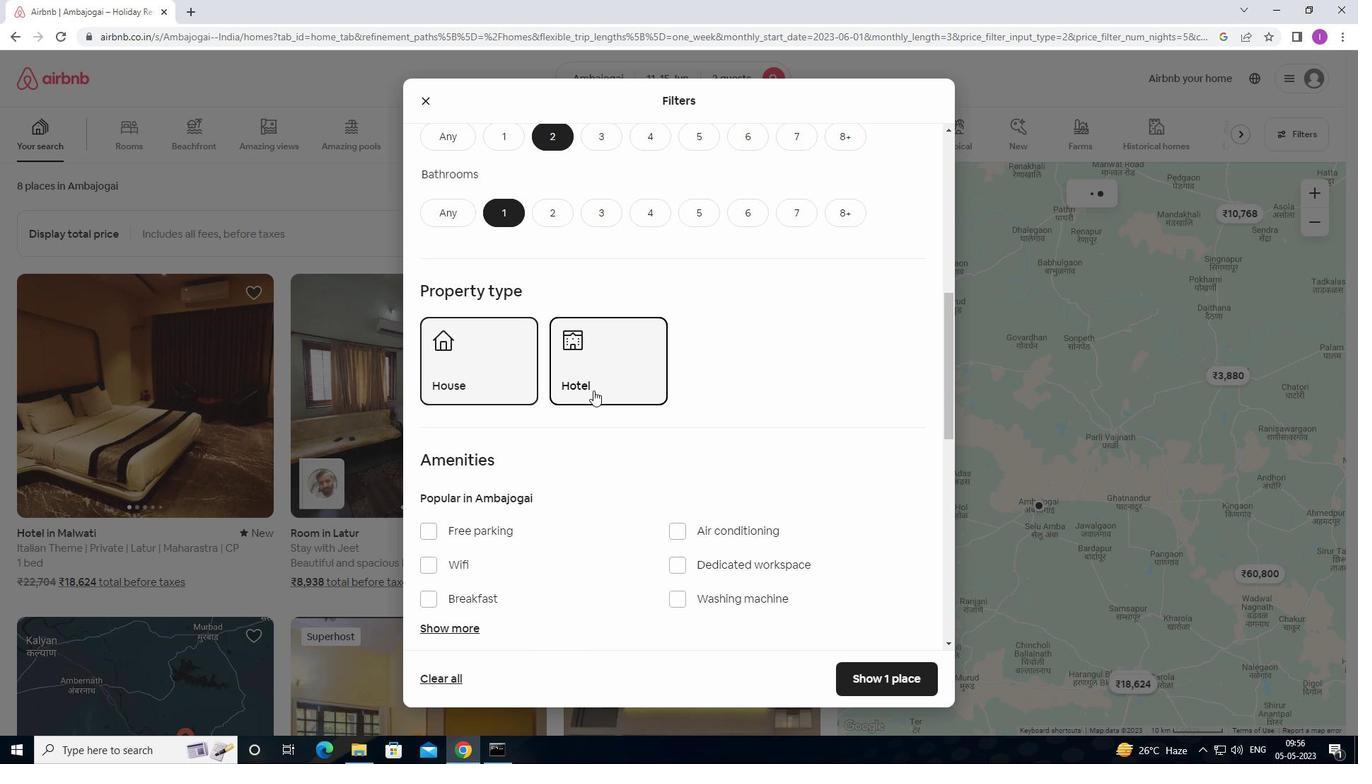 
Action: Mouse scrolled (593, 390) with delta (0, 0)
Screenshot: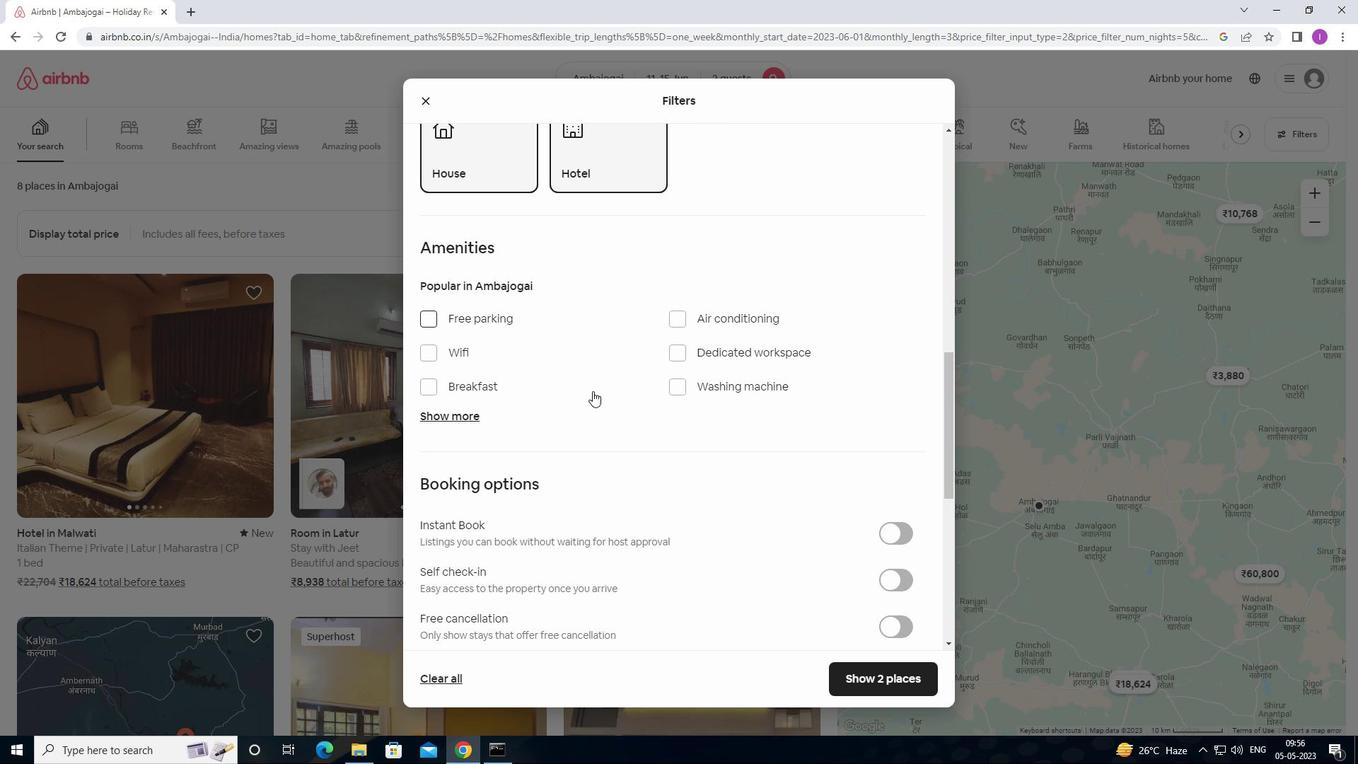 
Action: Mouse scrolled (593, 390) with delta (0, 0)
Screenshot: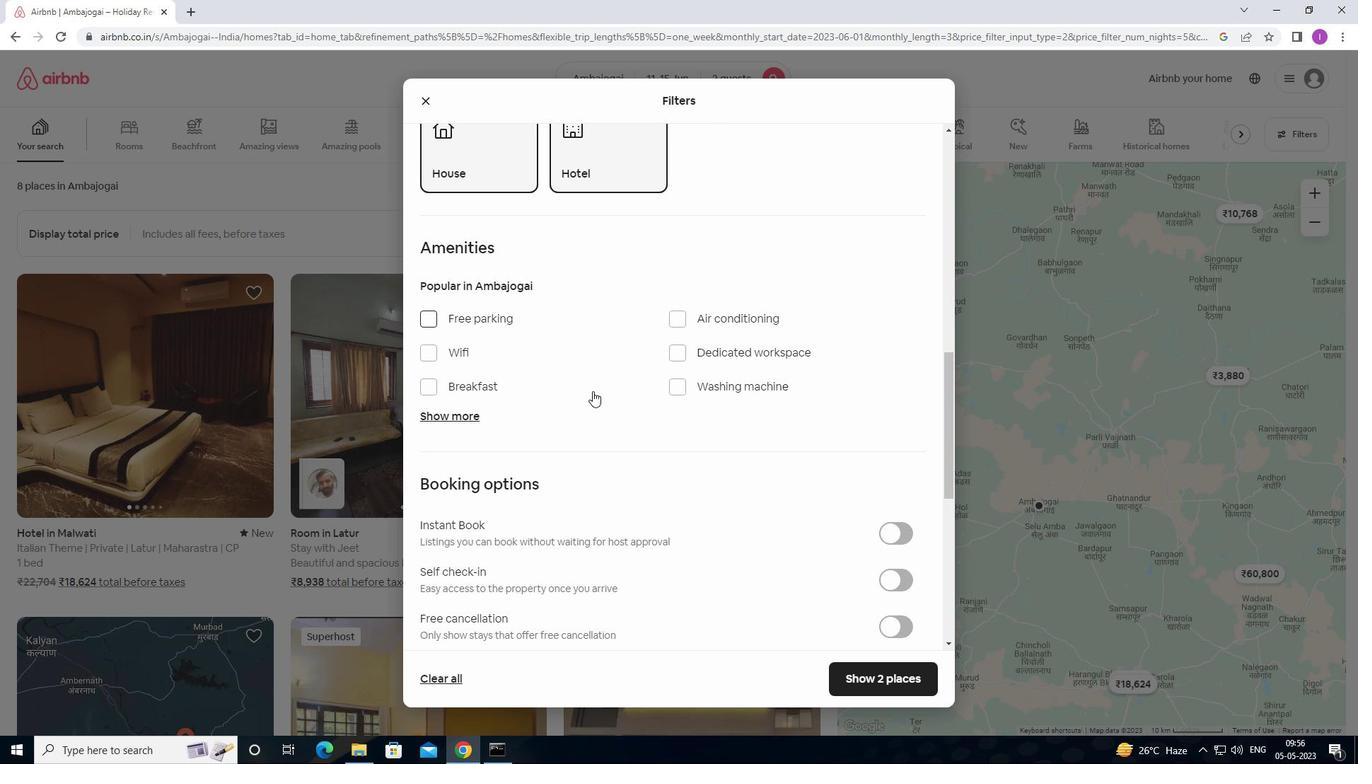 
Action: Mouse moved to (903, 441)
Screenshot: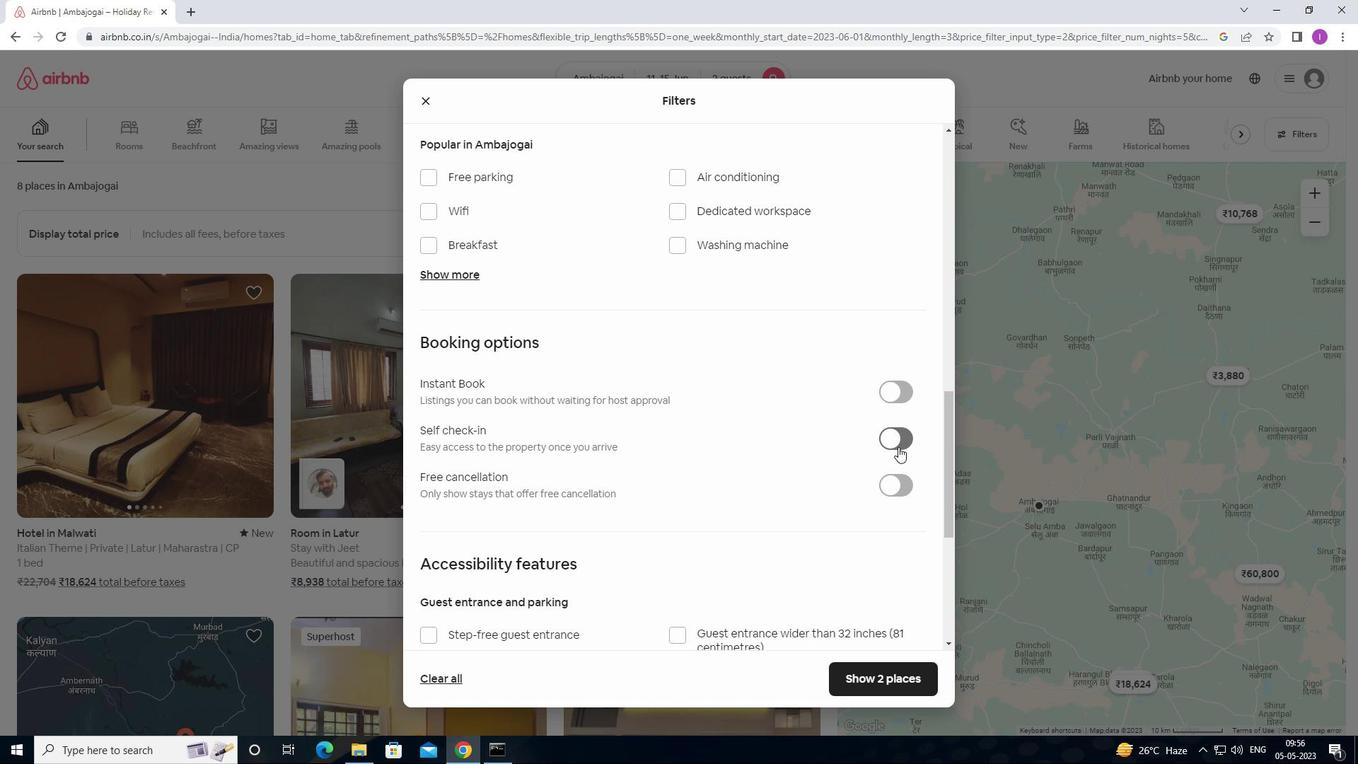 
Action: Mouse pressed left at (903, 441)
Screenshot: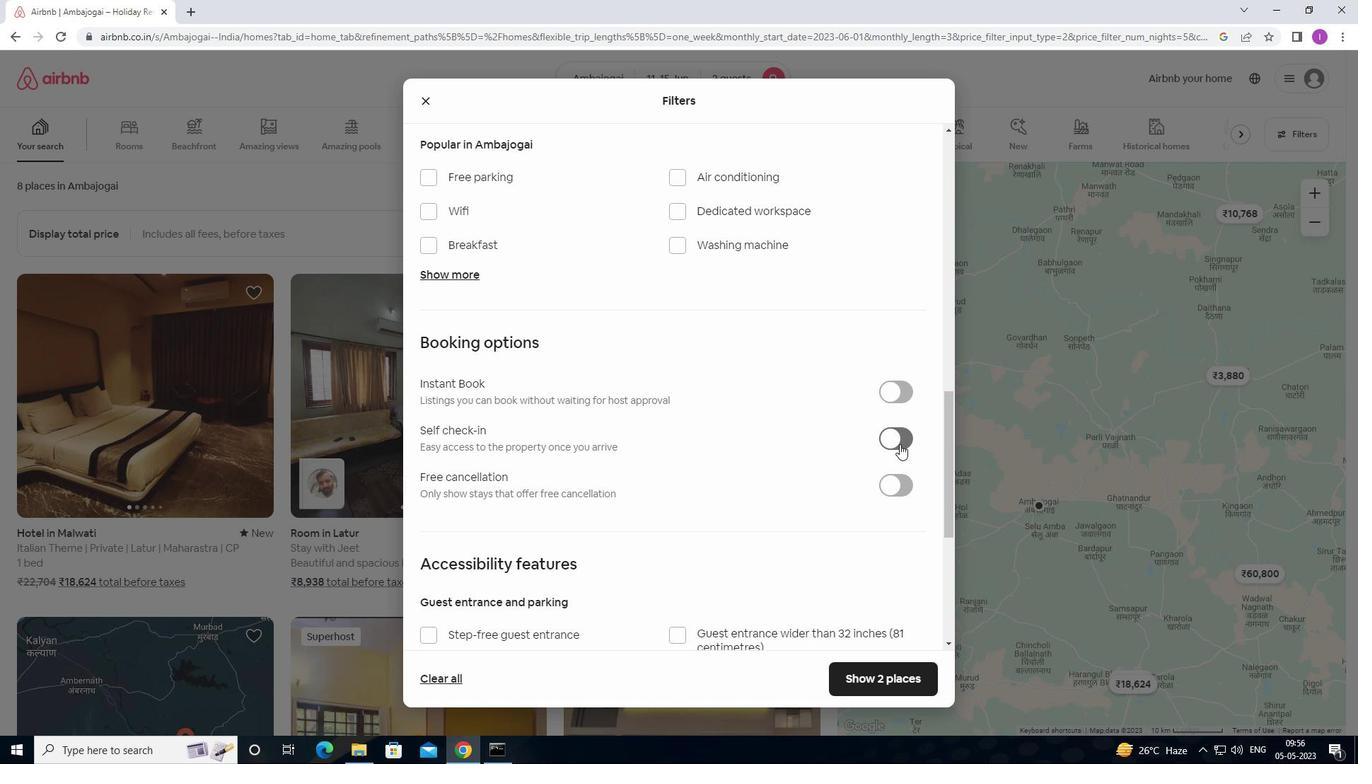 
Action: Mouse moved to (706, 434)
Screenshot: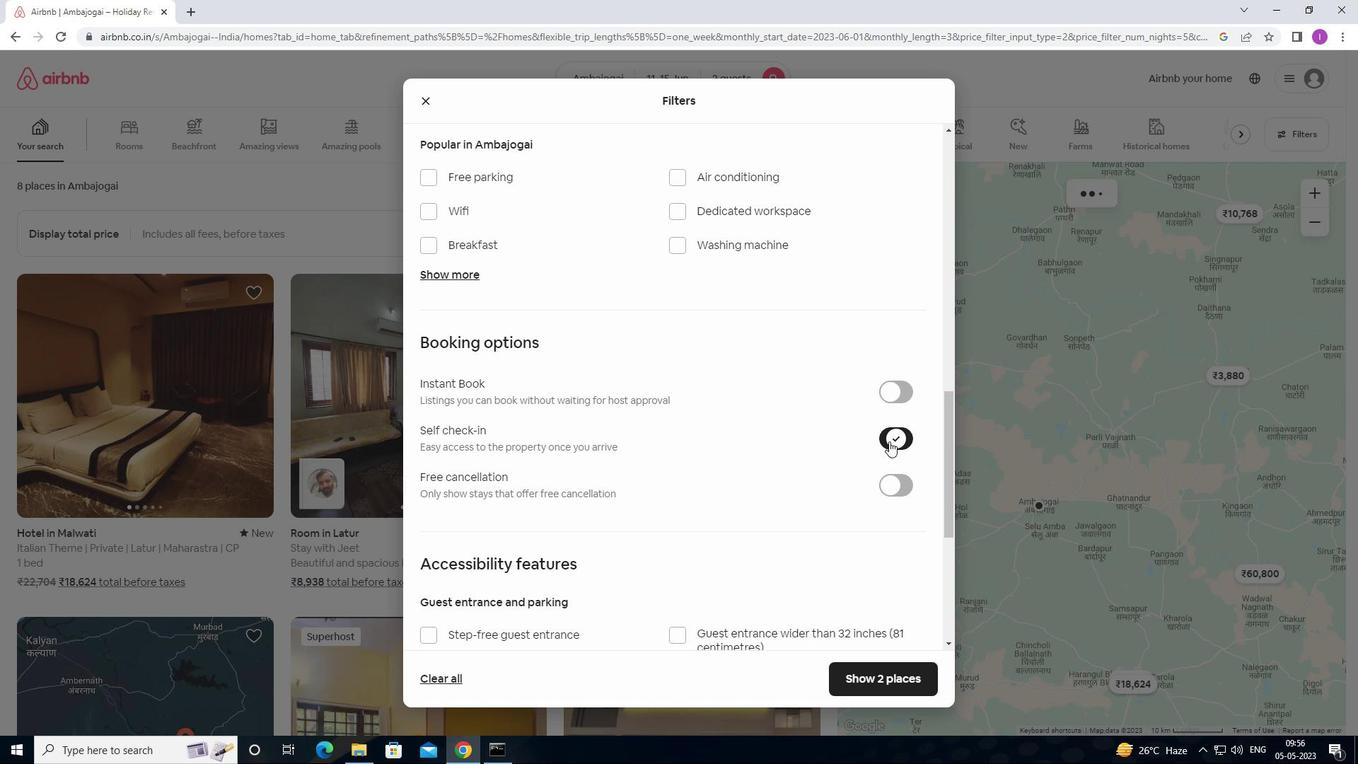 
Action: Mouse scrolled (706, 433) with delta (0, 0)
Screenshot: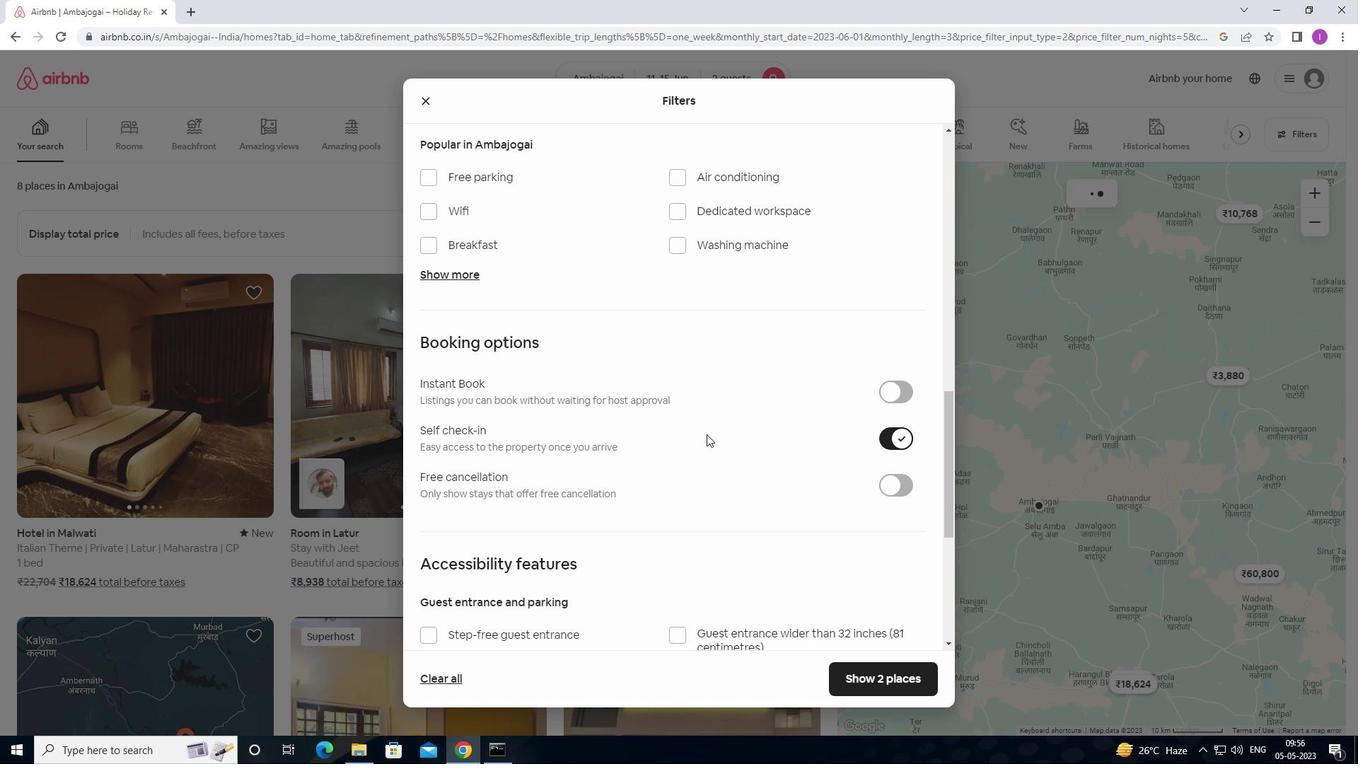 
Action: Mouse scrolled (706, 433) with delta (0, 0)
Screenshot: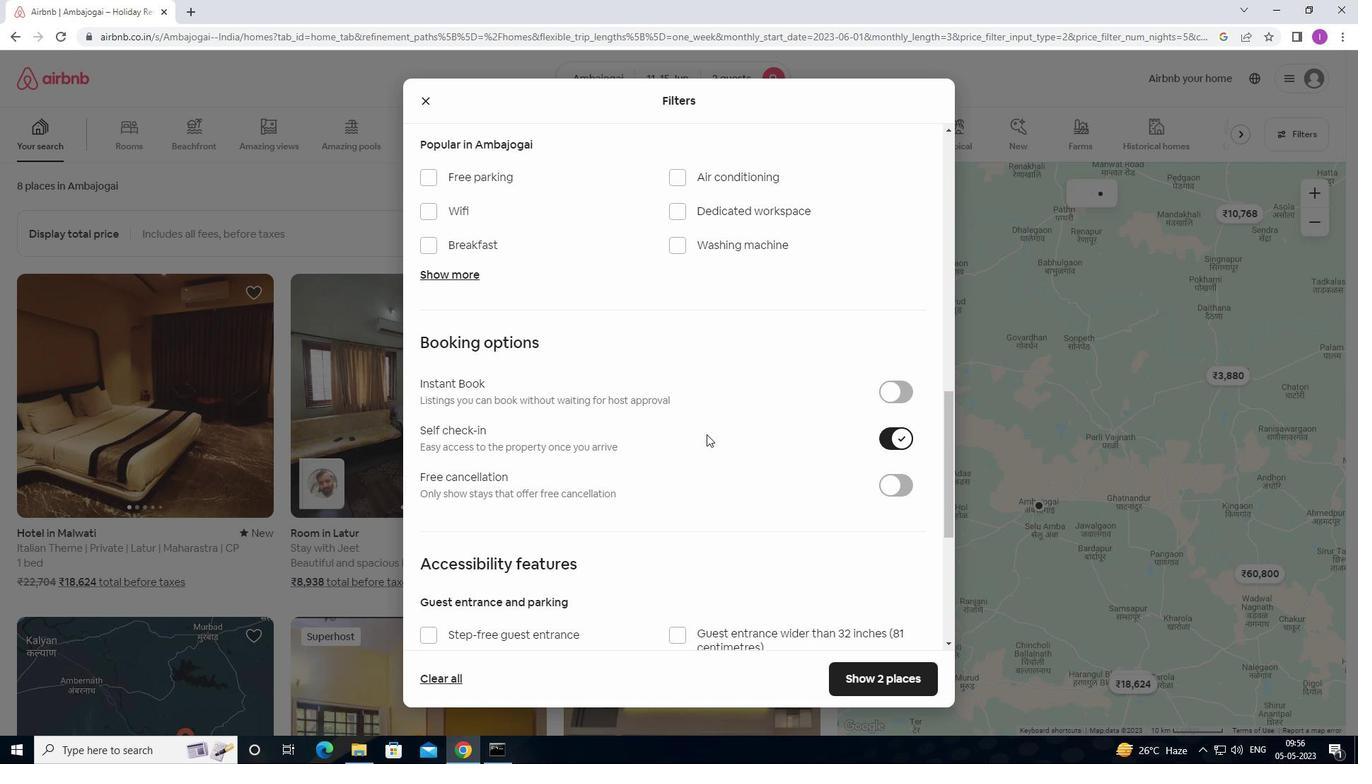 
Action: Mouse scrolled (706, 433) with delta (0, 0)
Screenshot: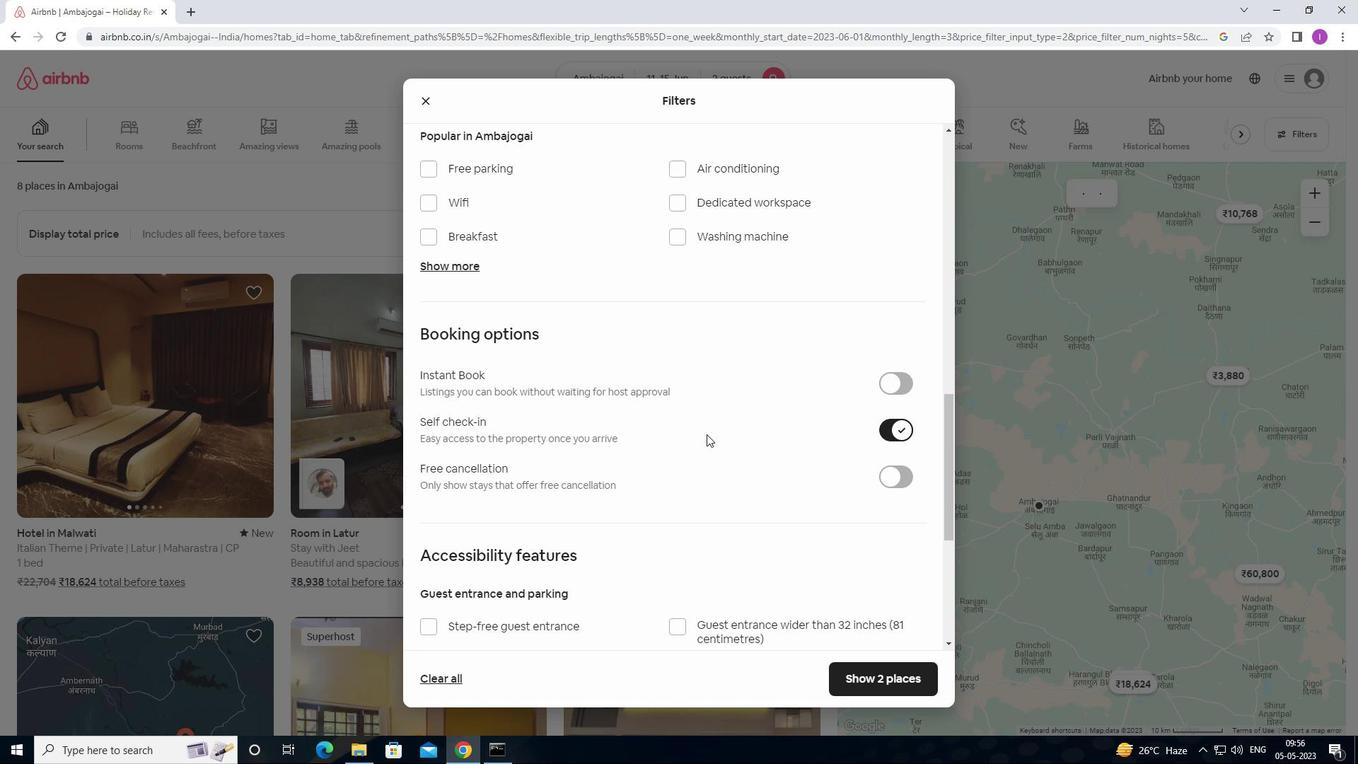 
Action: Mouse moved to (706, 433)
Screenshot: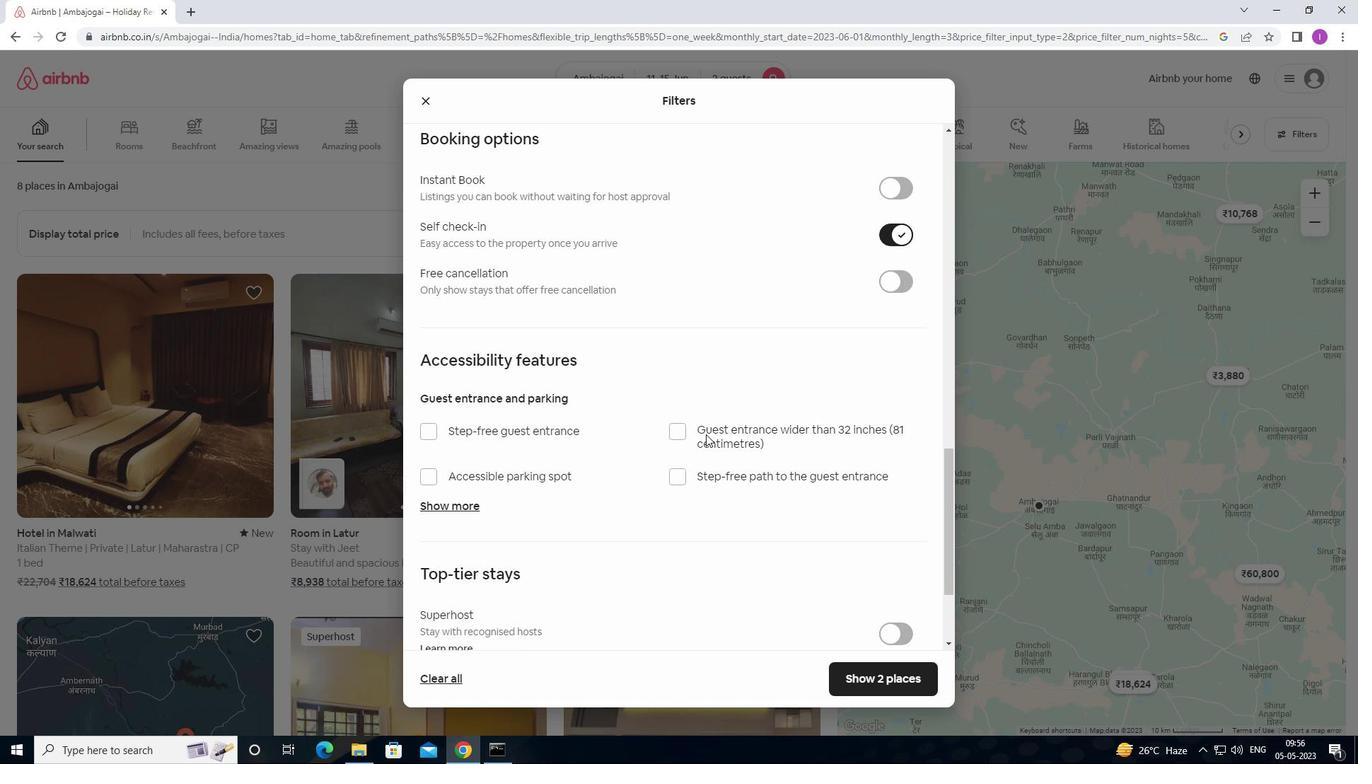 
Action: Mouse scrolled (706, 433) with delta (0, 0)
Screenshot: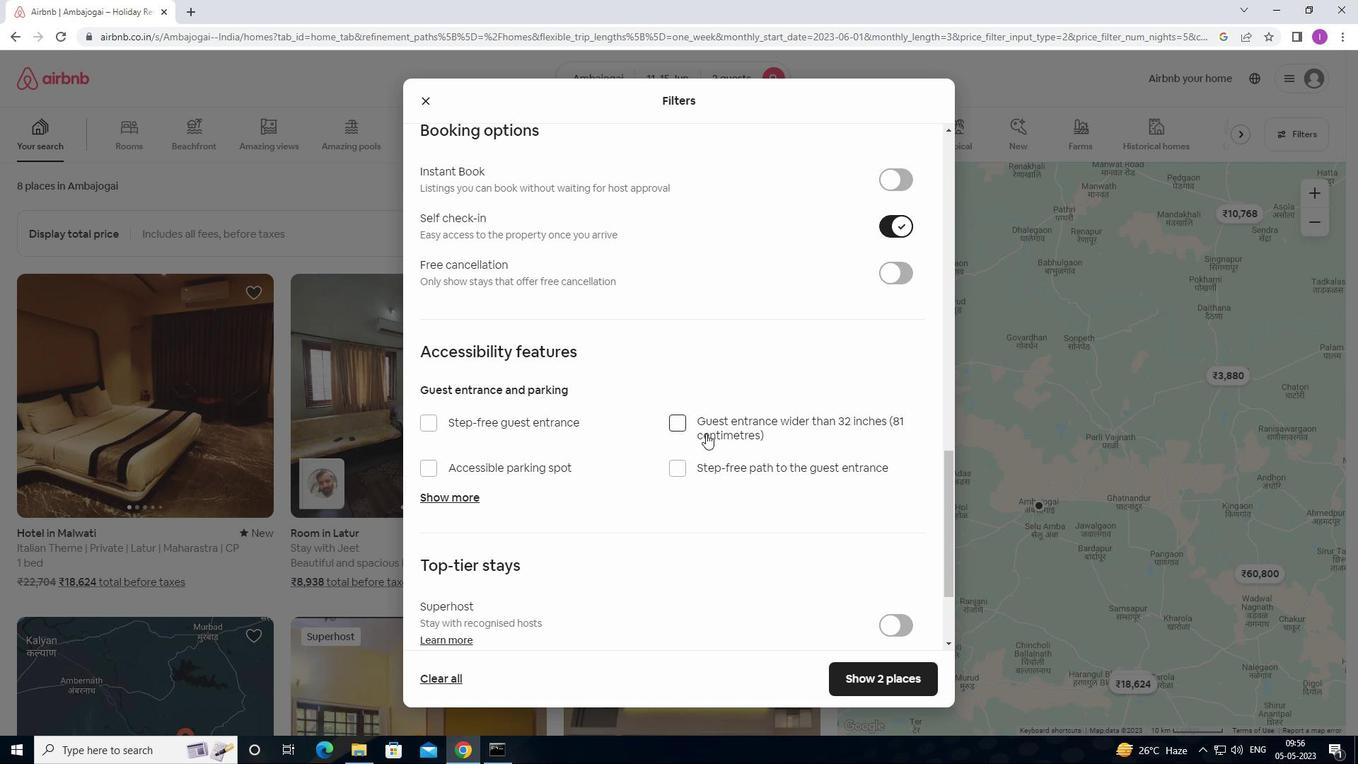 
Action: Mouse scrolled (706, 433) with delta (0, 0)
Screenshot: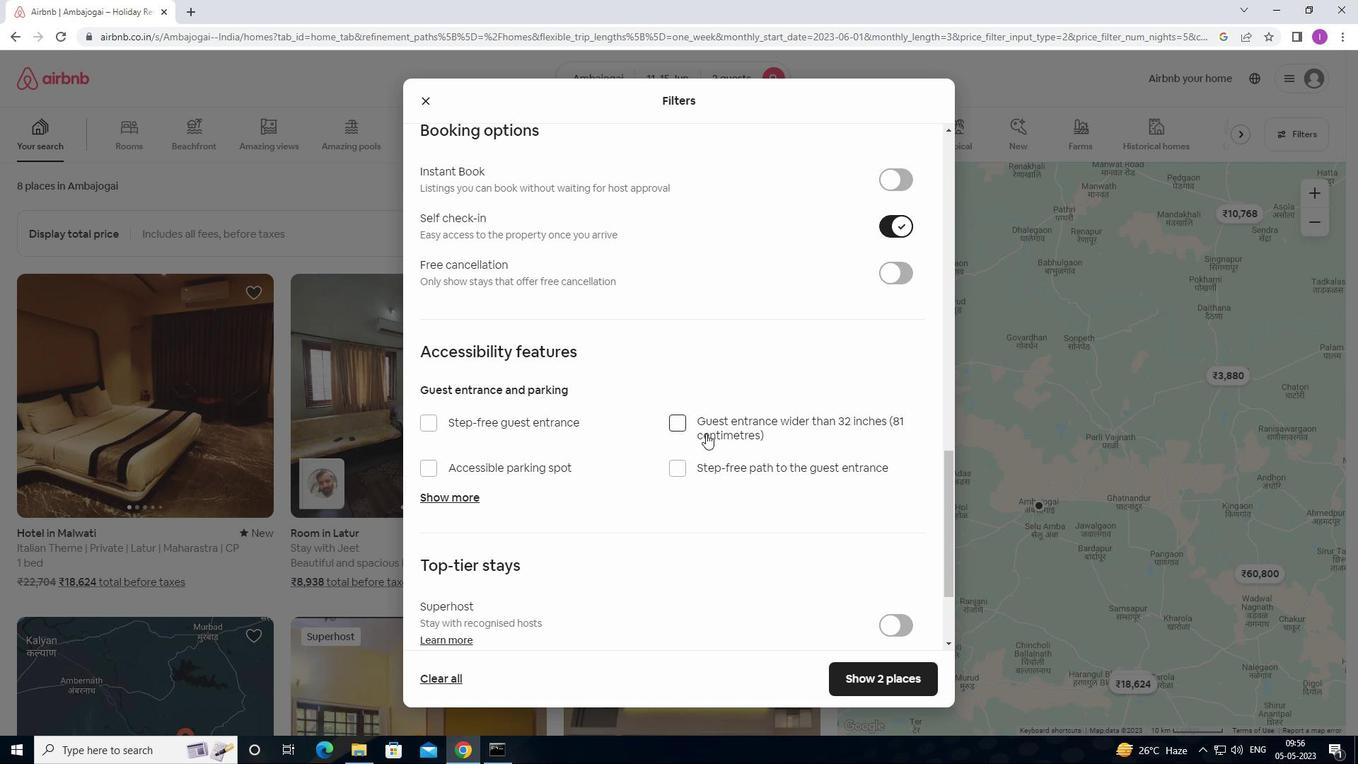 
Action: Mouse scrolled (706, 433) with delta (0, 0)
Screenshot: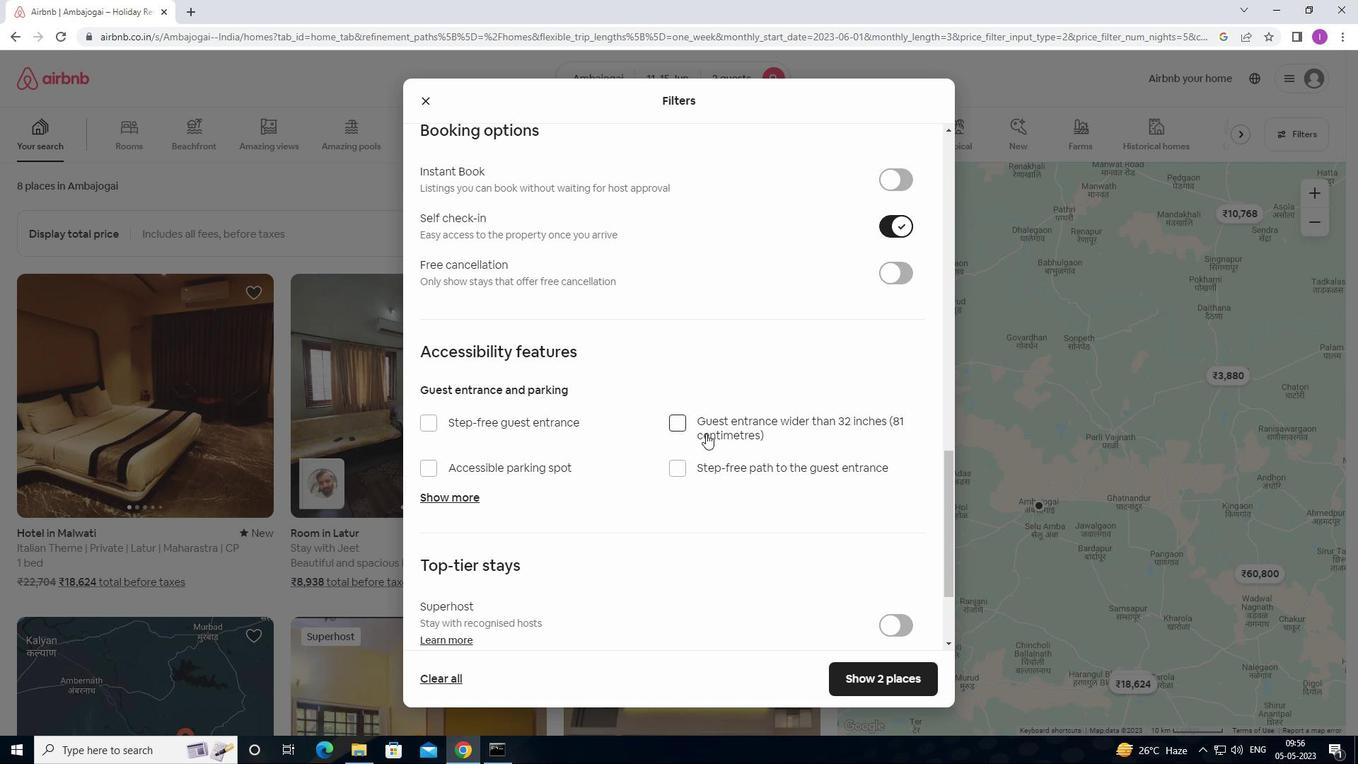 
Action: Mouse scrolled (706, 433) with delta (0, 0)
Screenshot: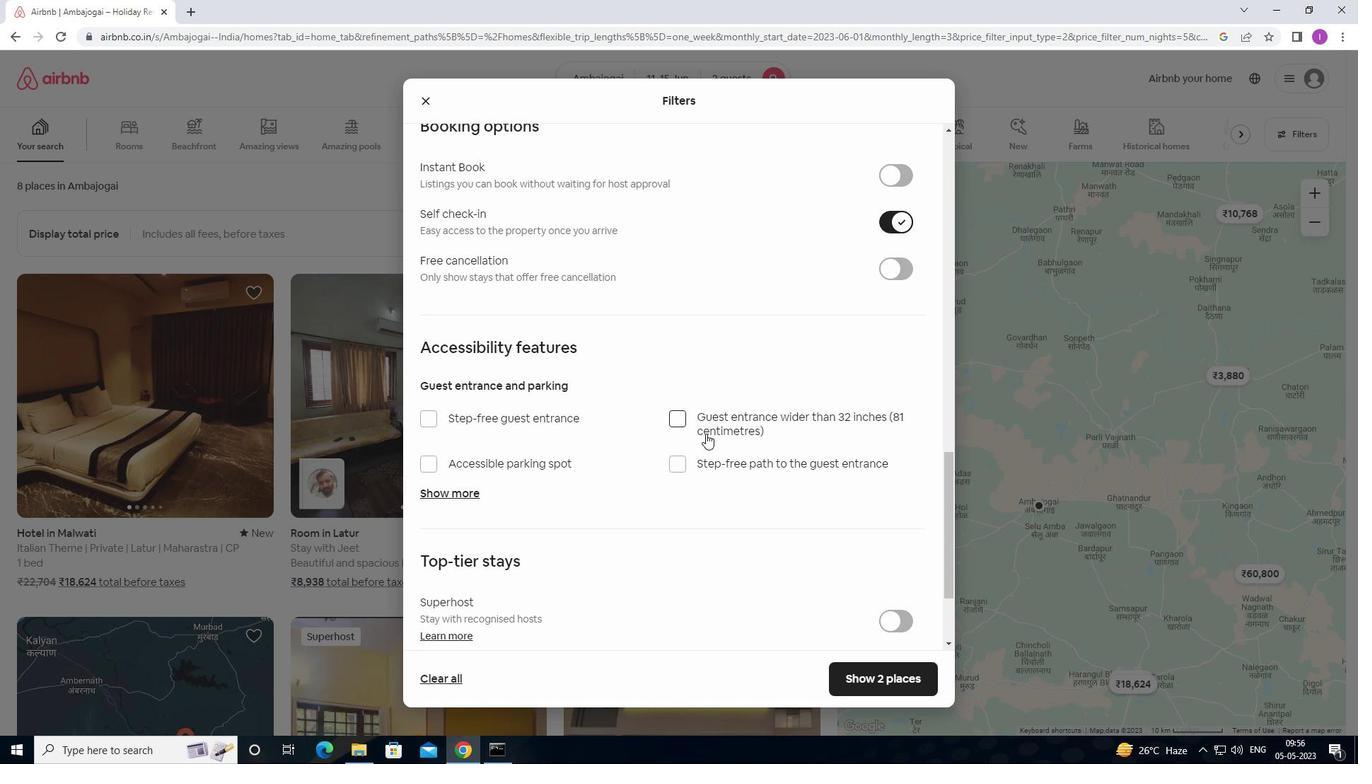 
Action: Mouse scrolled (706, 433) with delta (0, 0)
Screenshot: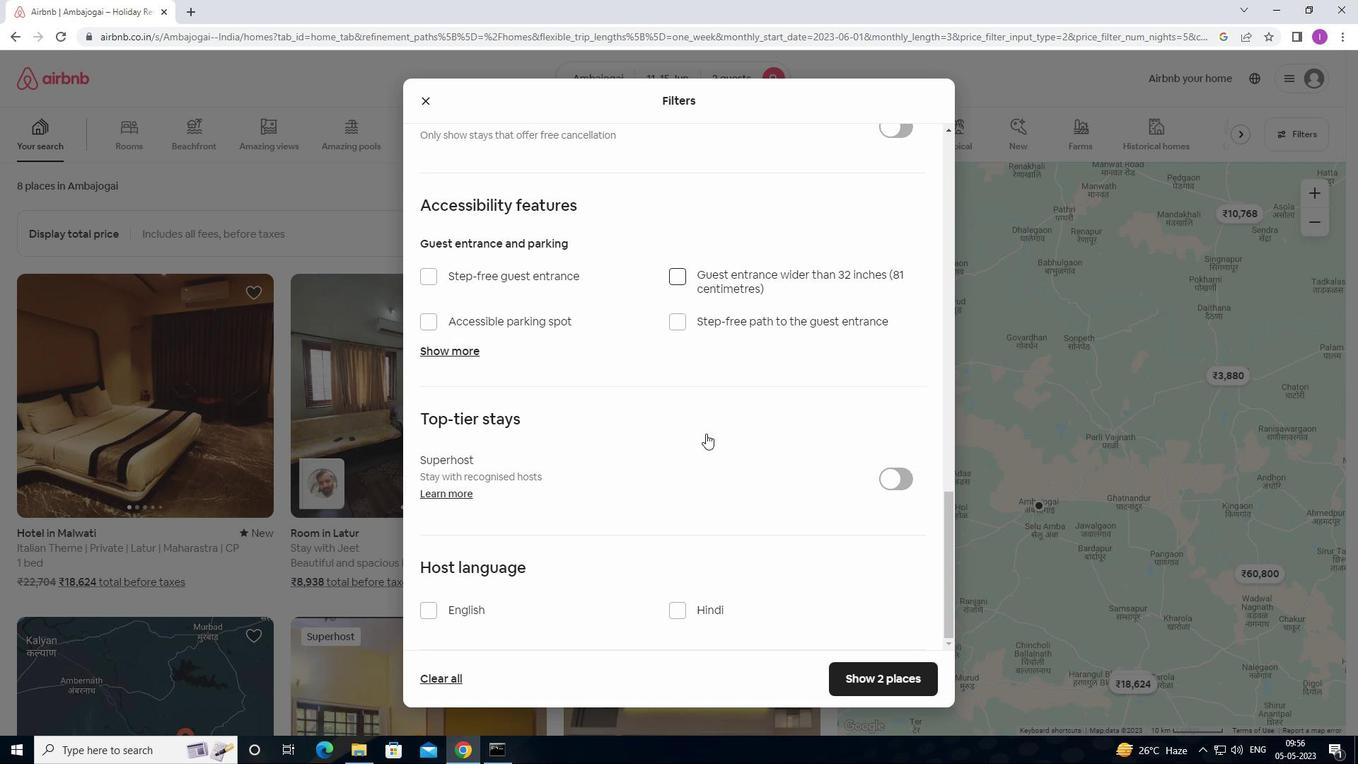 
Action: Mouse scrolled (706, 433) with delta (0, 0)
Screenshot: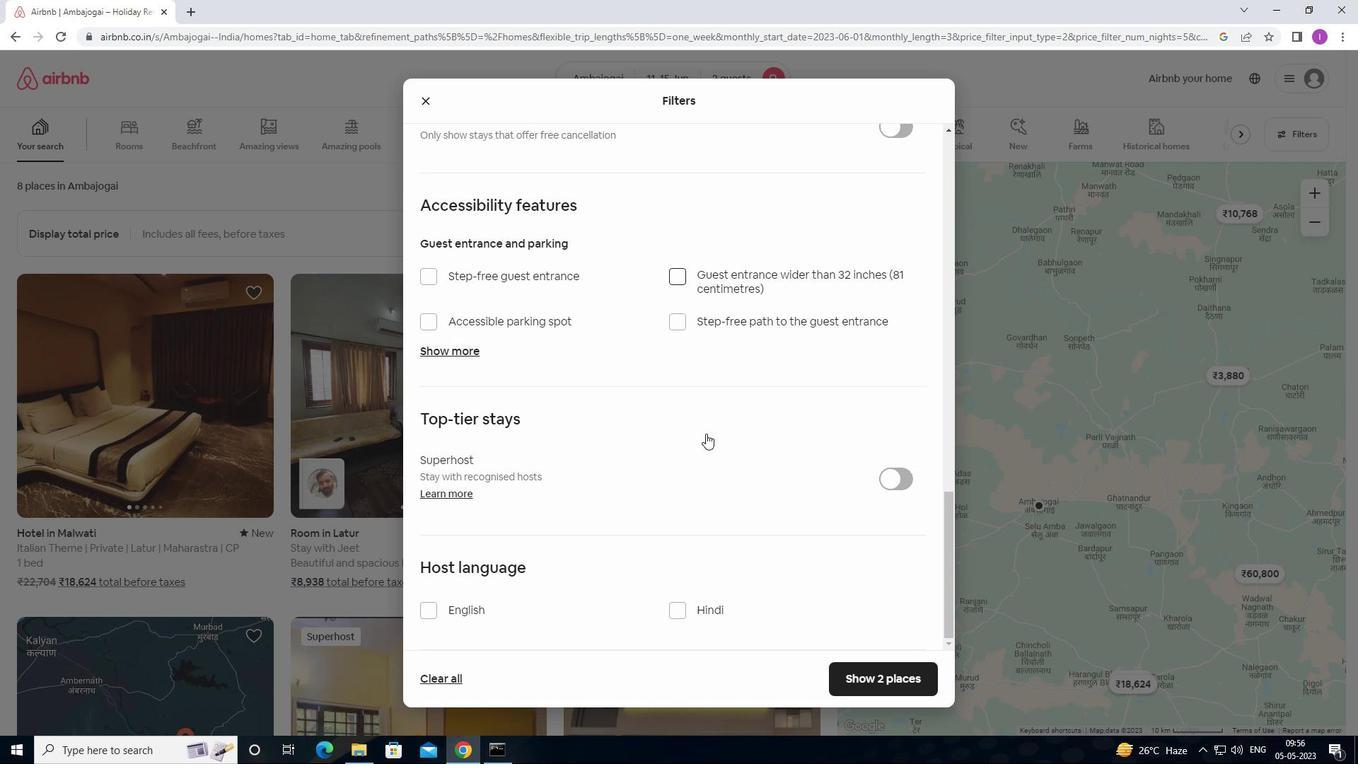 
Action: Mouse scrolled (706, 433) with delta (0, 0)
Screenshot: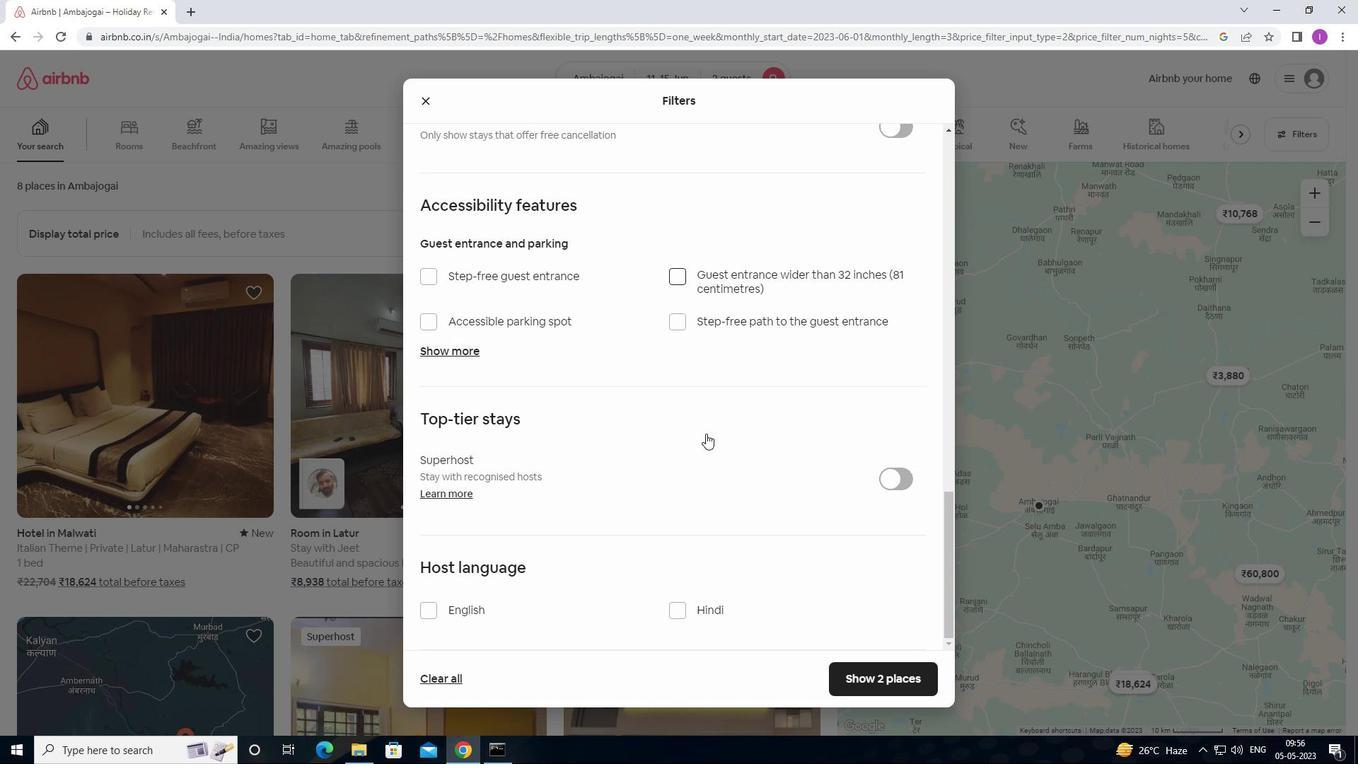 
Action: Mouse scrolled (706, 433) with delta (0, 0)
Screenshot: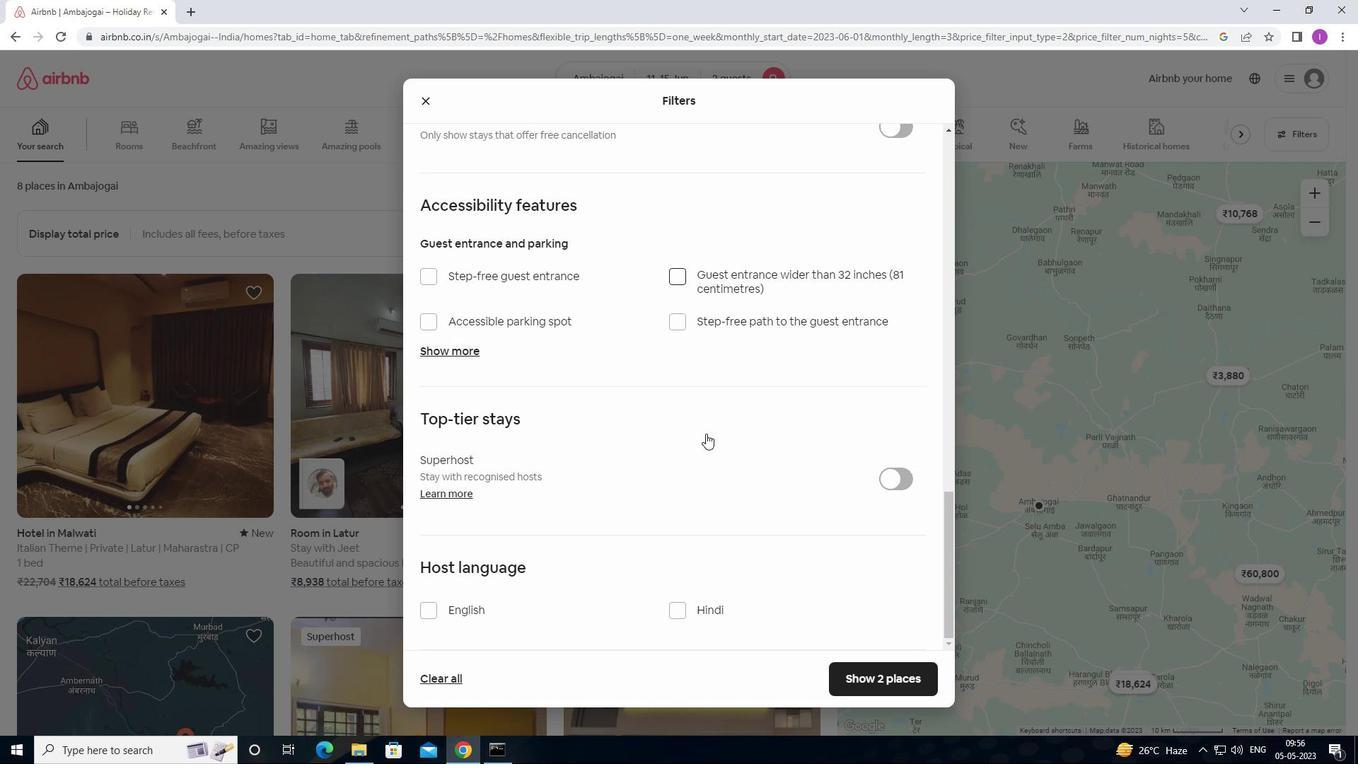 
Action: Mouse scrolled (706, 433) with delta (0, 0)
Screenshot: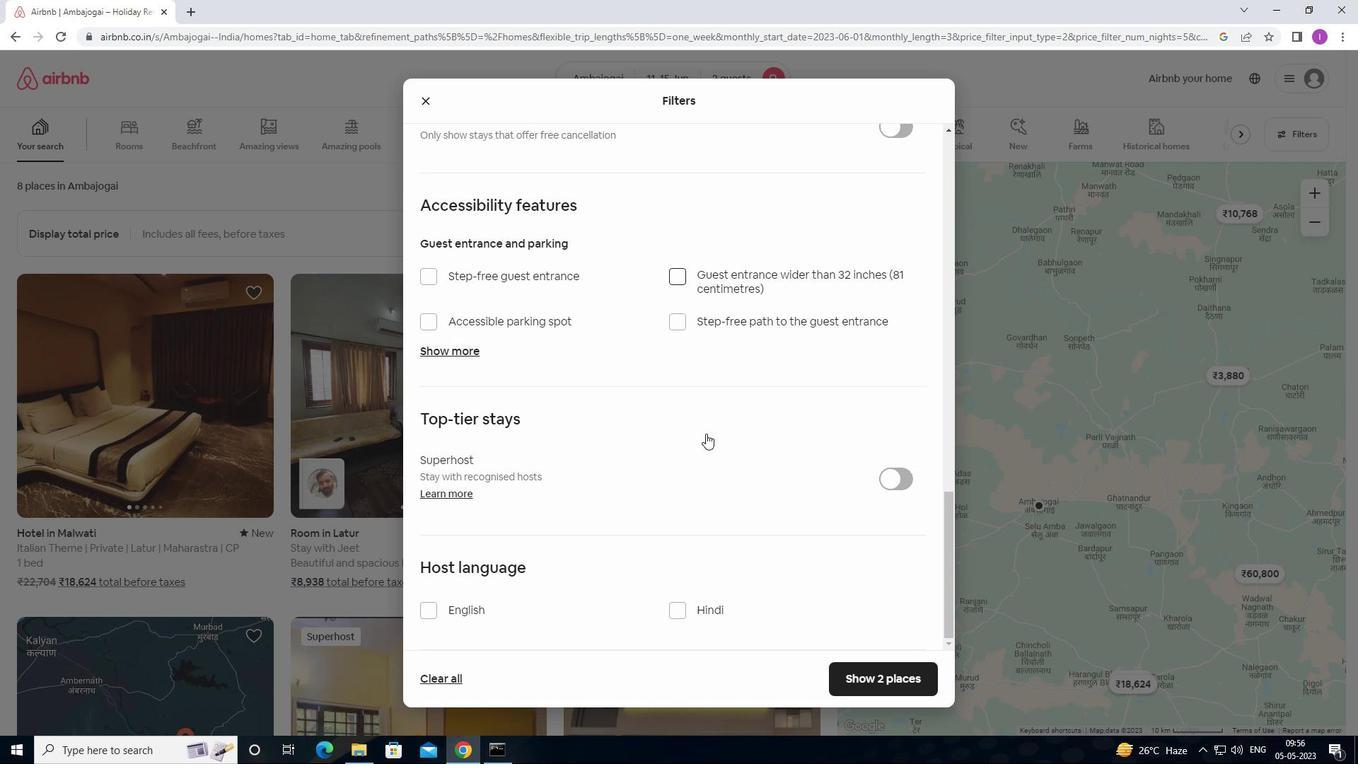 
Action: Mouse moved to (428, 611)
Screenshot: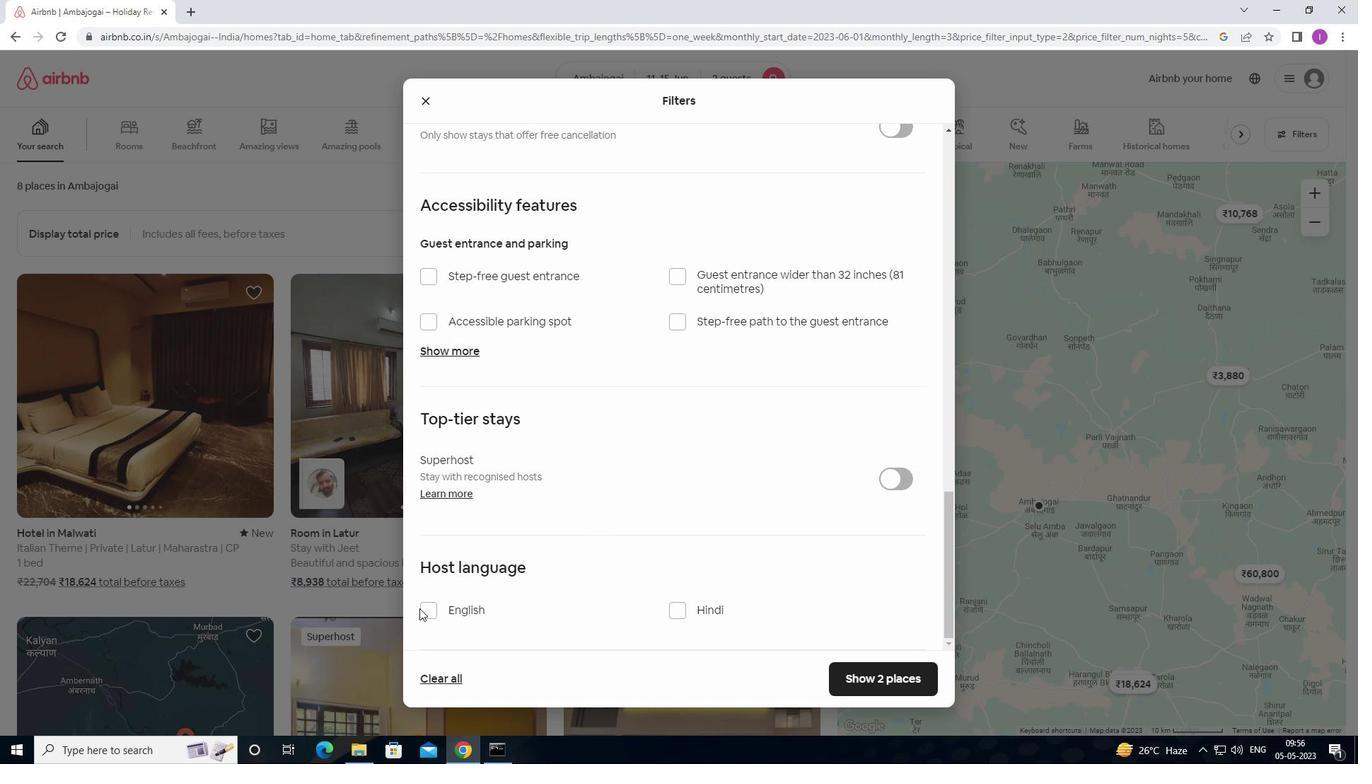 
Action: Mouse pressed left at (428, 611)
Screenshot: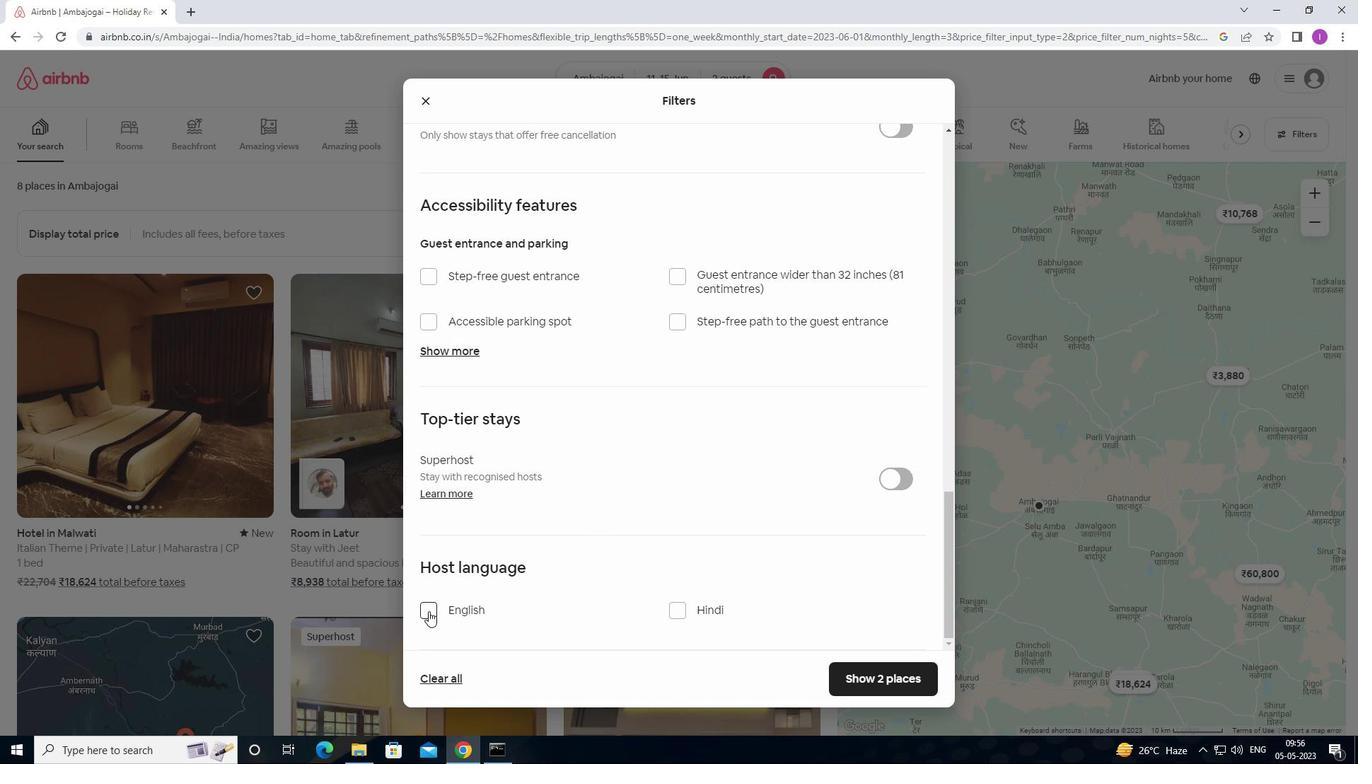 
Action: Mouse moved to (895, 685)
Screenshot: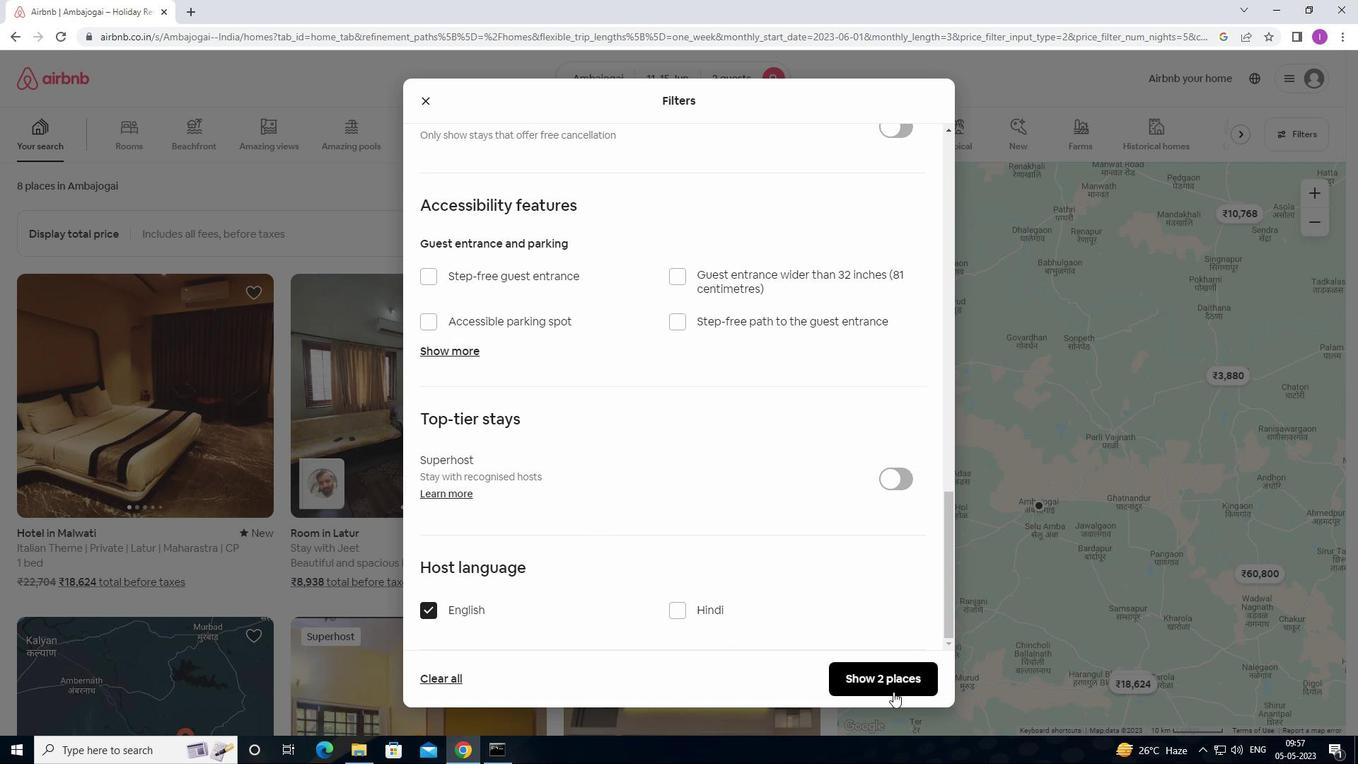 
Action: Mouse pressed left at (895, 685)
Screenshot: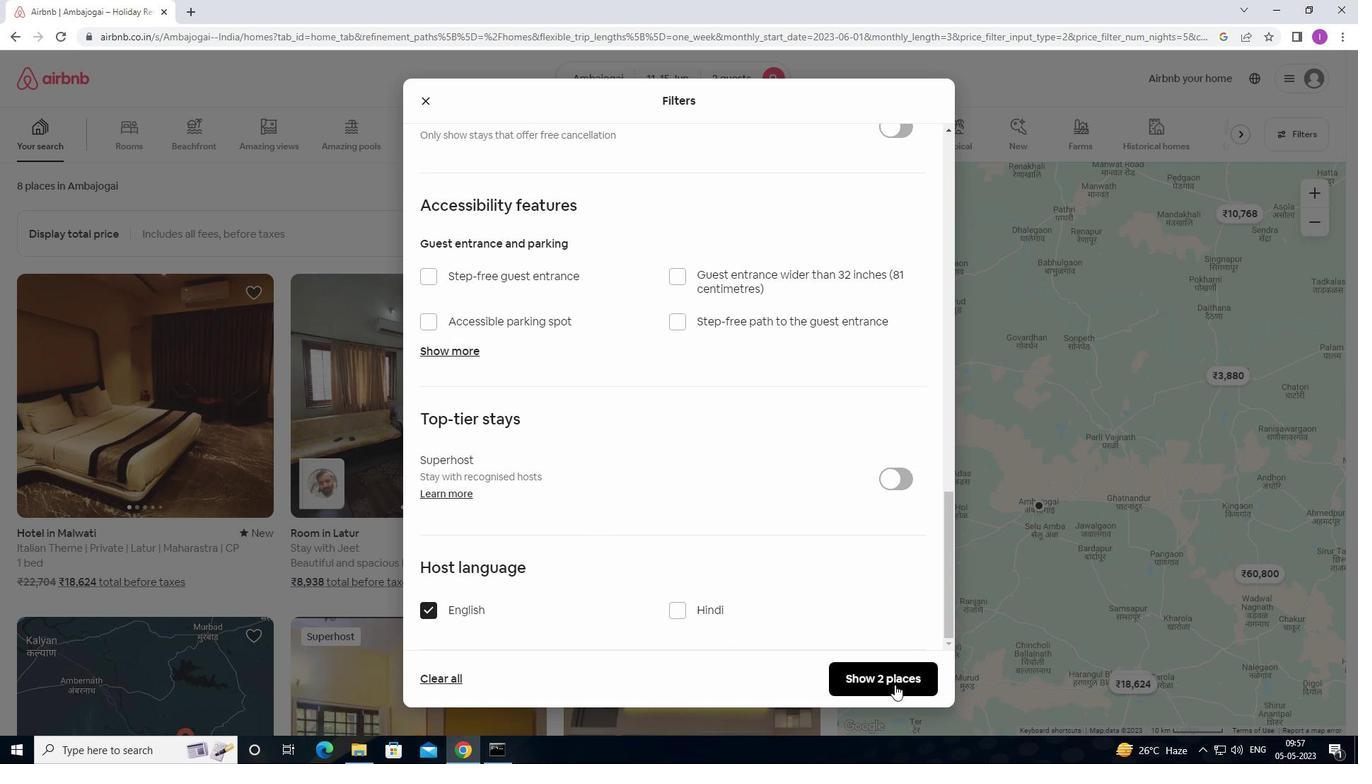 
Action: Mouse moved to (1021, 626)
Screenshot: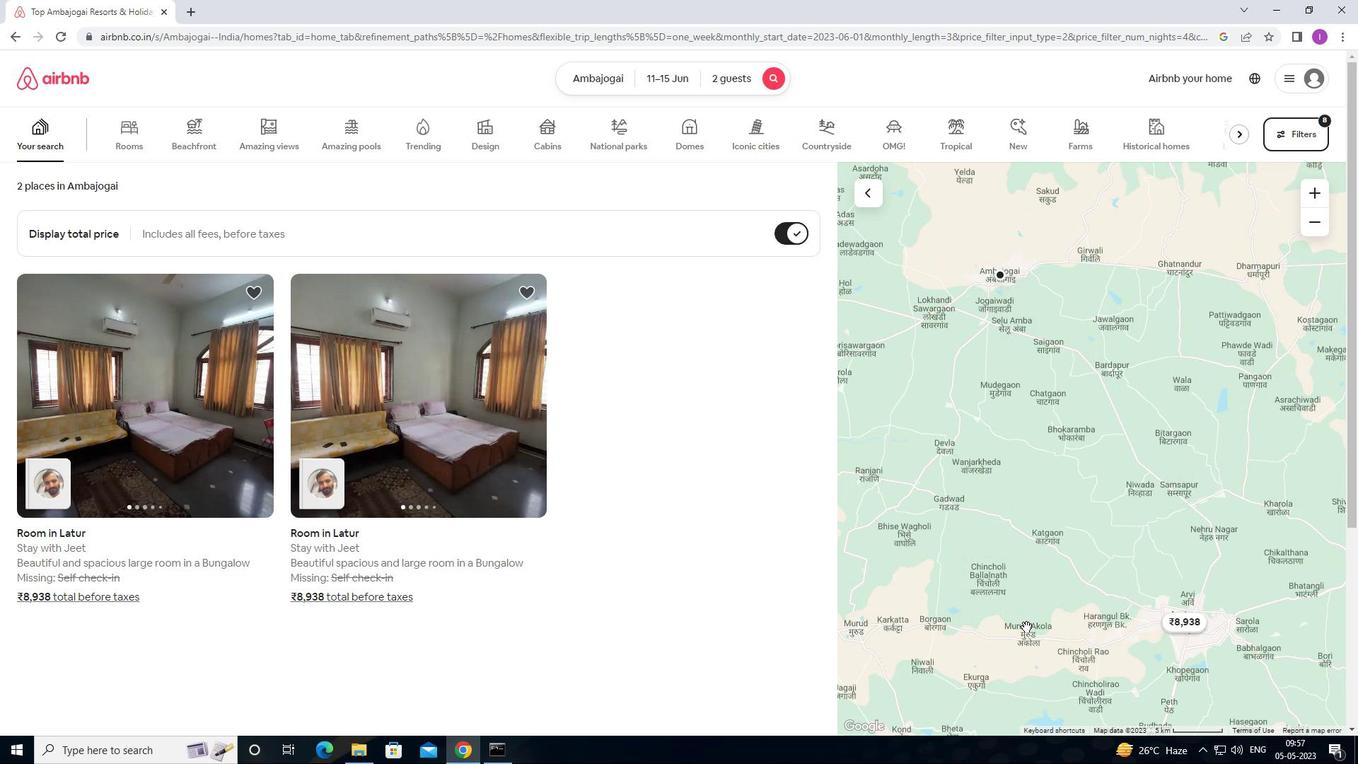 
